 Task: Find connections with filter location Huaibei with filter topic #socialentrepreneurswith filter profile language German with filter current company BlackBuck (Zinka Logistics Solutions Pvt. Ltd.) with filter school The Army Public School with filter industry Administrative and Support Services with filter service category Virtual Assistance with filter keywords title Porter
Action: Mouse moved to (655, 82)
Screenshot: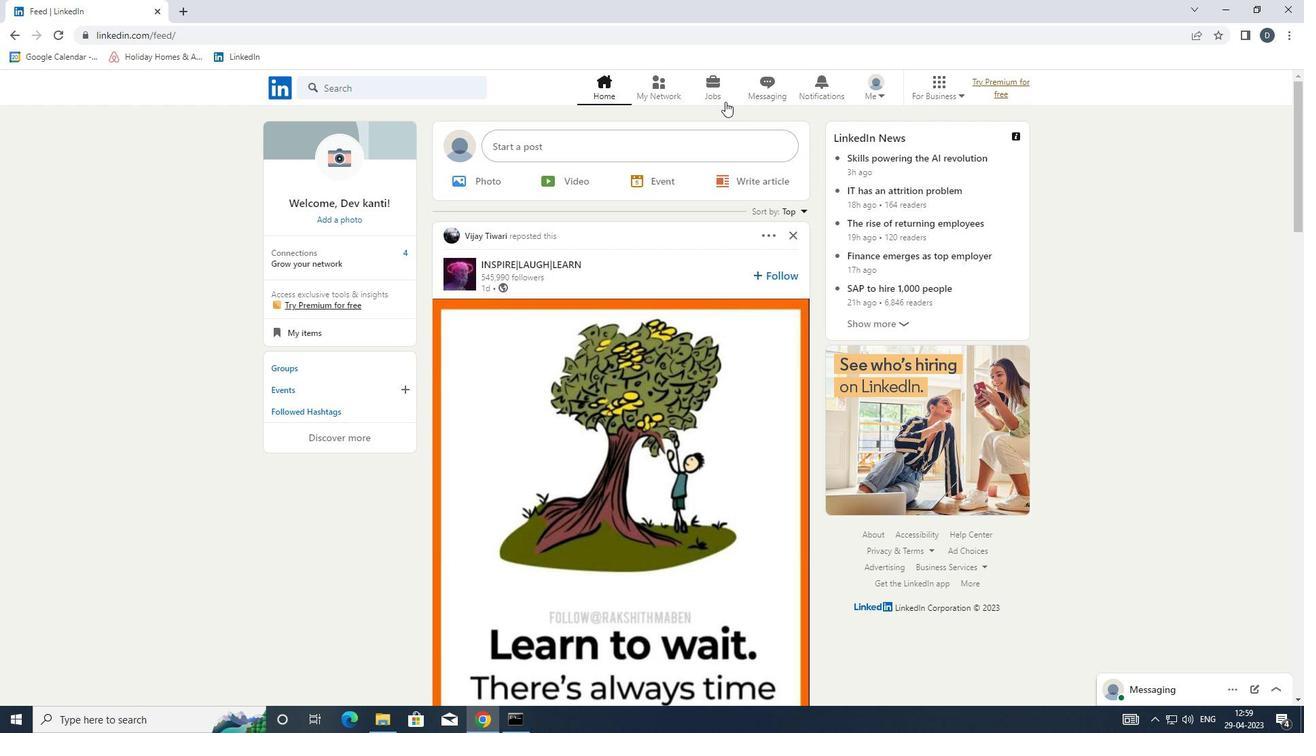 
Action: Mouse pressed left at (655, 82)
Screenshot: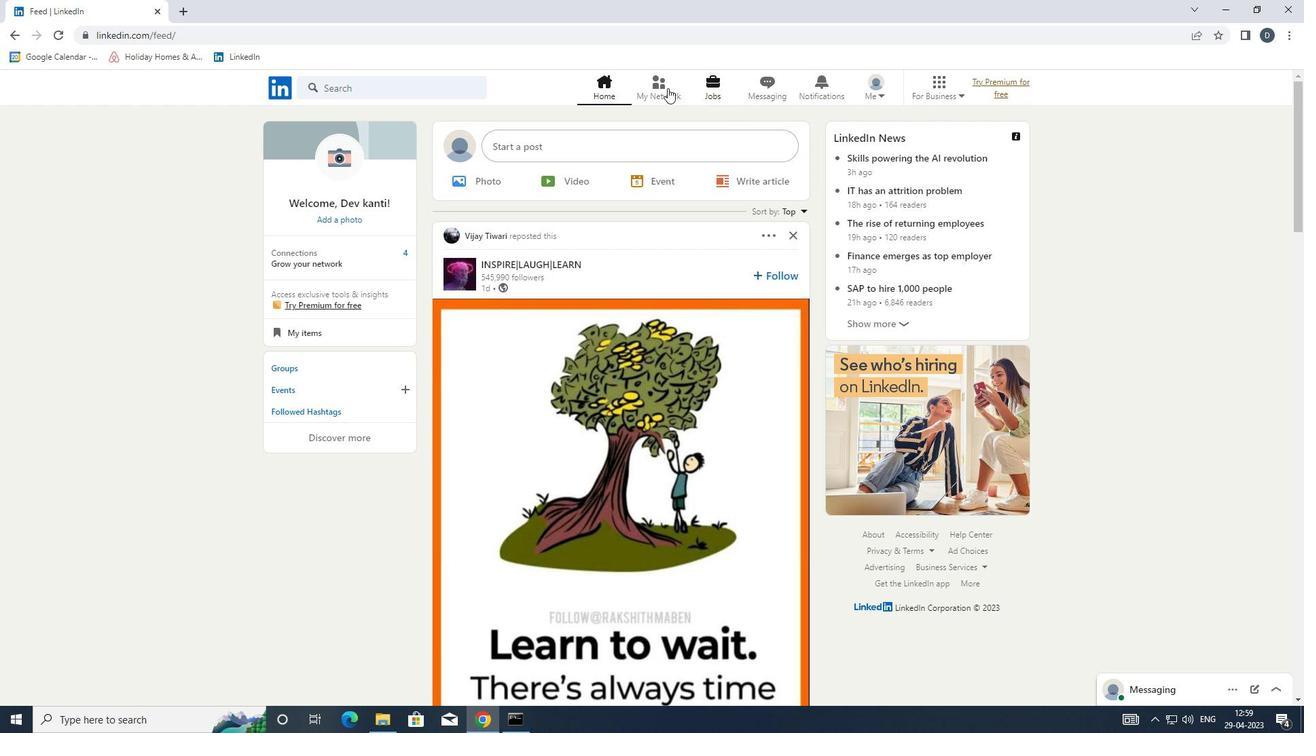 
Action: Mouse moved to (443, 165)
Screenshot: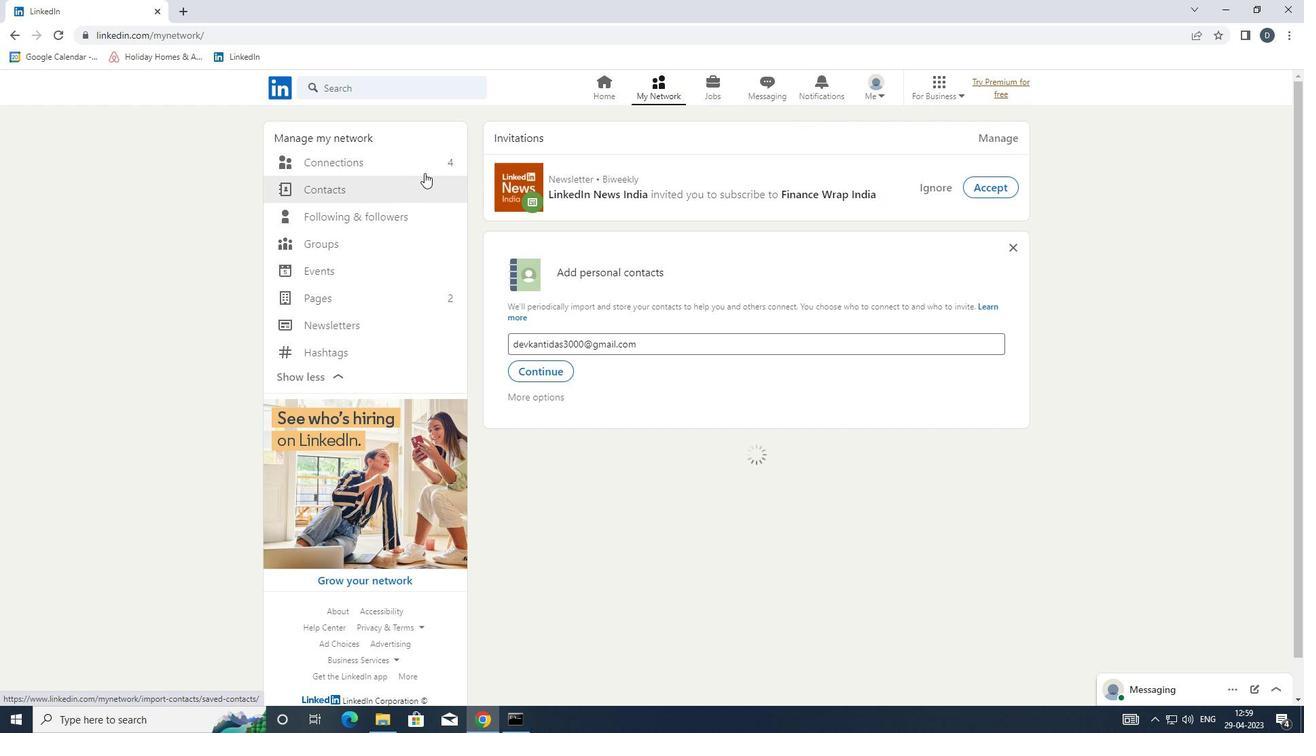 
Action: Mouse pressed left at (443, 165)
Screenshot: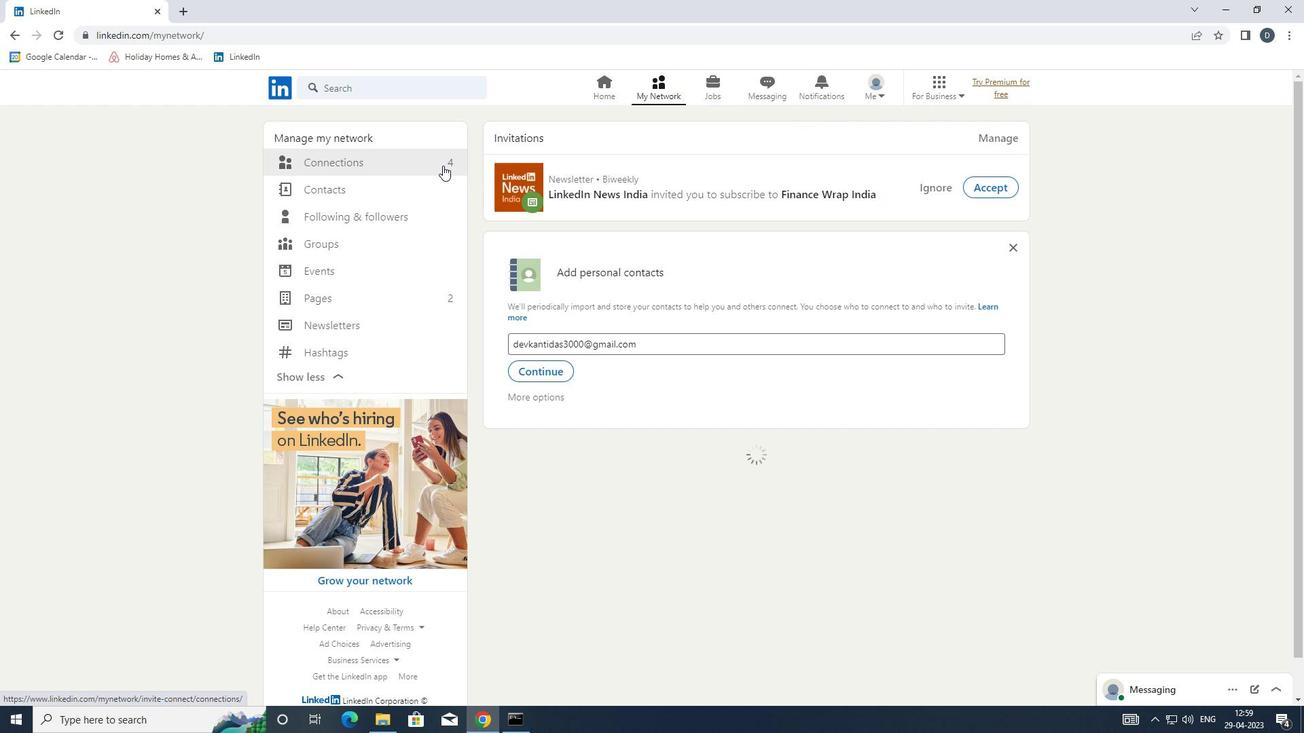 
Action: Mouse moved to (777, 165)
Screenshot: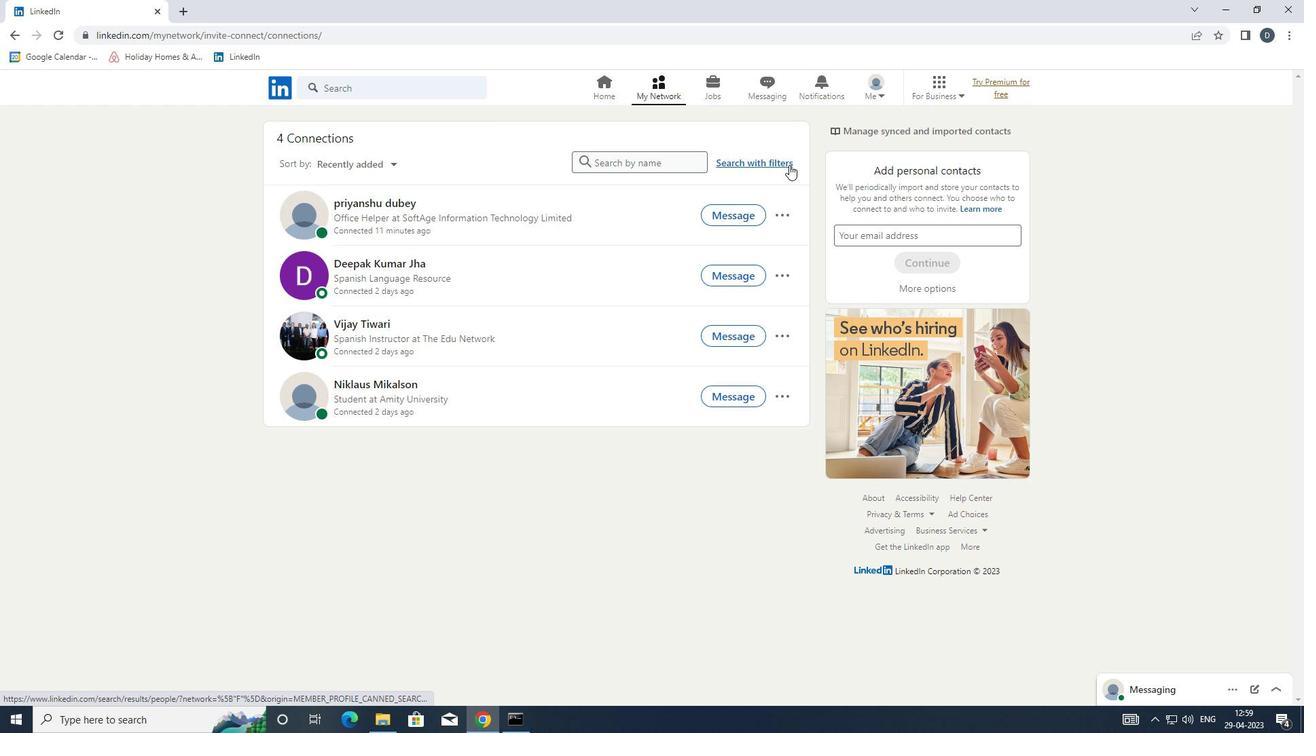 
Action: Mouse pressed left at (777, 165)
Screenshot: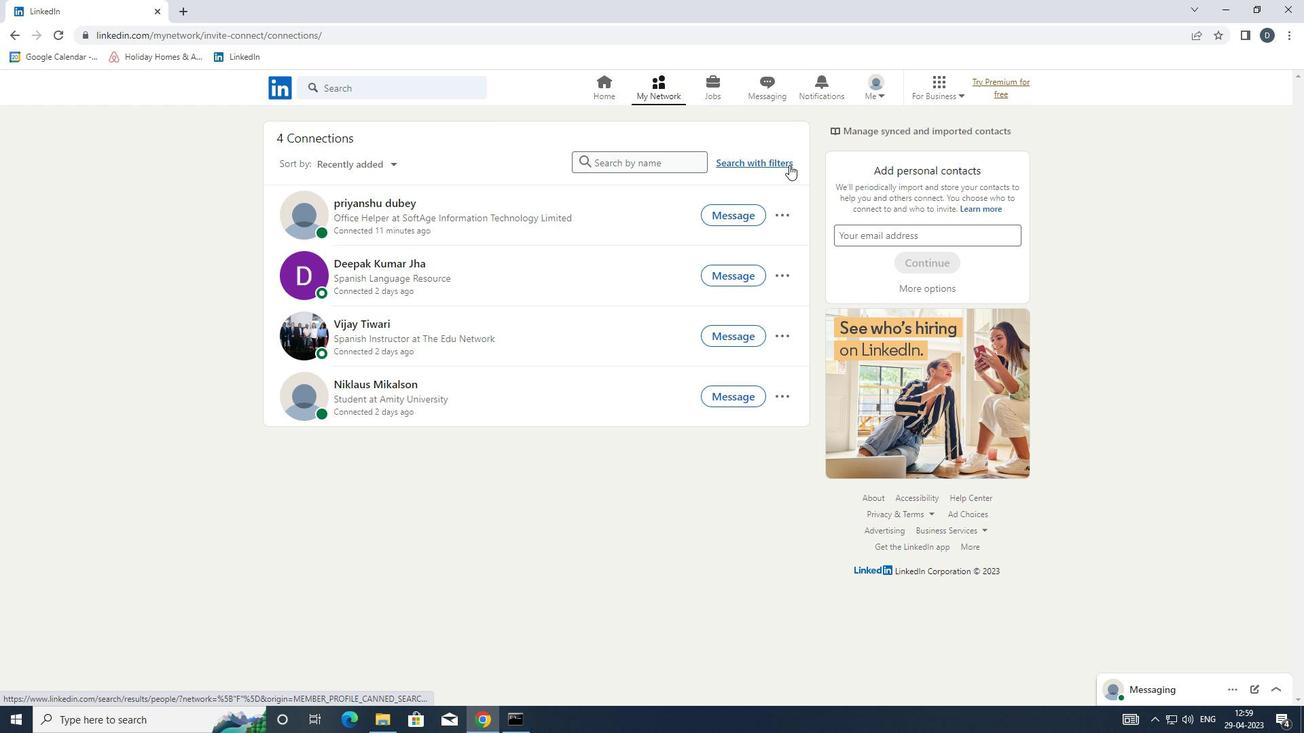 
Action: Mouse moved to (680, 124)
Screenshot: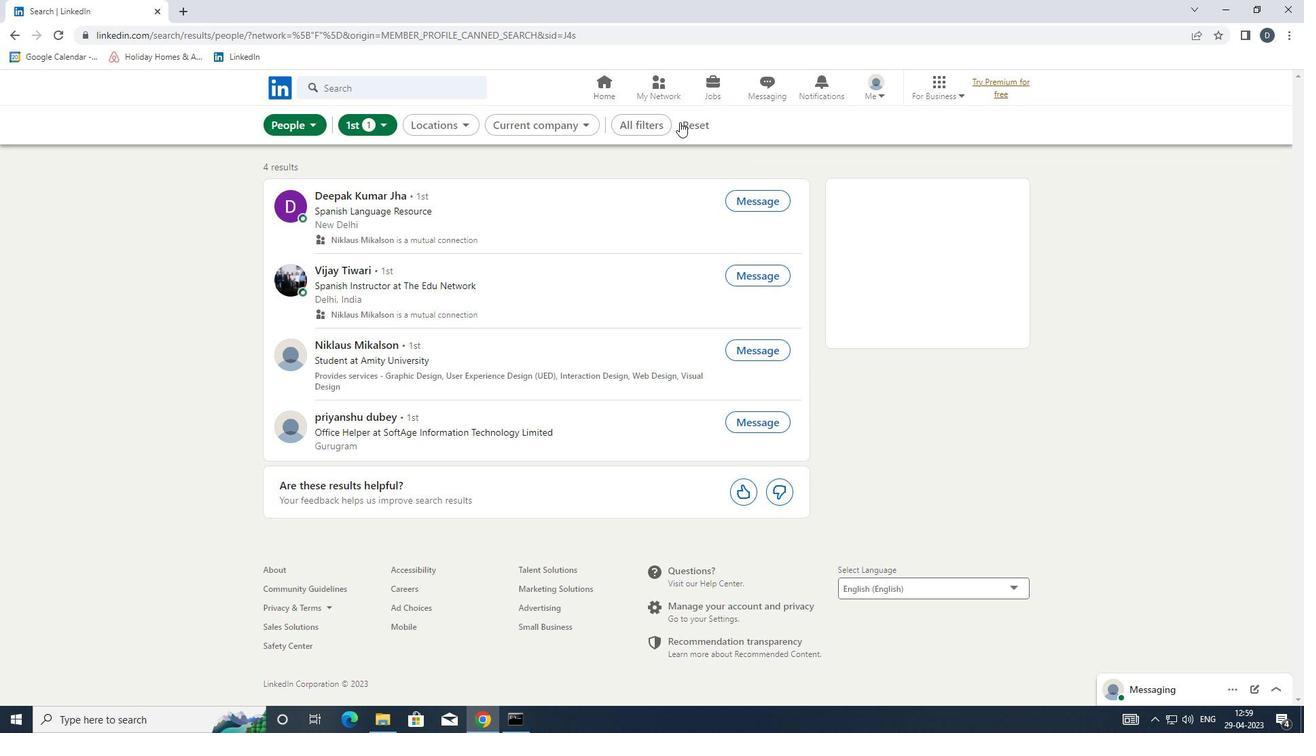 
Action: Mouse pressed left at (680, 124)
Screenshot: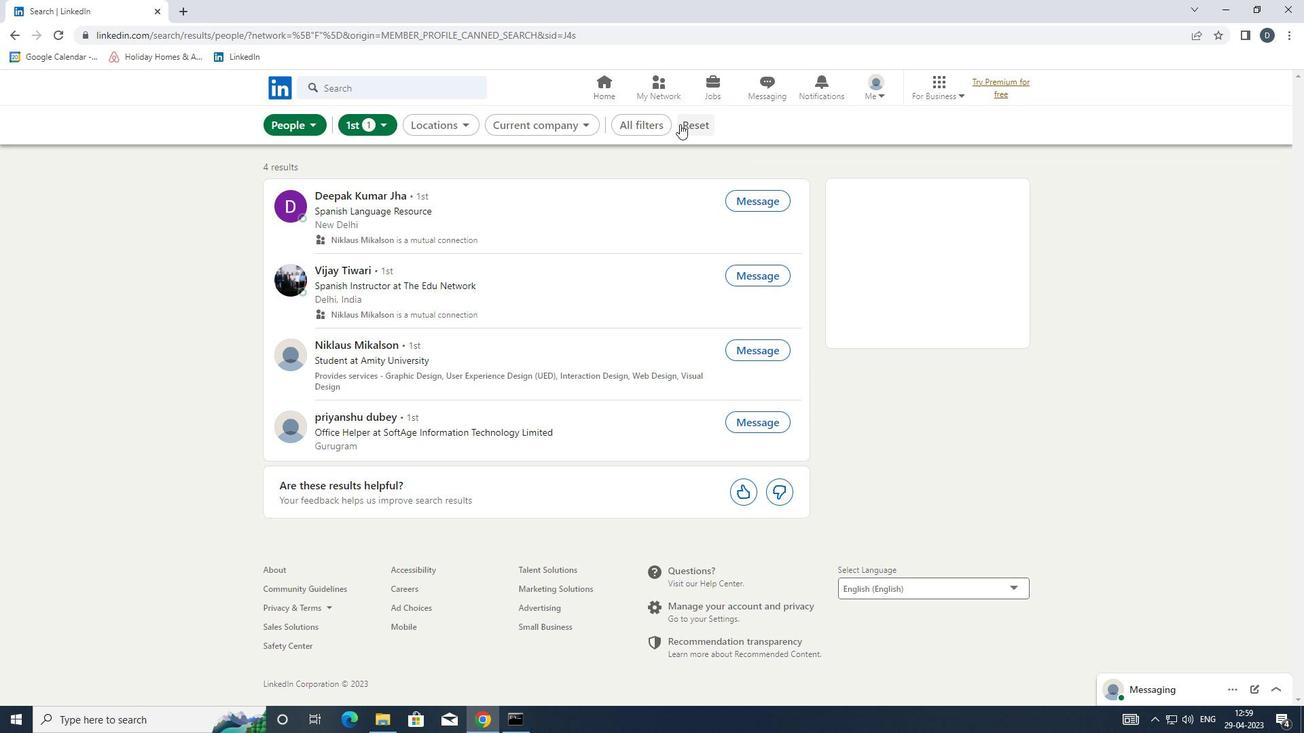 
Action: Mouse moved to (666, 125)
Screenshot: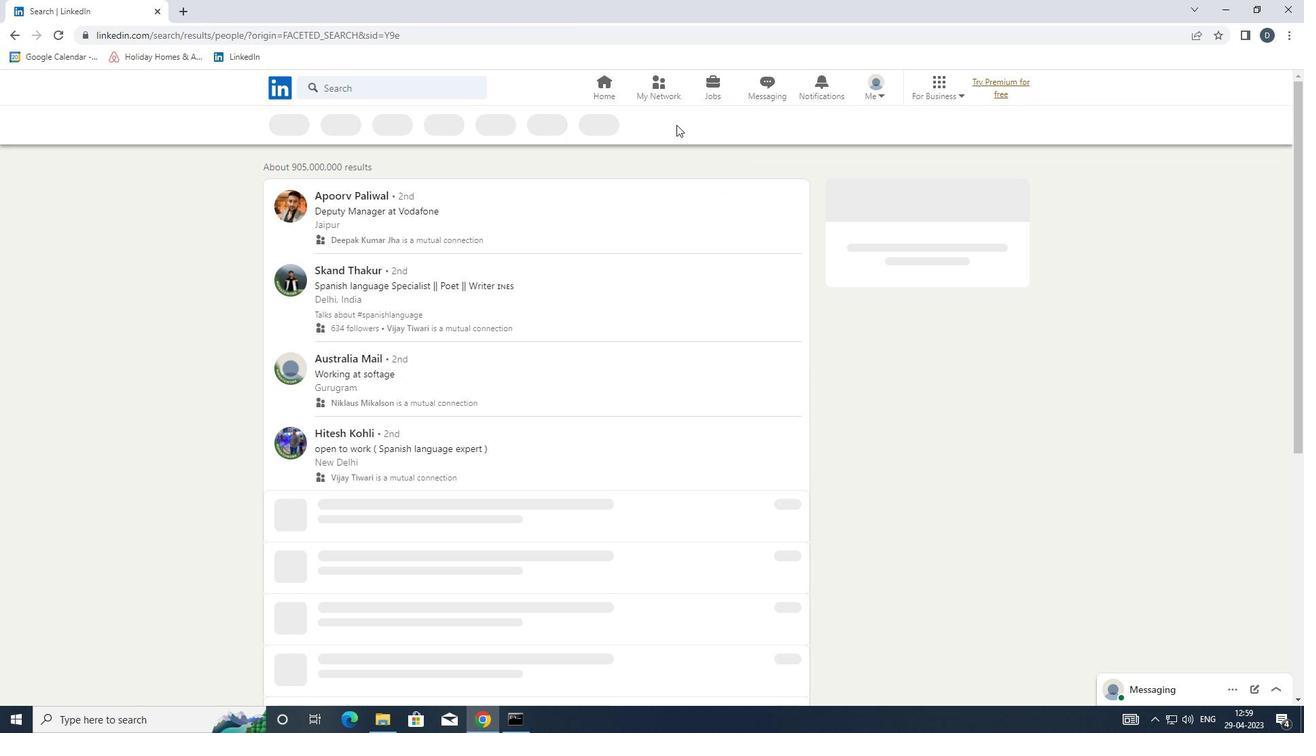 
Action: Mouse pressed left at (666, 125)
Screenshot: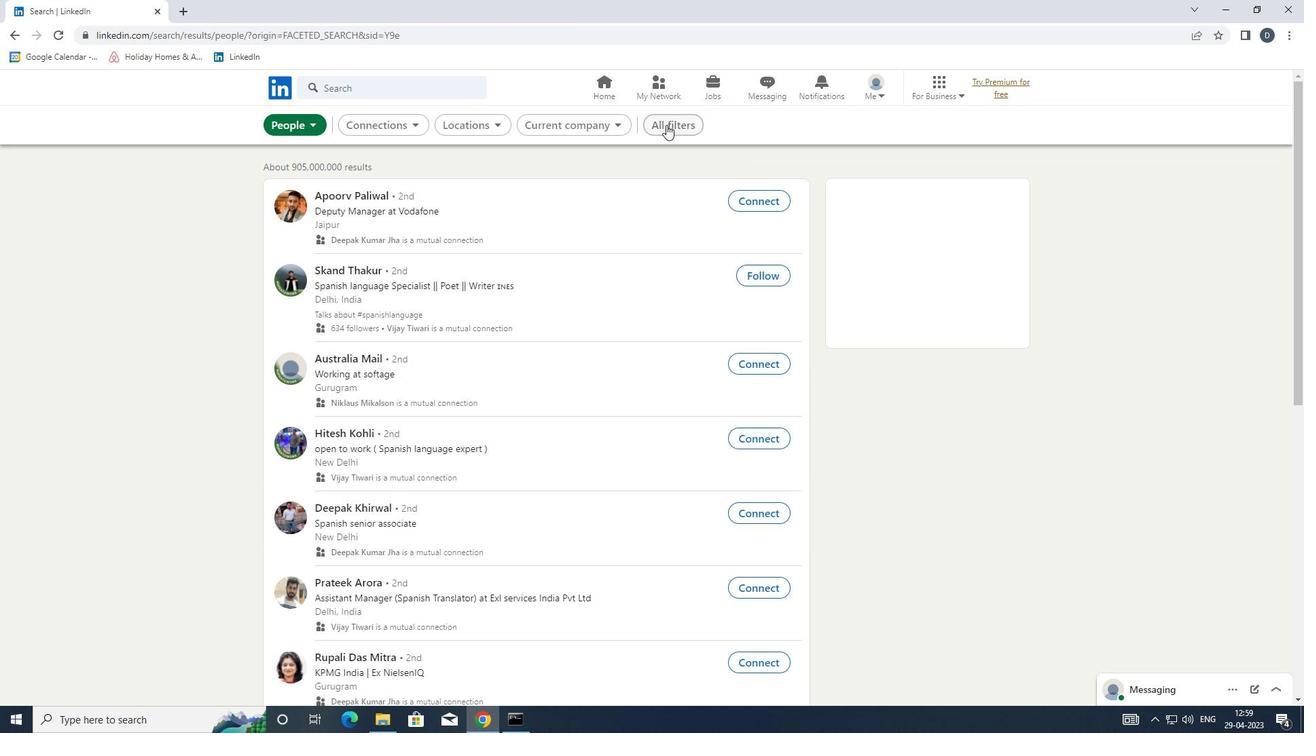 
Action: Mouse moved to (1170, 457)
Screenshot: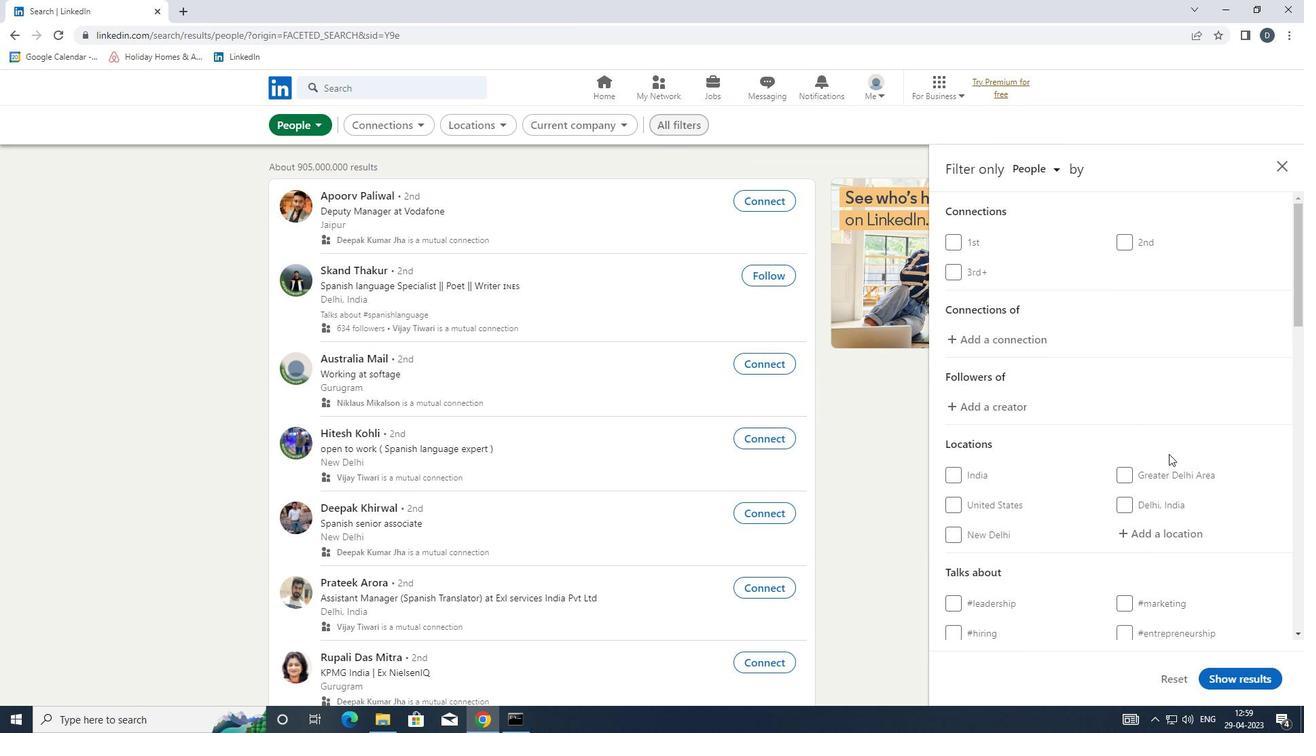 
Action: Mouse scrolled (1170, 457) with delta (0, 0)
Screenshot: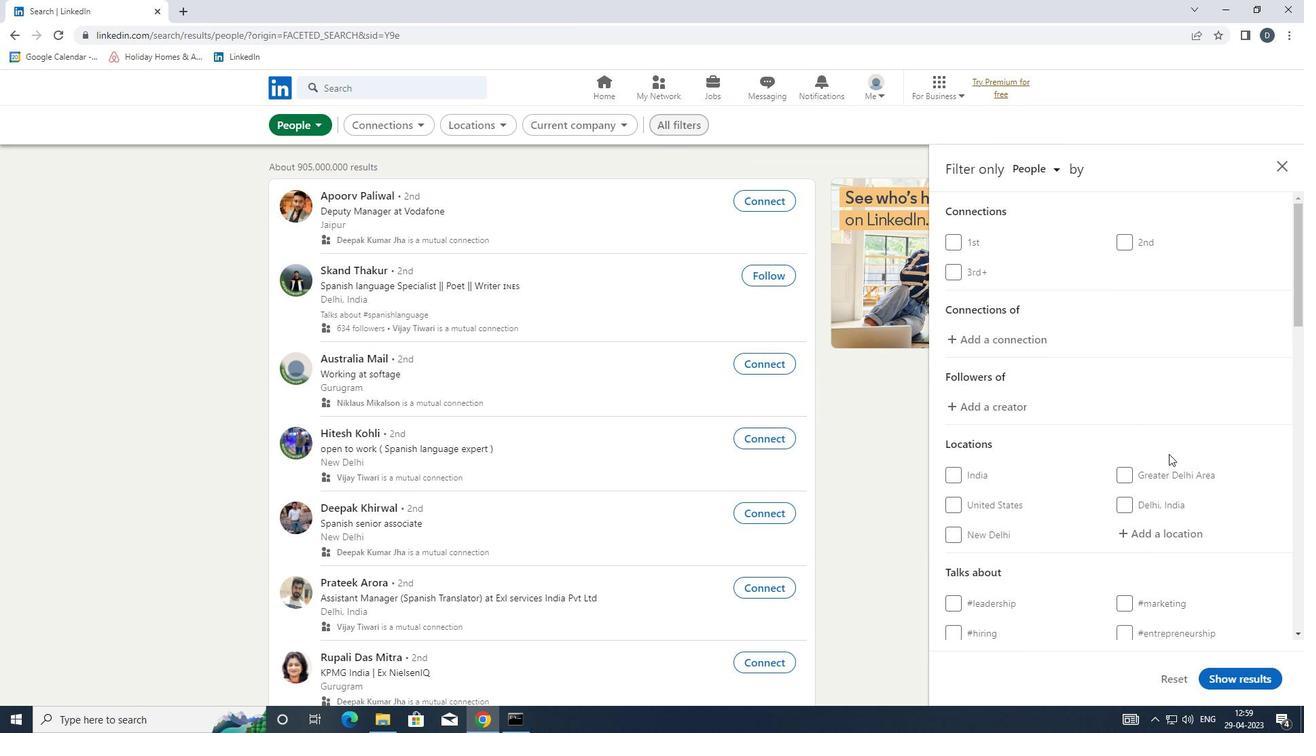 
Action: Mouse moved to (1176, 466)
Screenshot: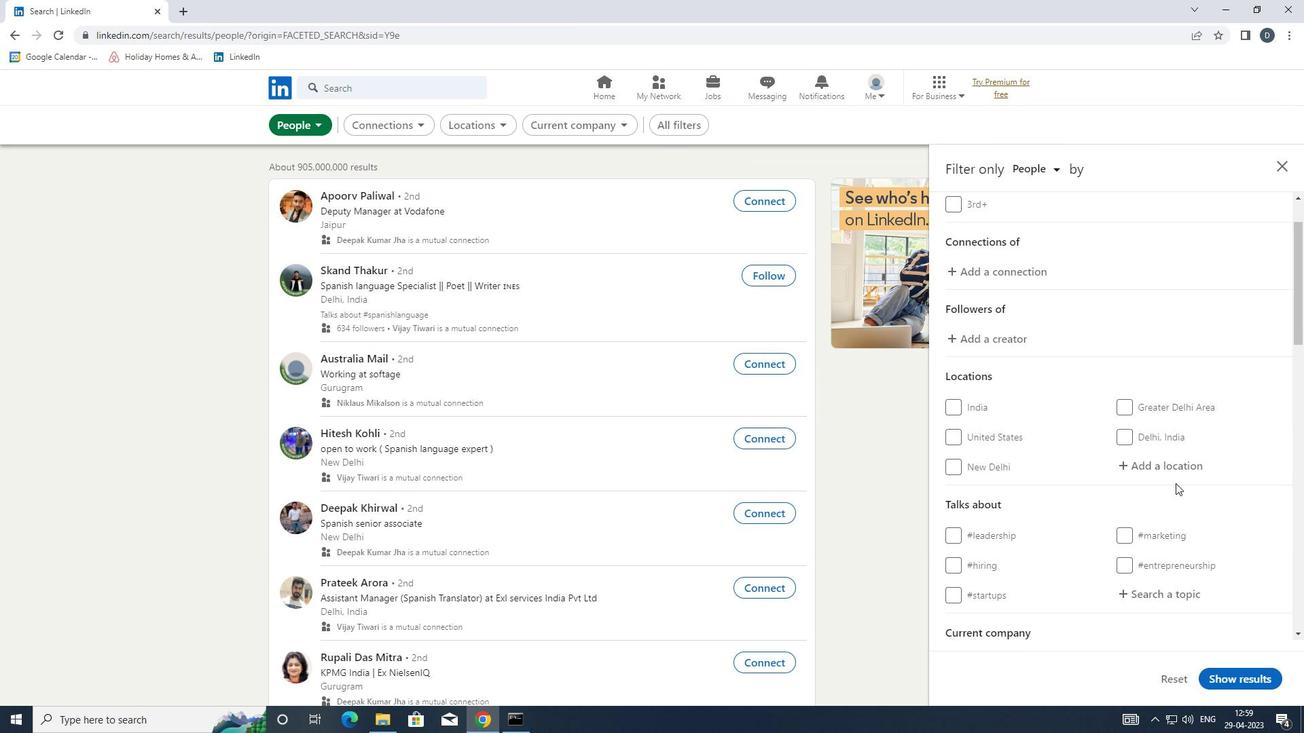 
Action: Mouse pressed left at (1176, 466)
Screenshot: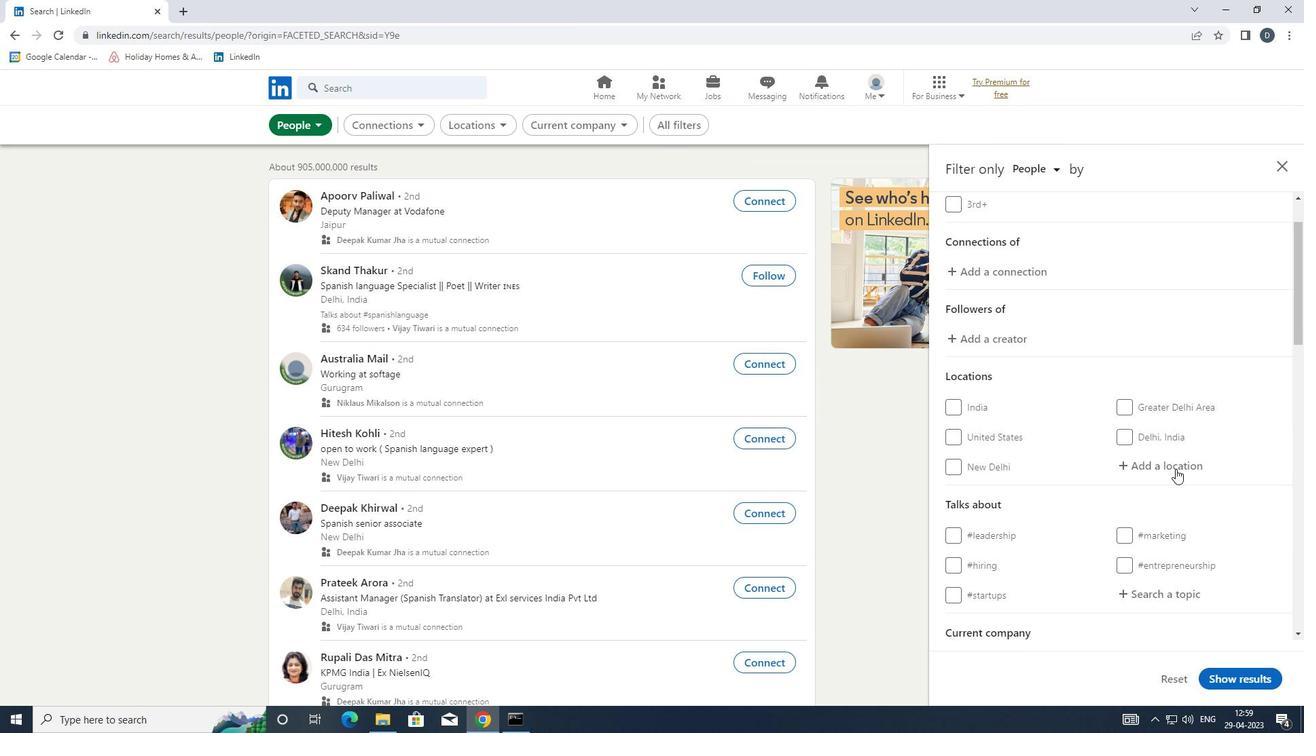 
Action: Key pressed <Key.shift>HUAIBEI<Key.down><Key.enter>
Screenshot: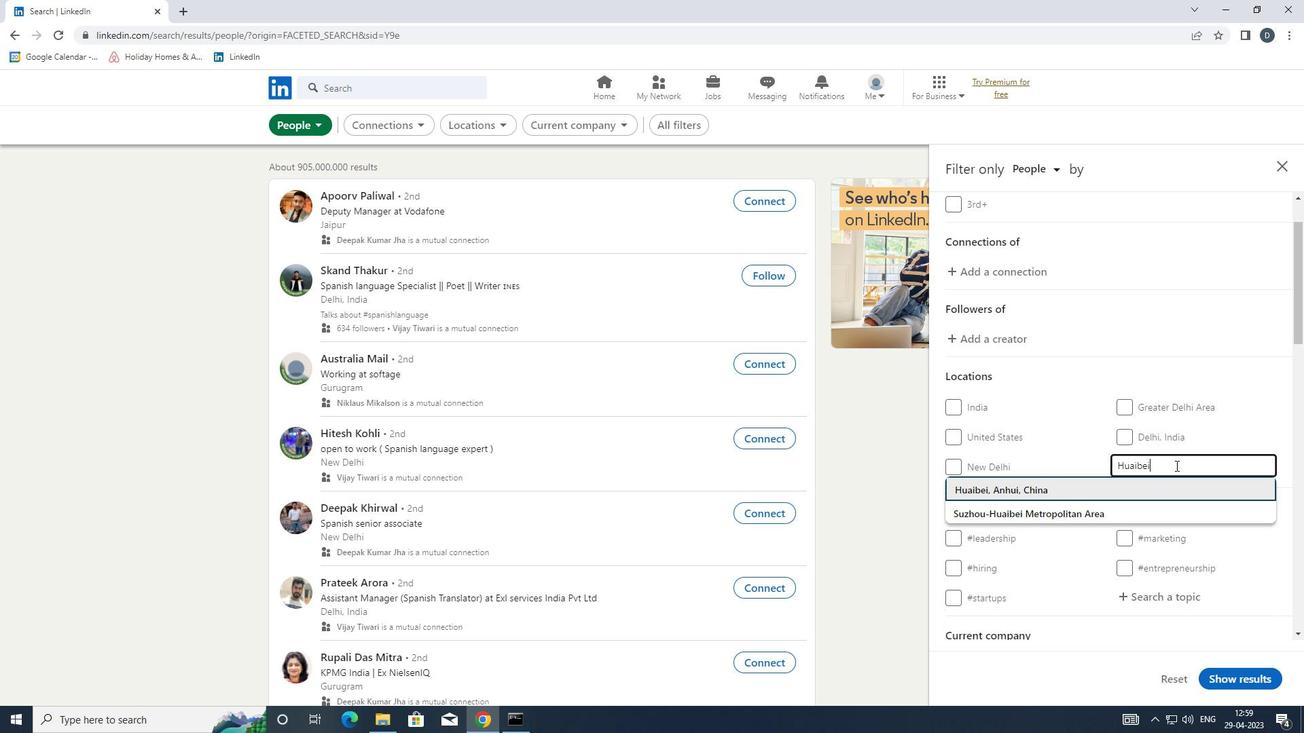 
Action: Mouse scrolled (1176, 465) with delta (0, 0)
Screenshot: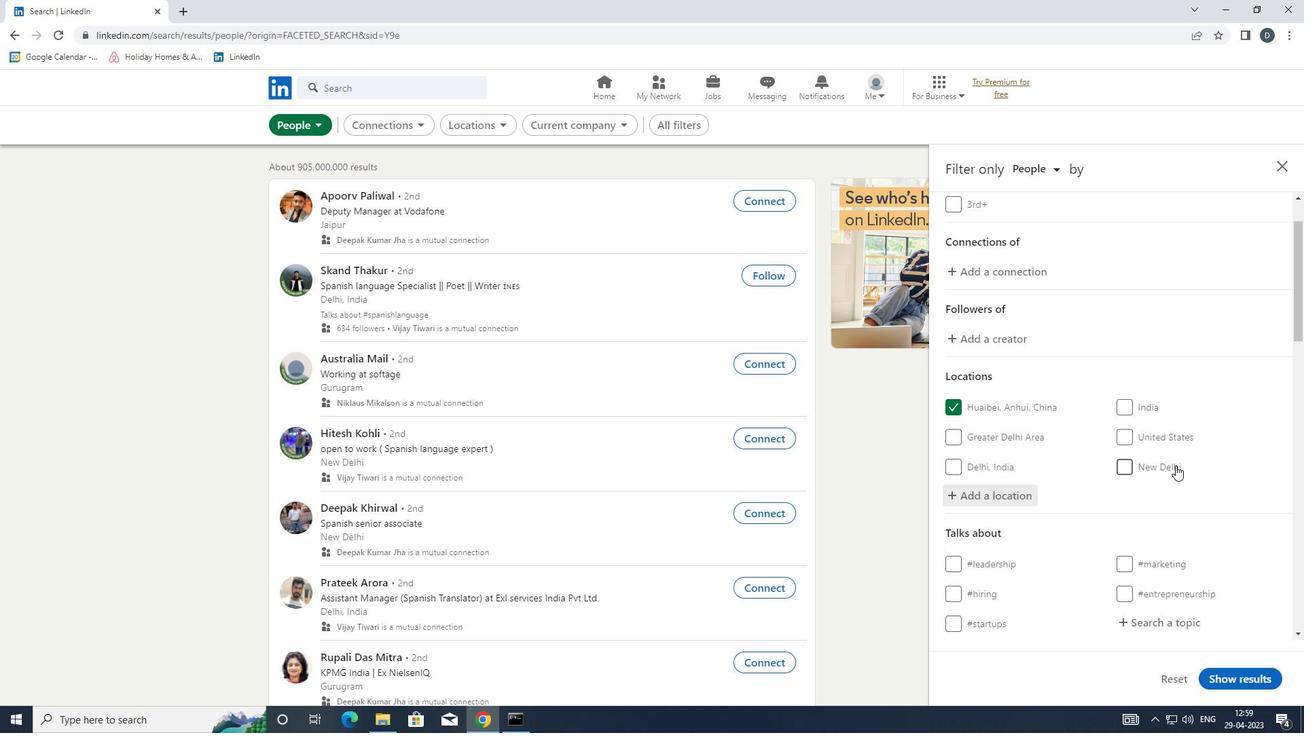 
Action: Mouse scrolled (1176, 465) with delta (0, 0)
Screenshot: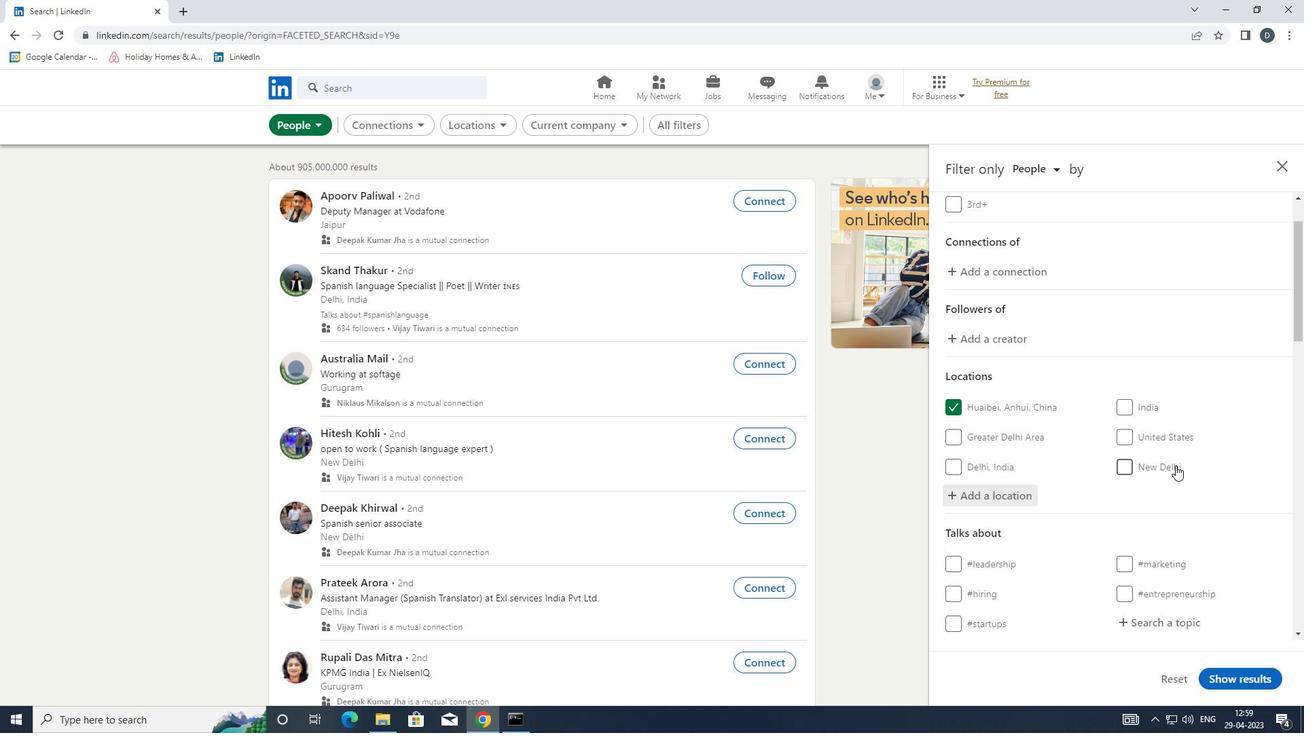 
Action: Mouse scrolled (1176, 465) with delta (0, 0)
Screenshot: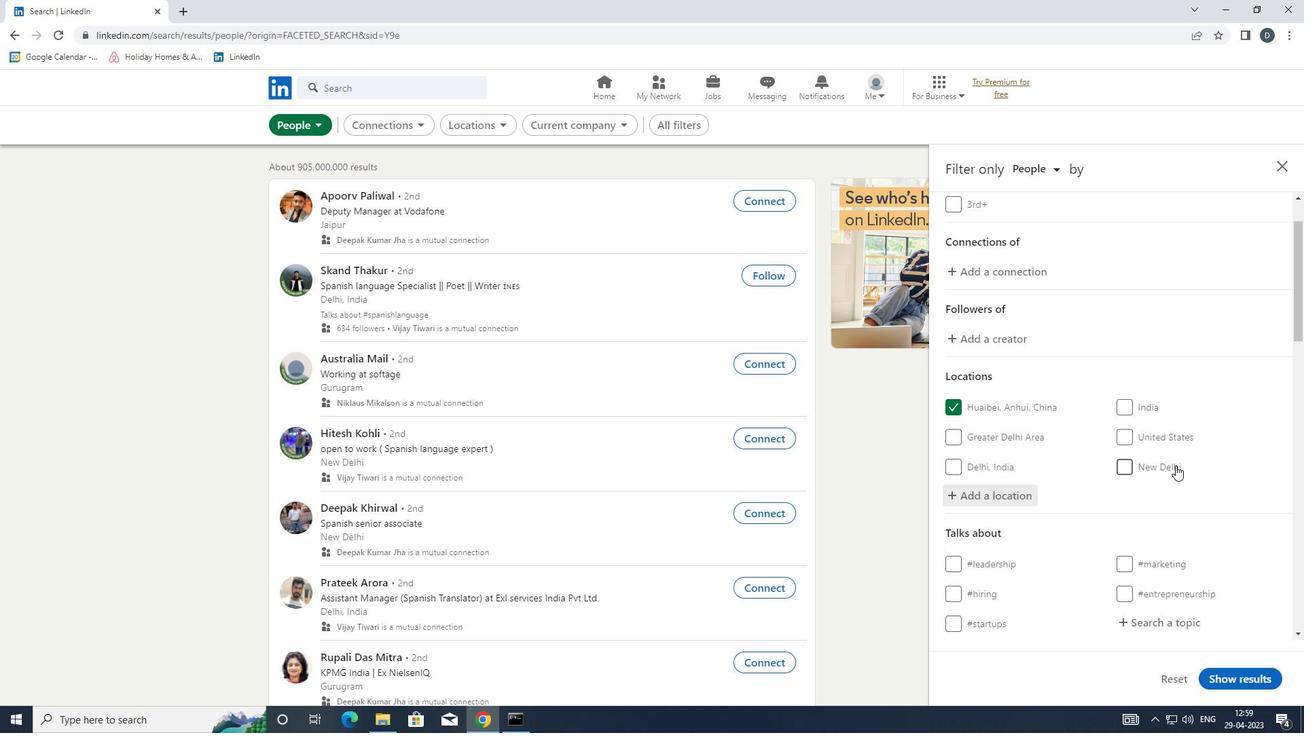 
Action: Mouse moved to (1170, 418)
Screenshot: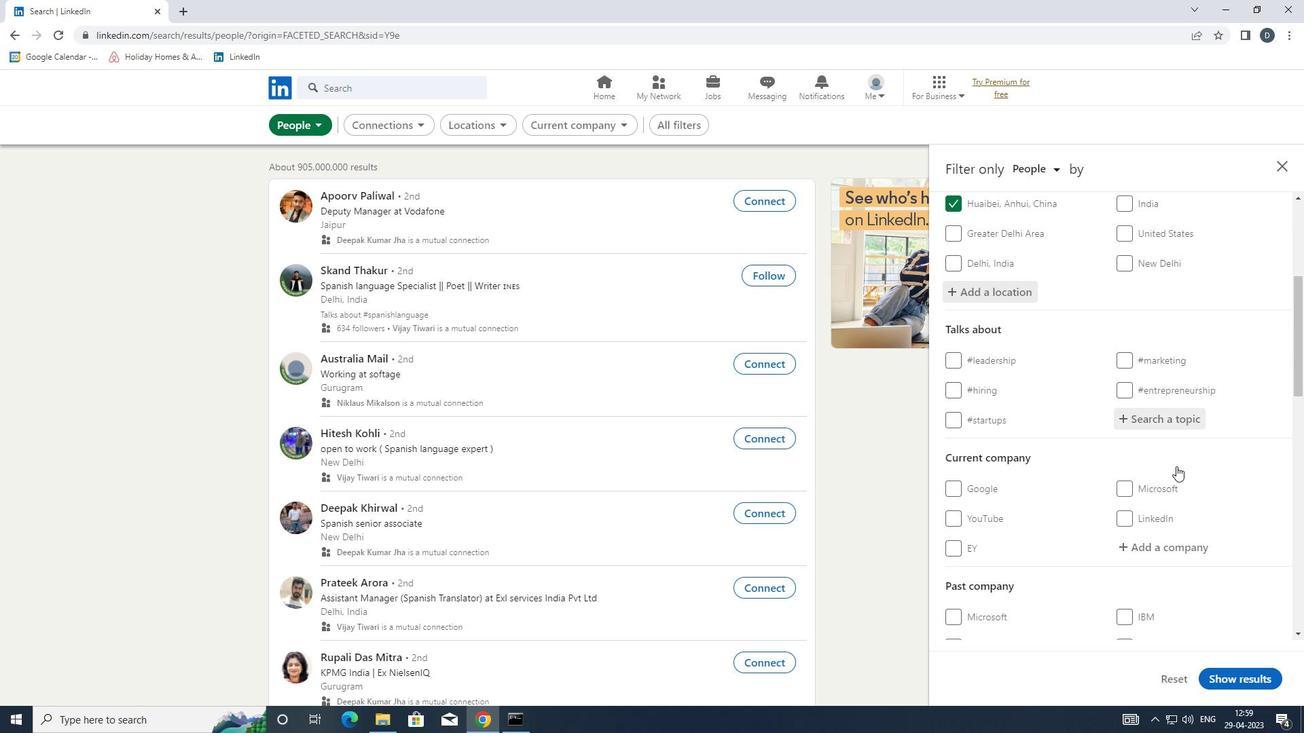 
Action: Mouse pressed left at (1170, 418)
Screenshot: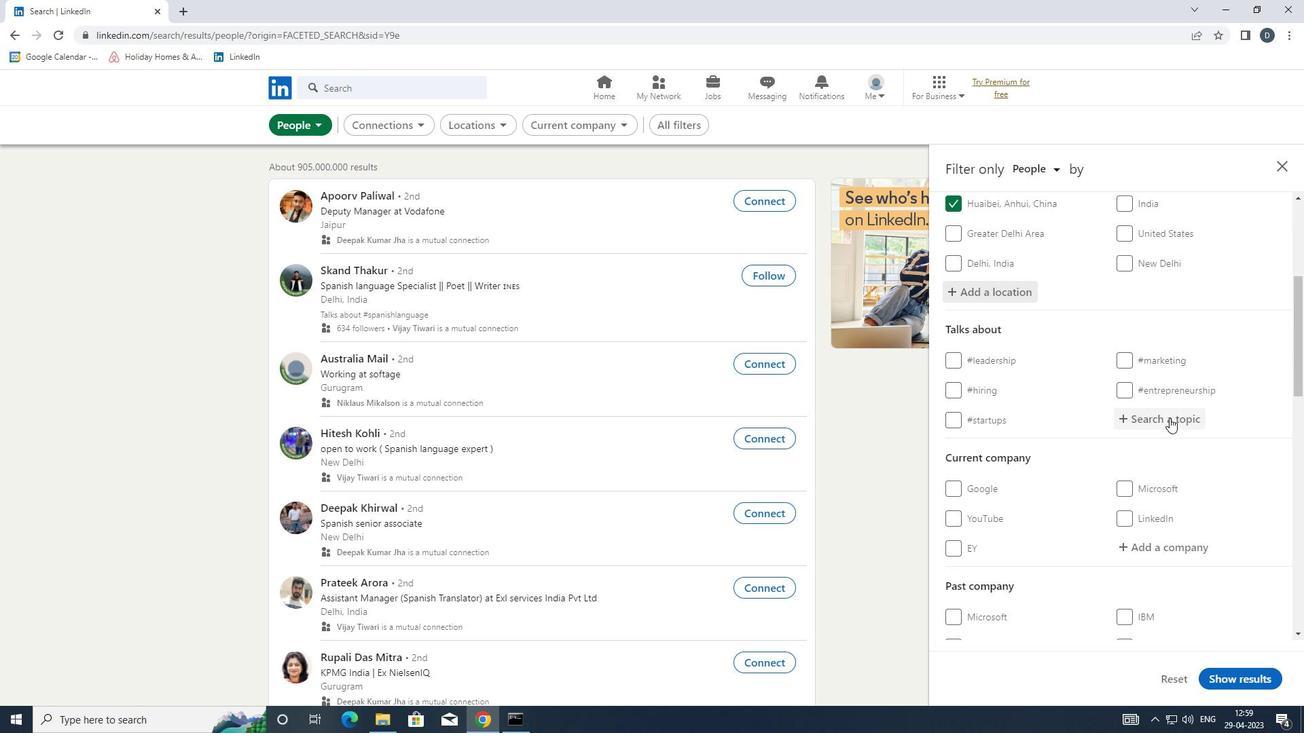 
Action: Key pressed <Key.shift>S<Key.shift><Key.backspace>#SOCIALENTREPRENU<Key.backspace>EUR
Screenshot: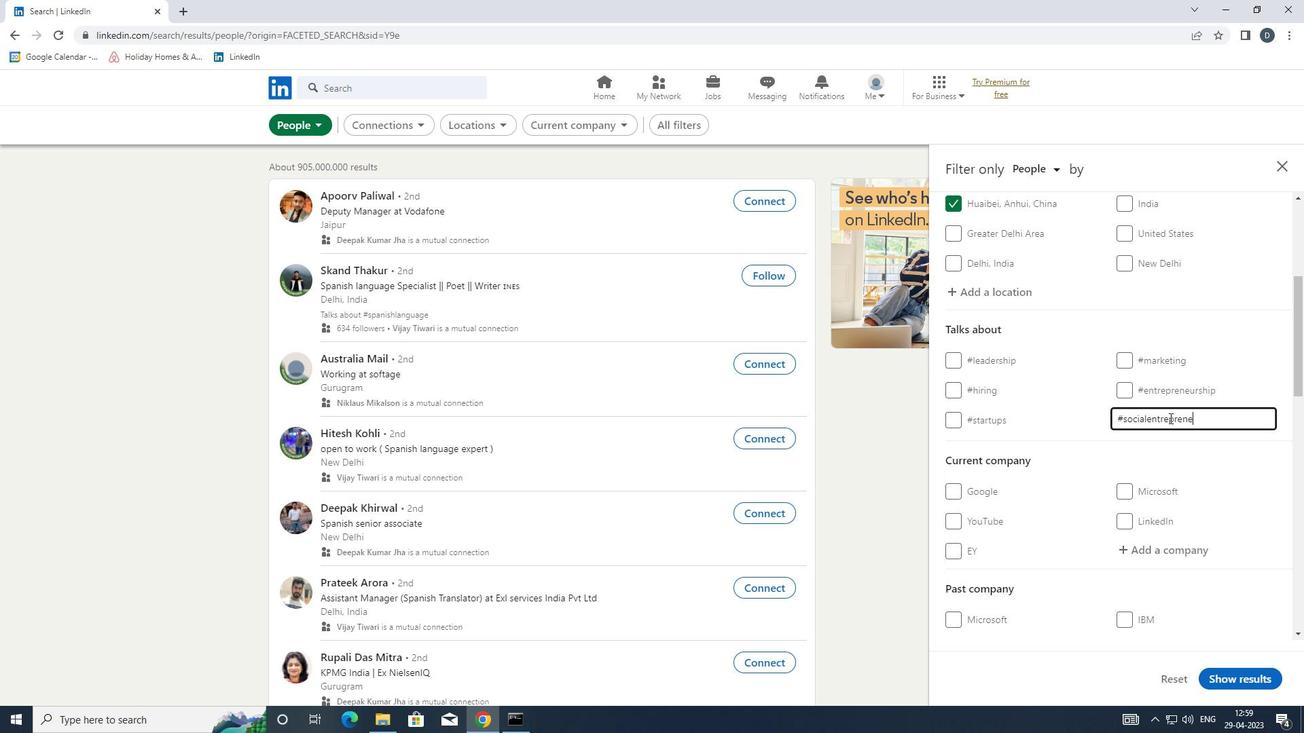 
Action: Mouse moved to (1193, 451)
Screenshot: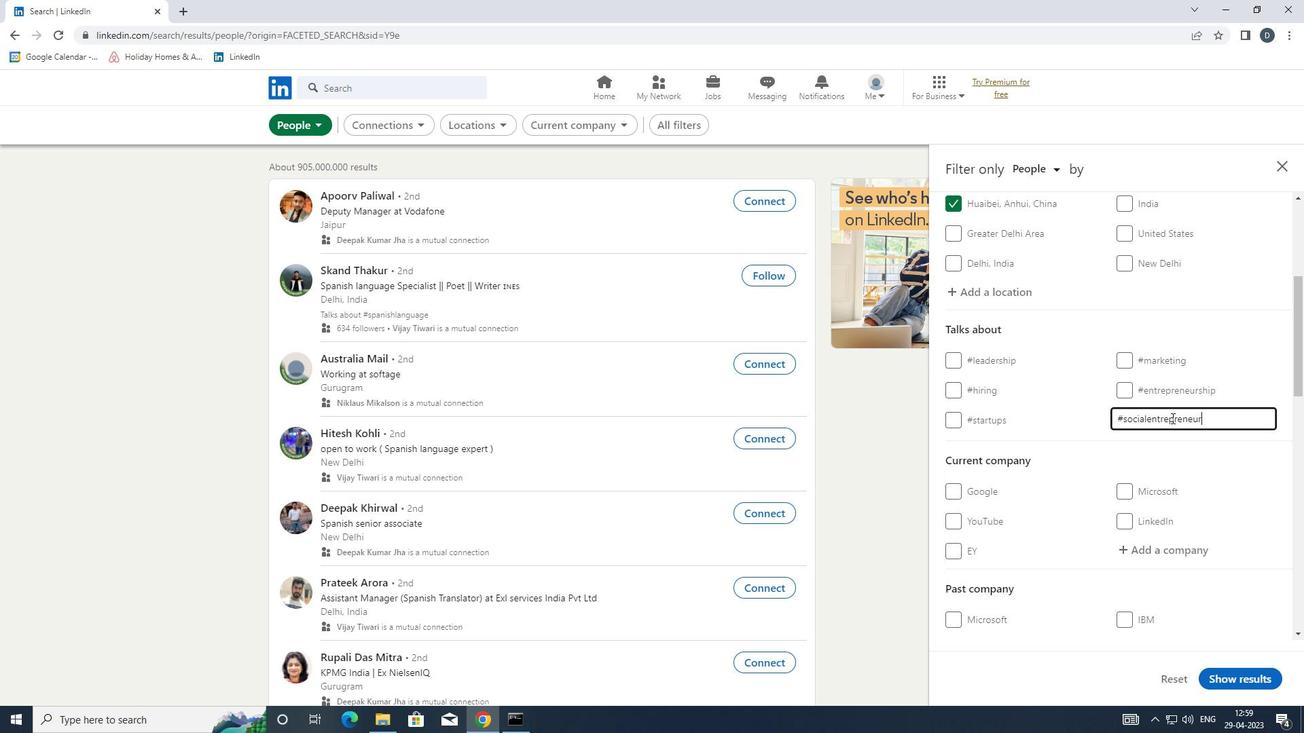 
Action: Mouse scrolled (1193, 451) with delta (0, 0)
Screenshot: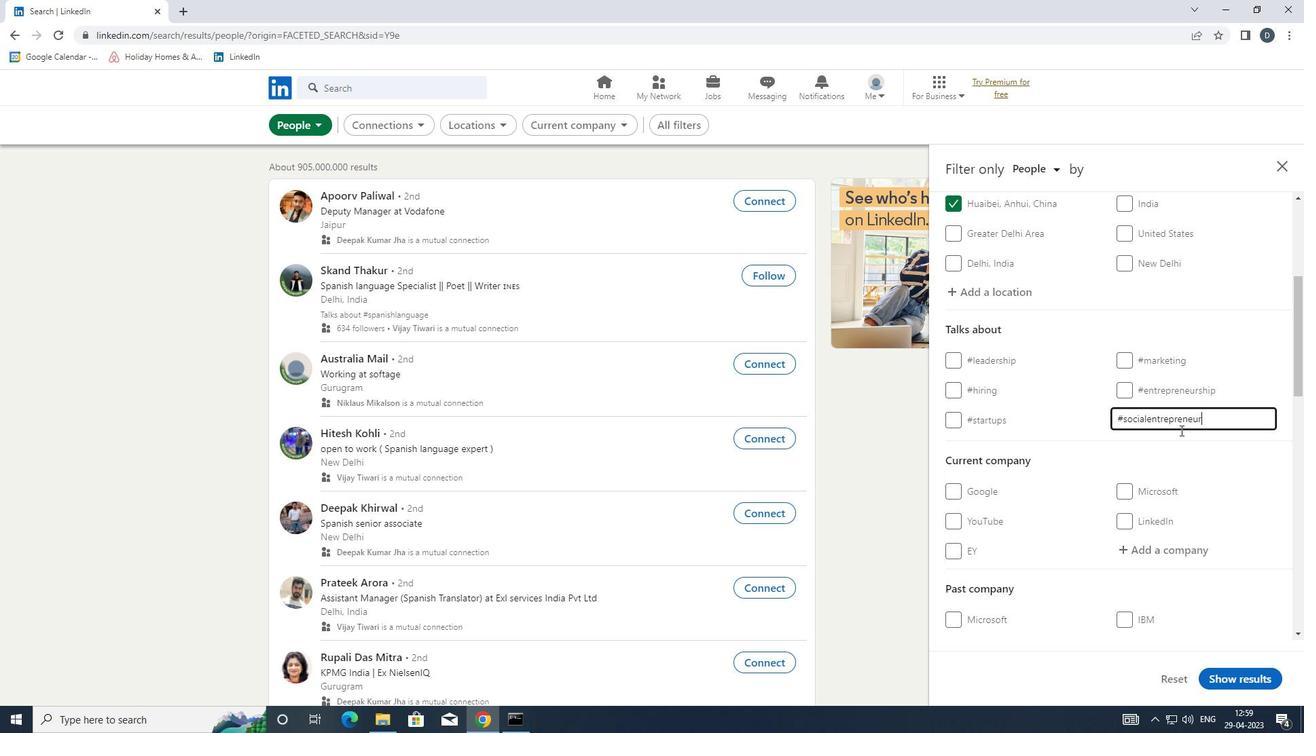 
Action: Mouse scrolled (1193, 451) with delta (0, 0)
Screenshot: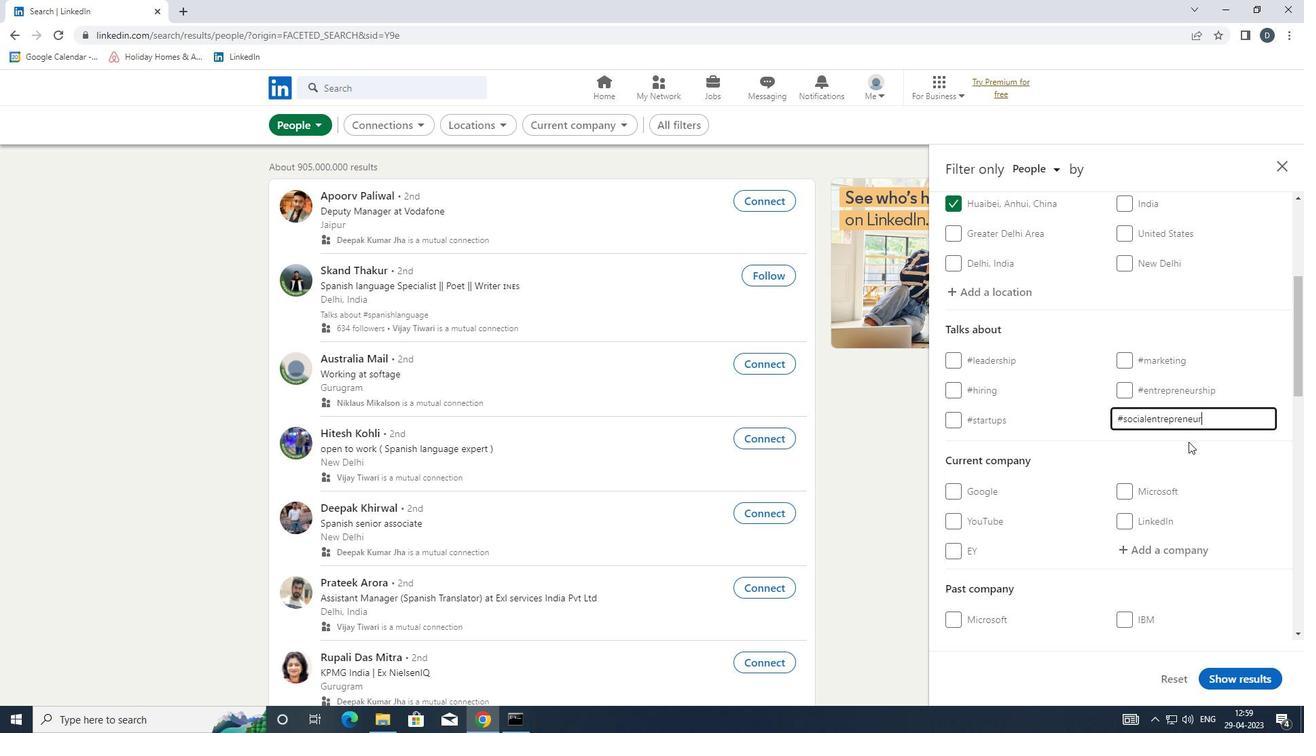 
Action: Mouse scrolled (1193, 451) with delta (0, 0)
Screenshot: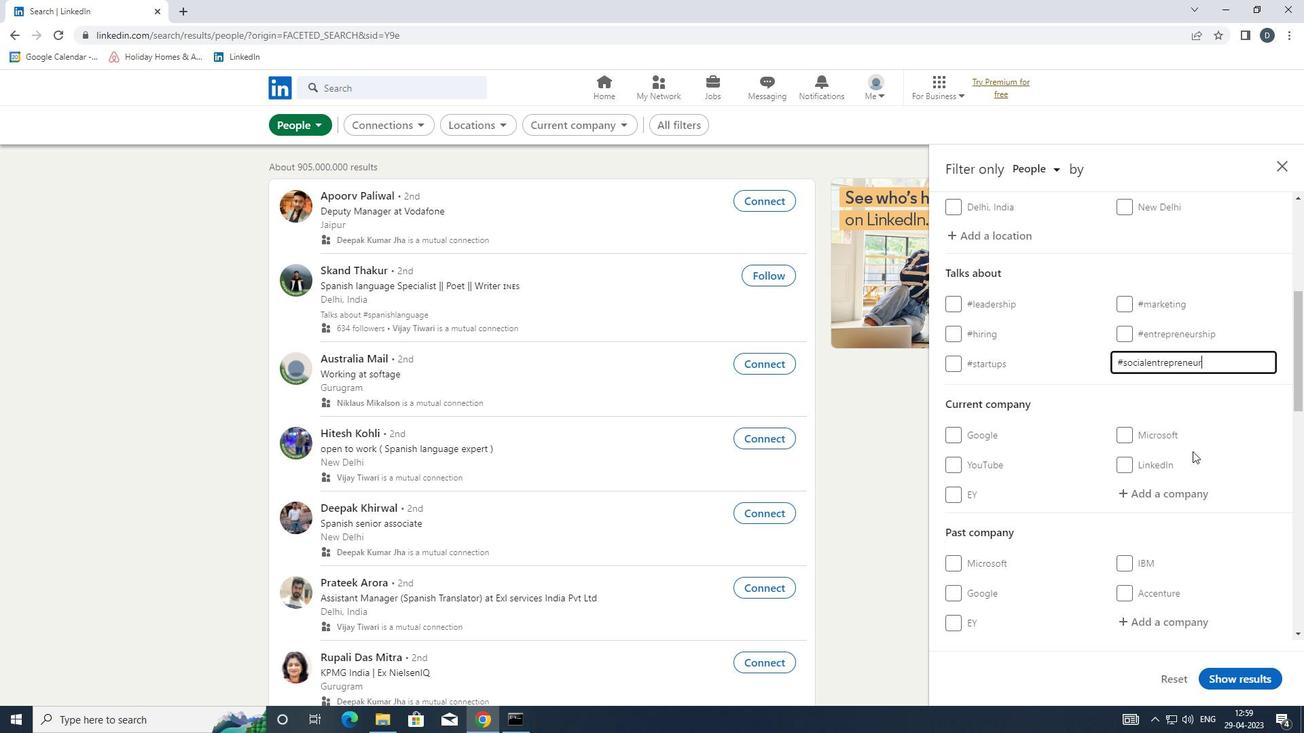 
Action: Mouse scrolled (1193, 451) with delta (0, 0)
Screenshot: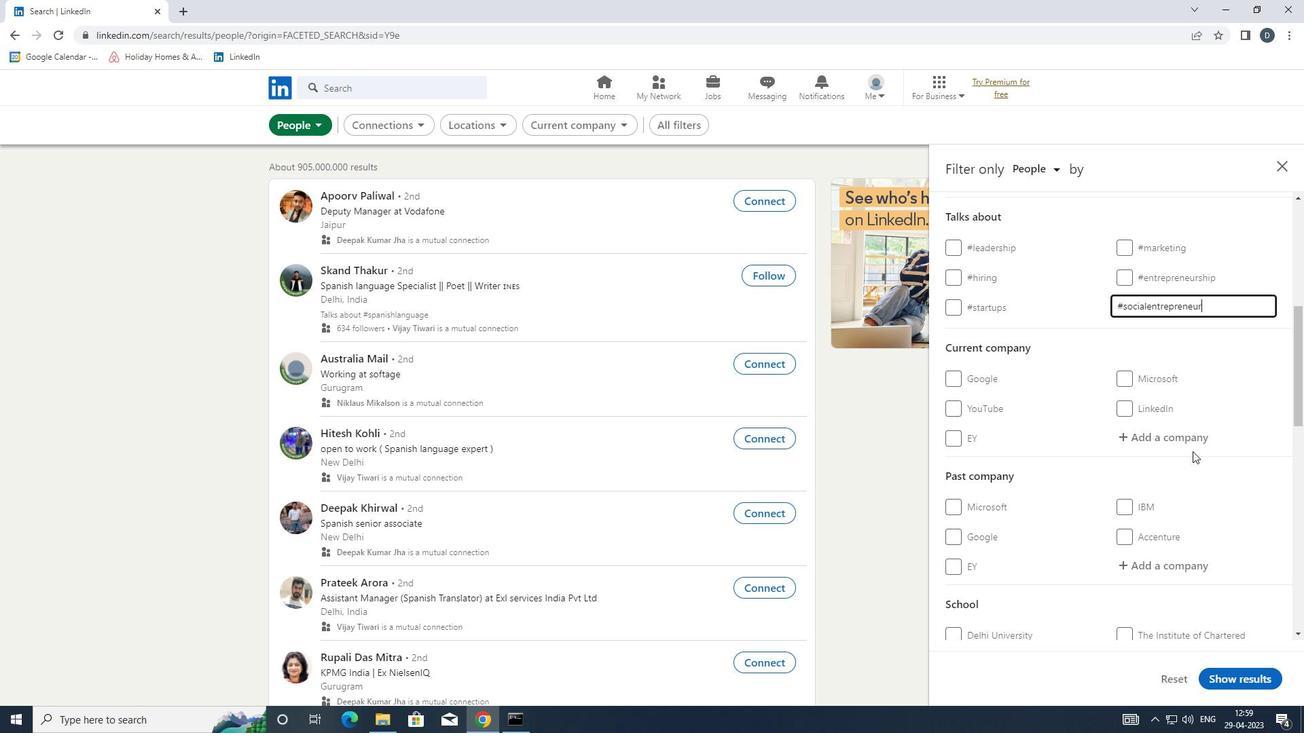 
Action: Mouse scrolled (1193, 451) with delta (0, 0)
Screenshot: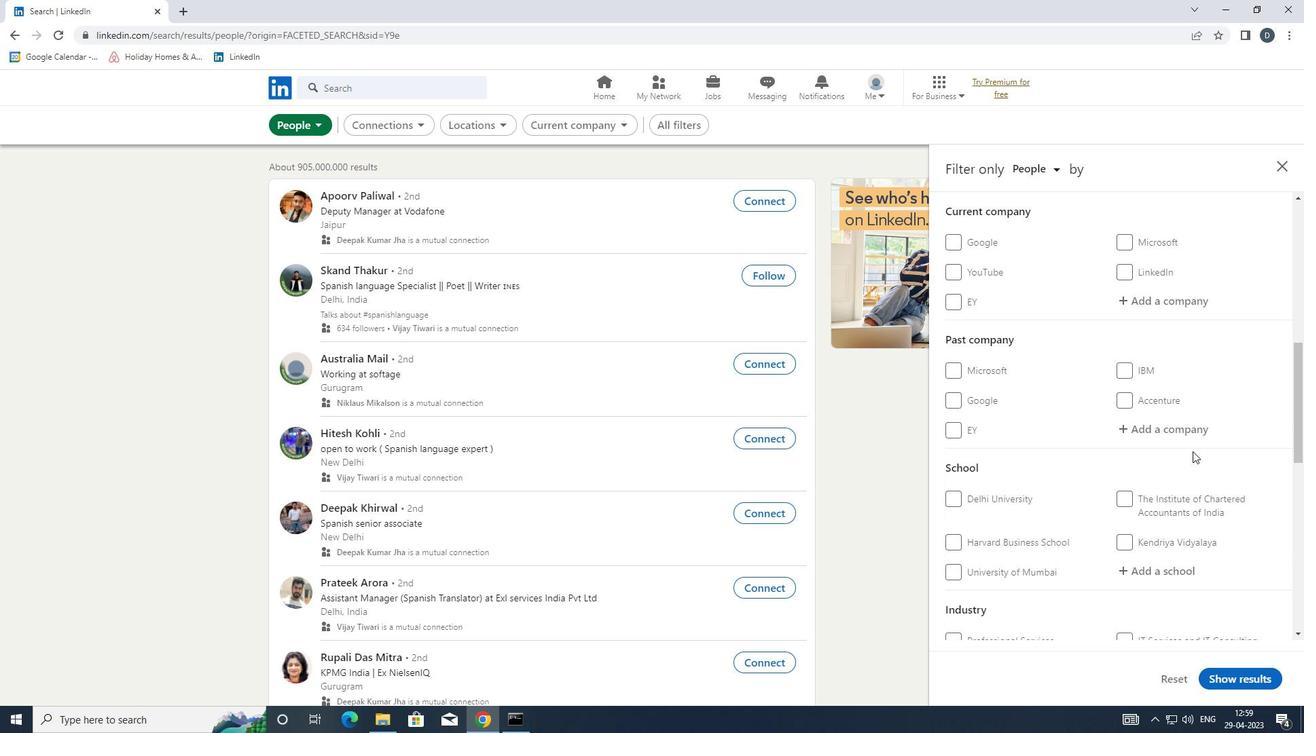 
Action: Mouse scrolled (1193, 451) with delta (0, 0)
Screenshot: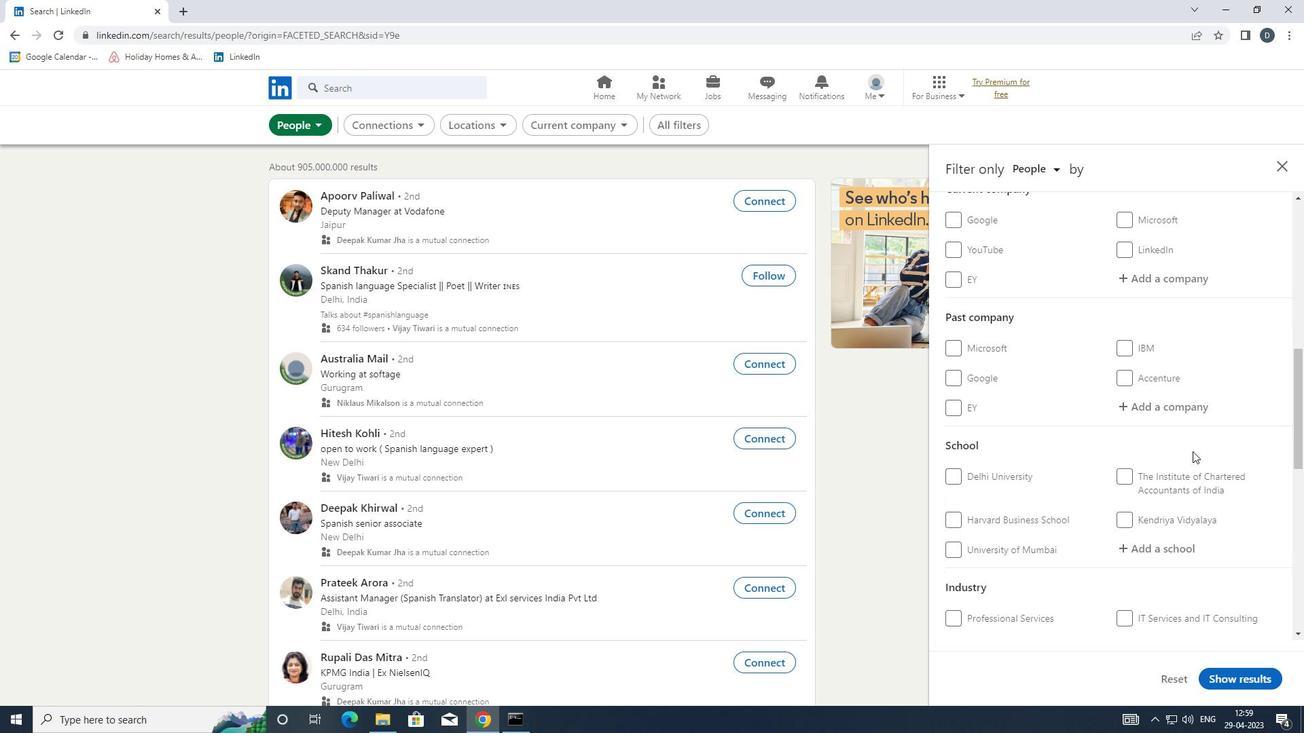
Action: Mouse scrolled (1193, 451) with delta (0, 0)
Screenshot: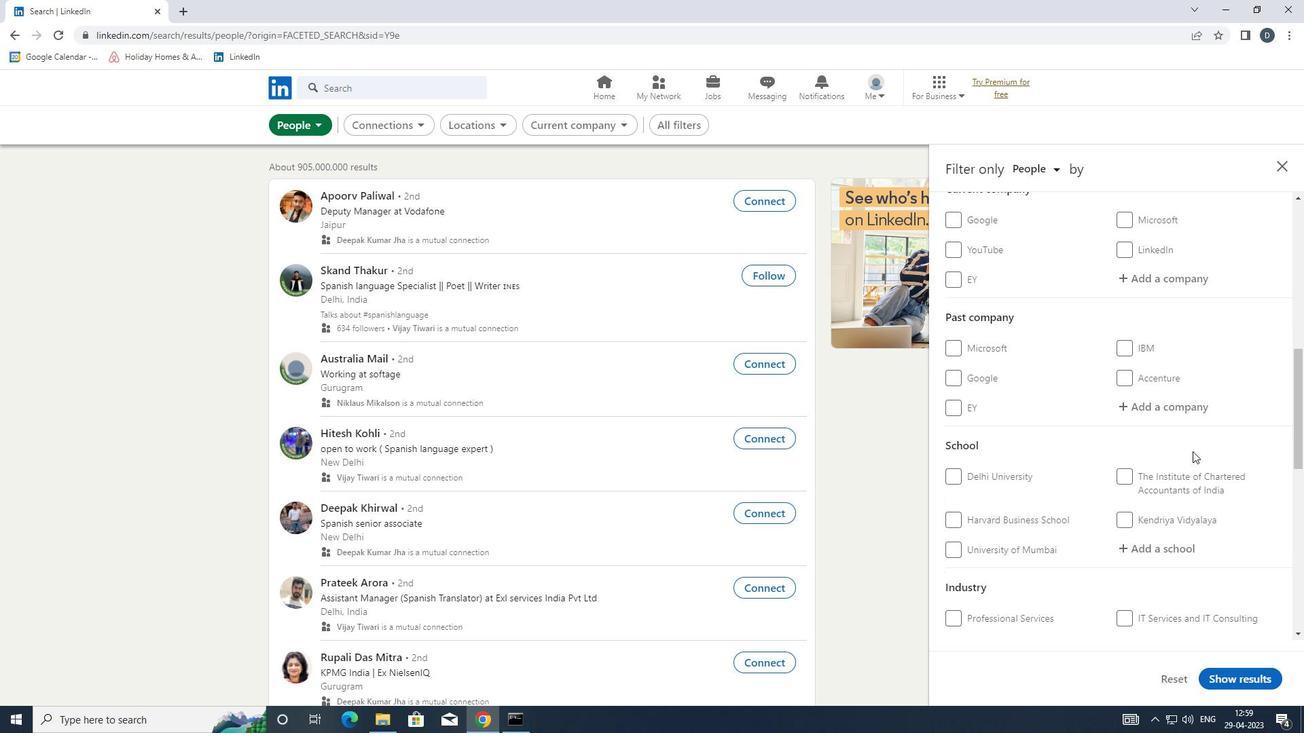 
Action: Mouse scrolled (1193, 451) with delta (0, 0)
Screenshot: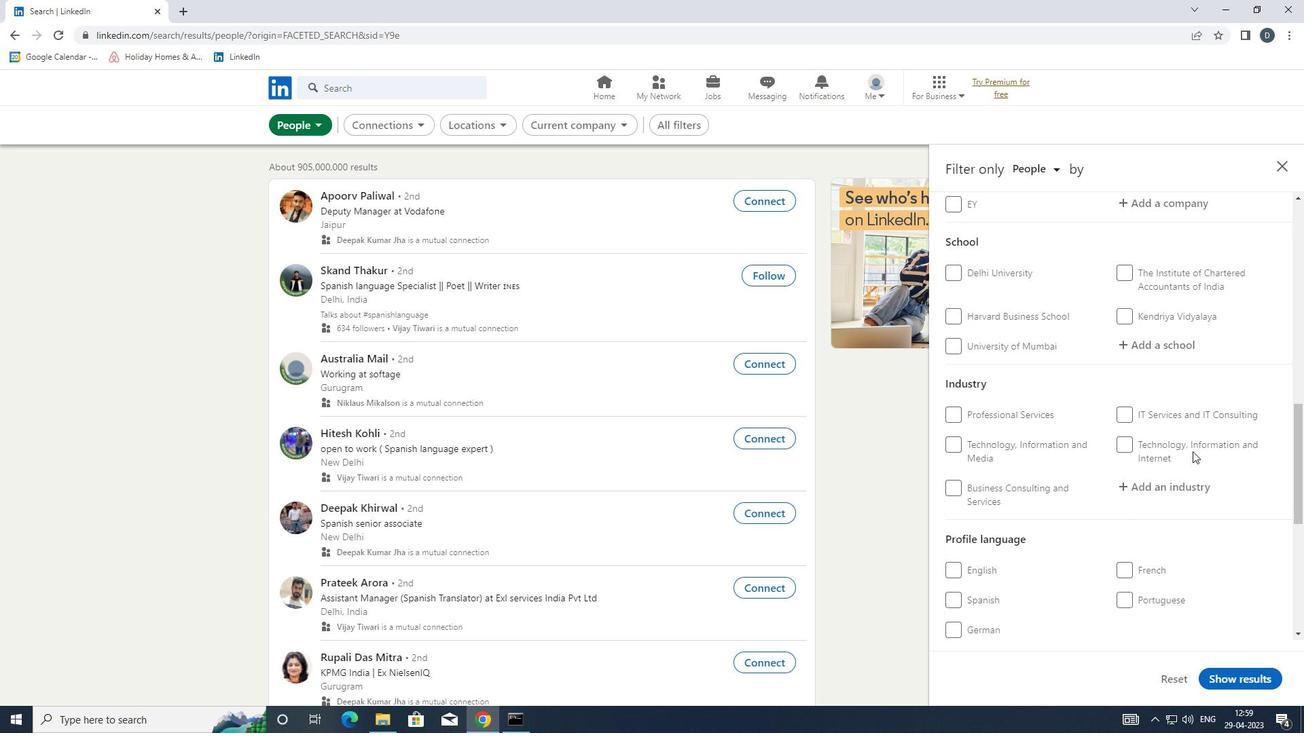 
Action: Mouse scrolled (1193, 451) with delta (0, 0)
Screenshot: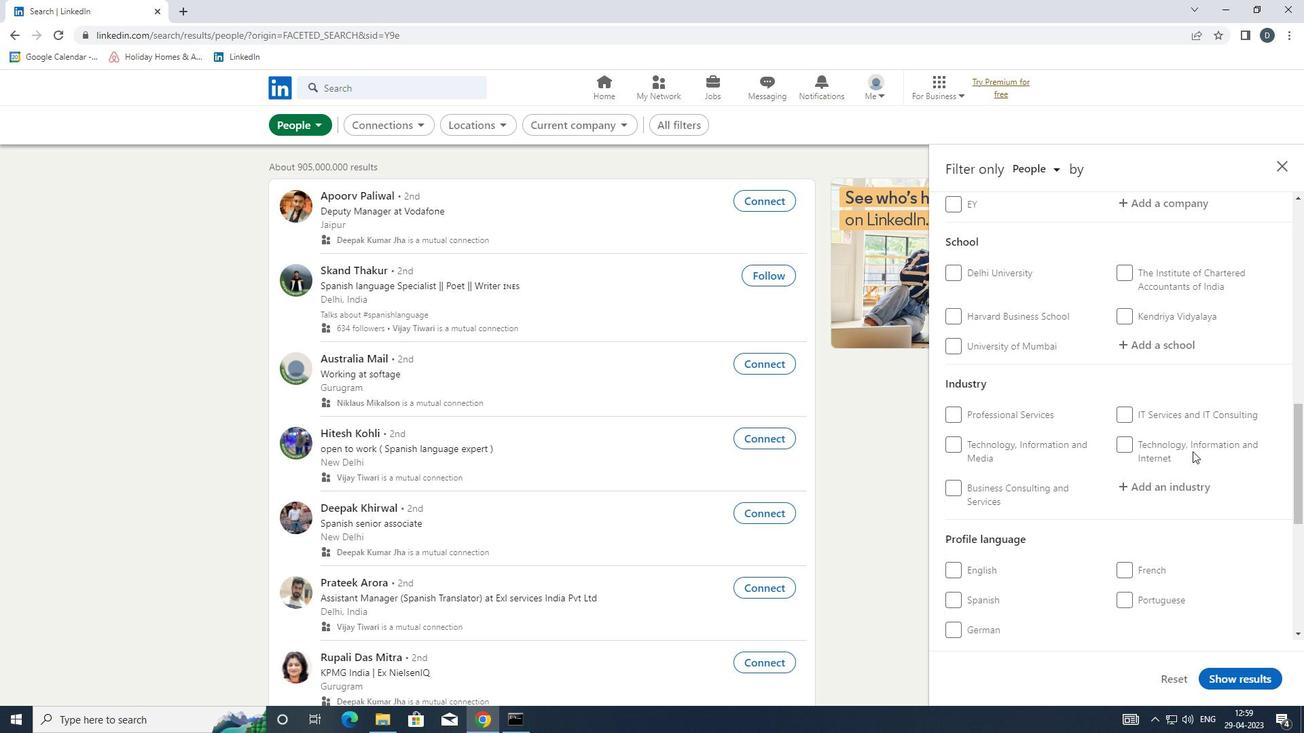 
Action: Mouse moved to (952, 493)
Screenshot: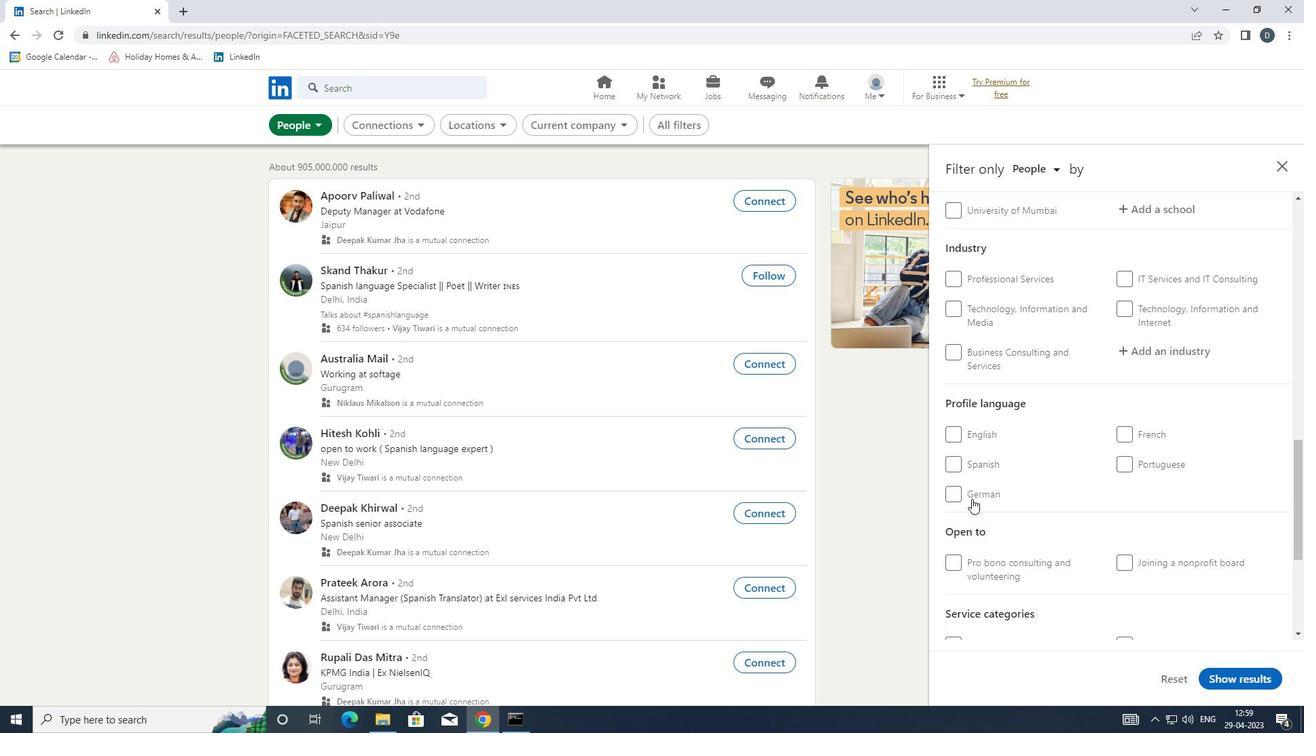 
Action: Mouse pressed left at (952, 493)
Screenshot: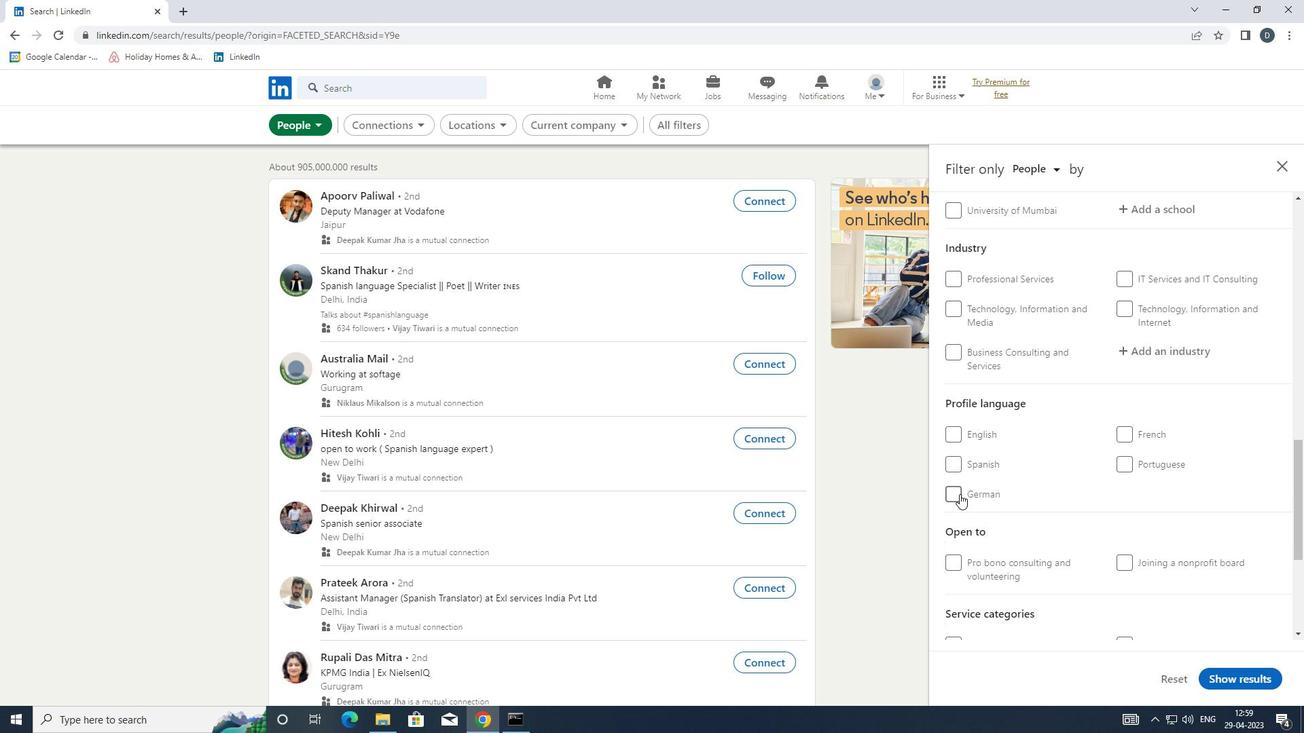 
Action: Mouse moved to (1123, 496)
Screenshot: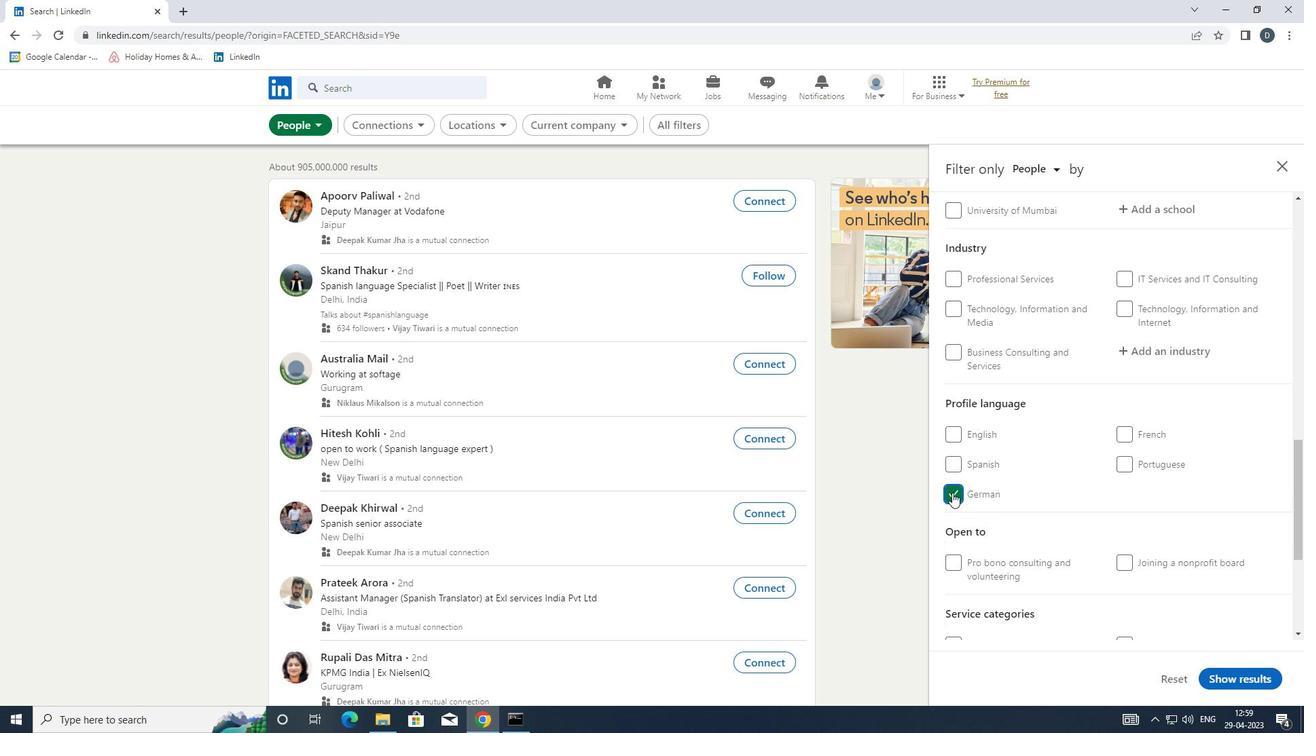 
Action: Mouse scrolled (1123, 497) with delta (0, 0)
Screenshot: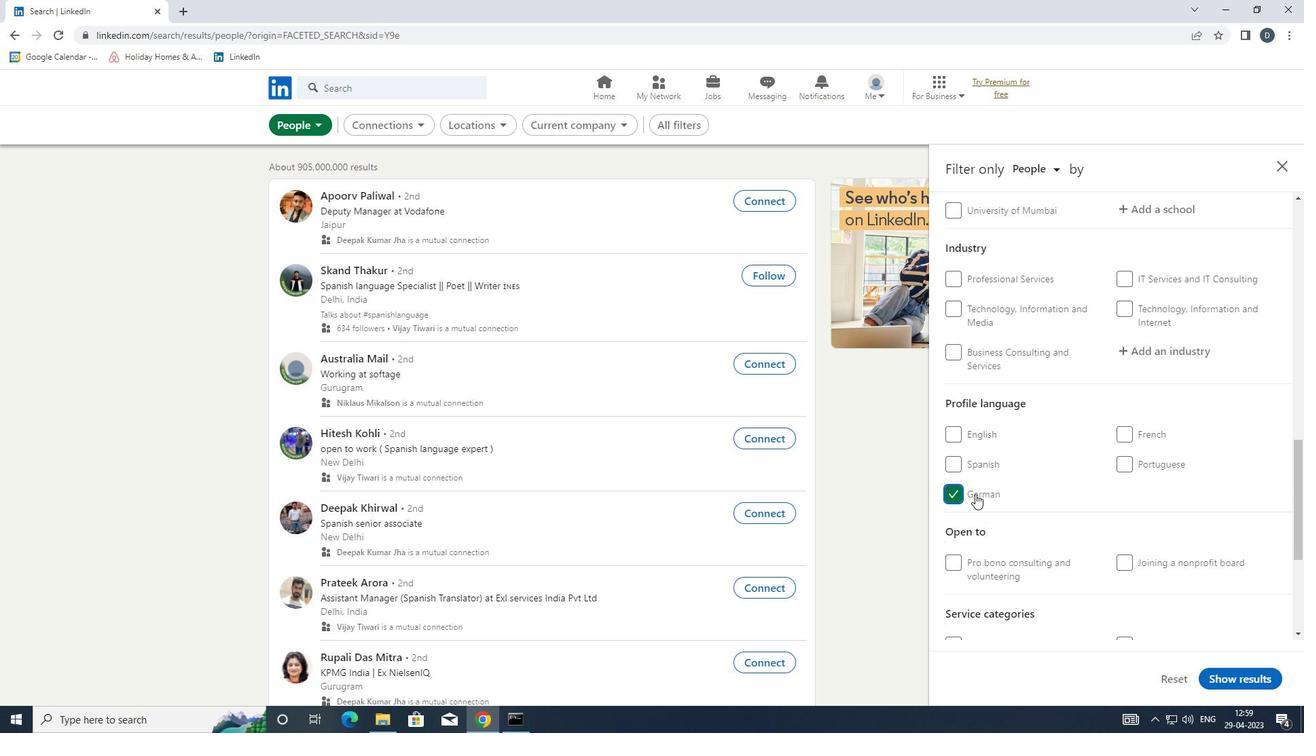
Action: Mouse scrolled (1123, 497) with delta (0, 0)
Screenshot: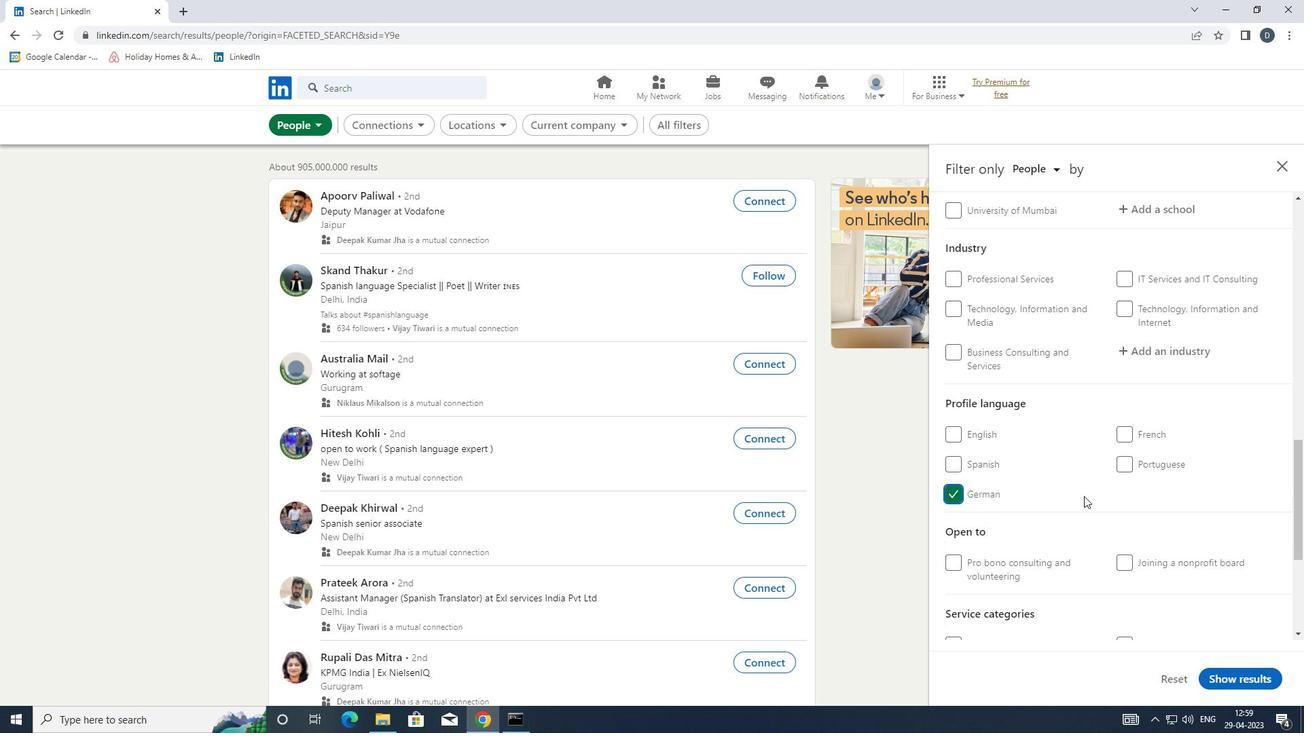 
Action: Mouse scrolled (1123, 497) with delta (0, 0)
Screenshot: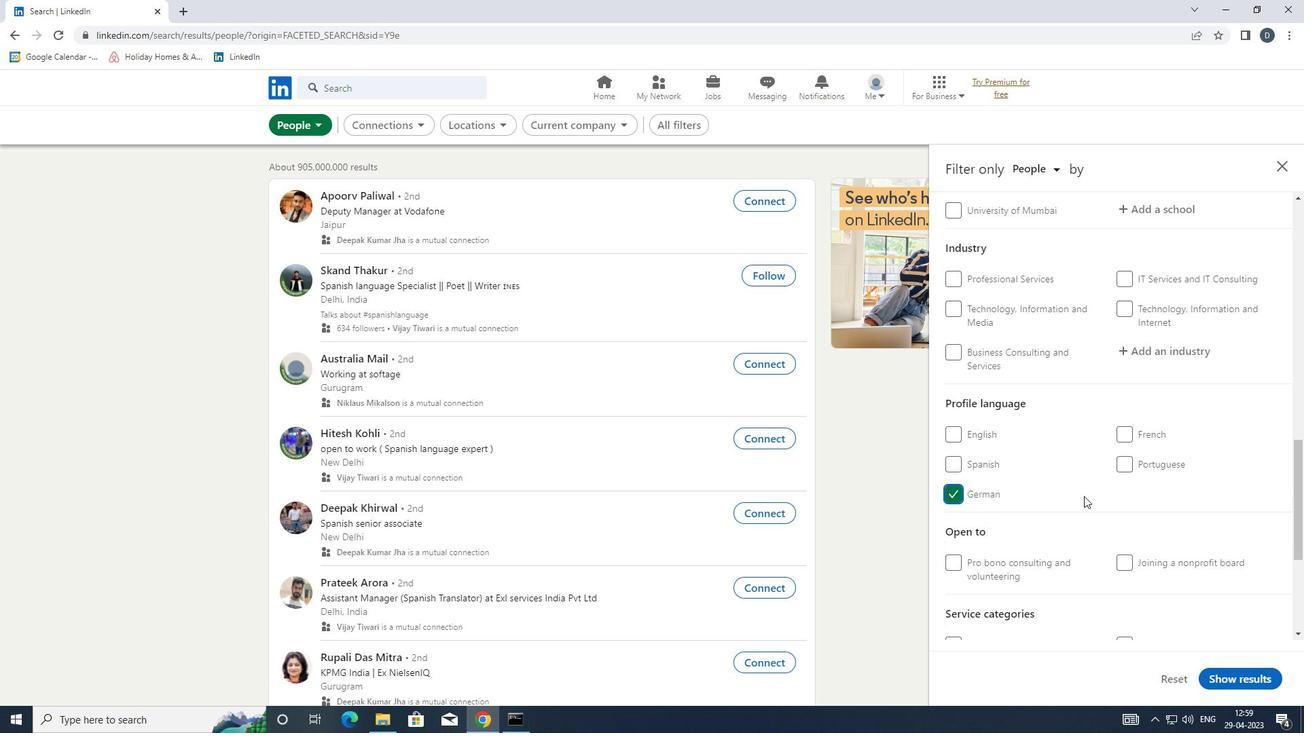
Action: Mouse scrolled (1123, 497) with delta (0, 0)
Screenshot: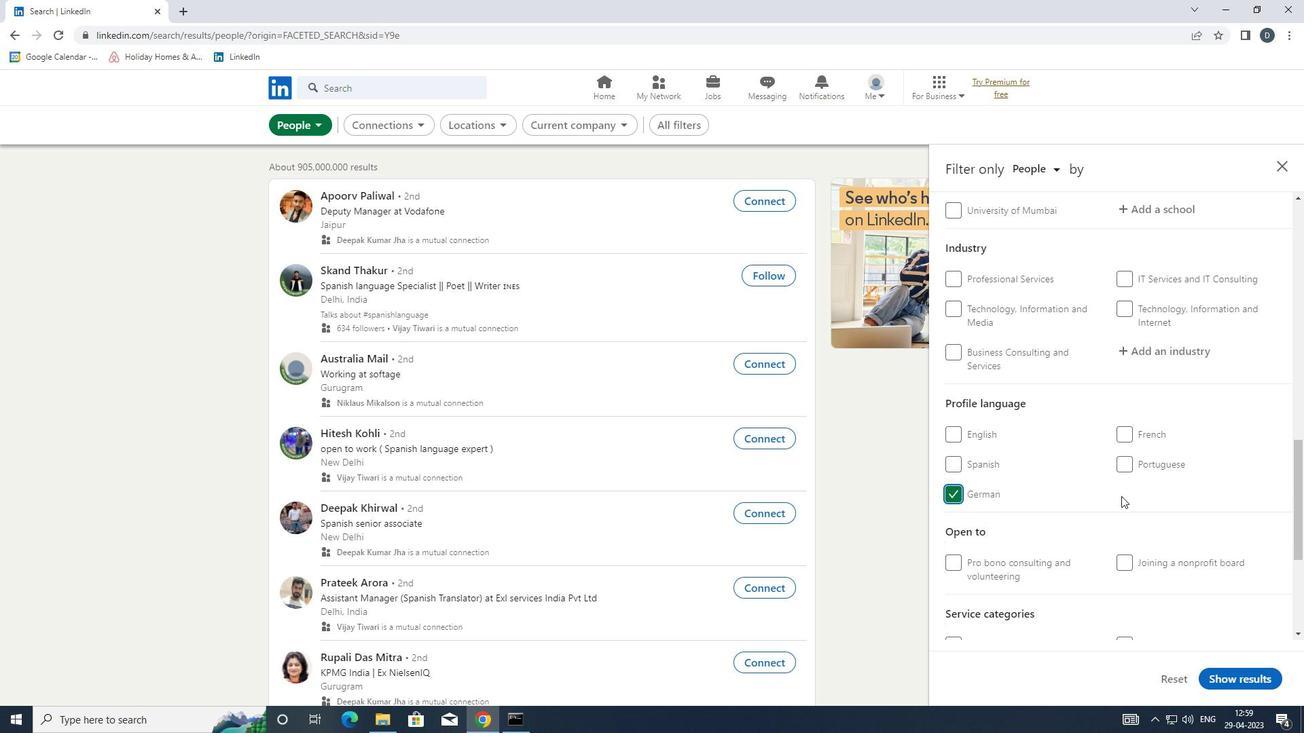 
Action: Mouse scrolled (1123, 497) with delta (0, 0)
Screenshot: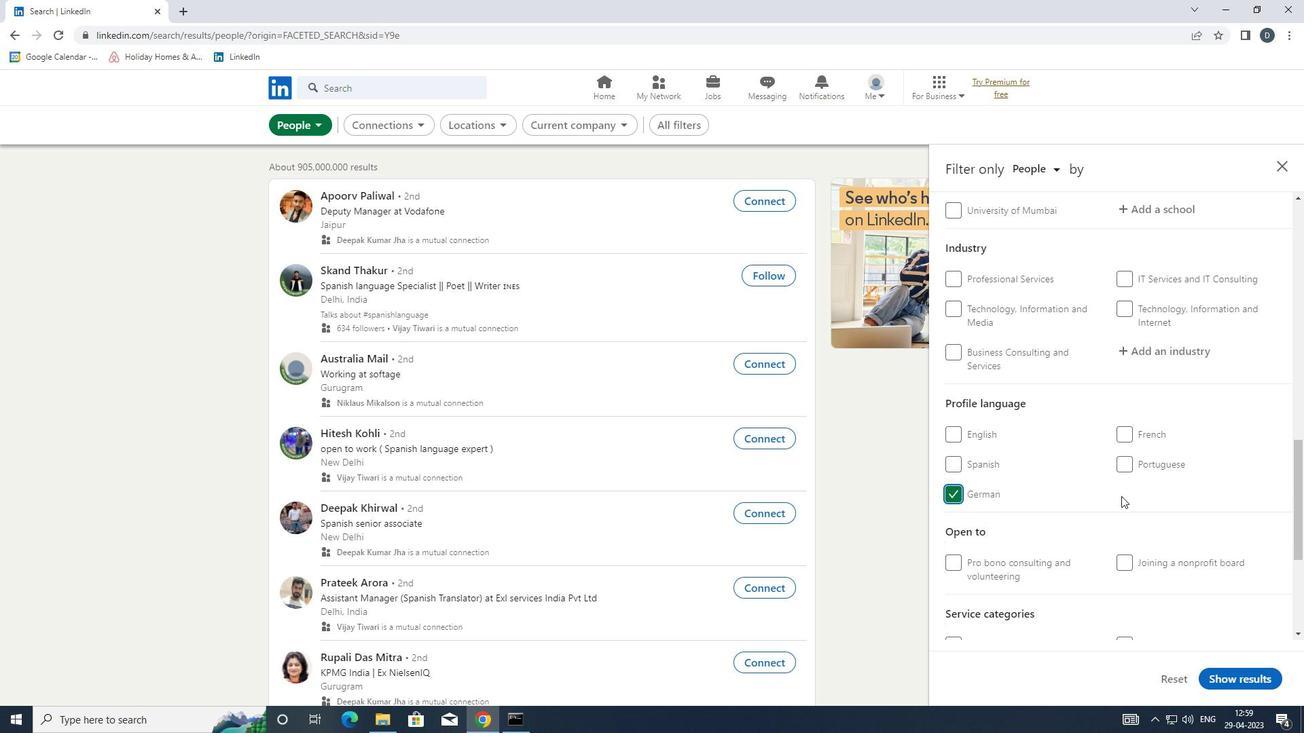 
Action: Mouse moved to (1152, 443)
Screenshot: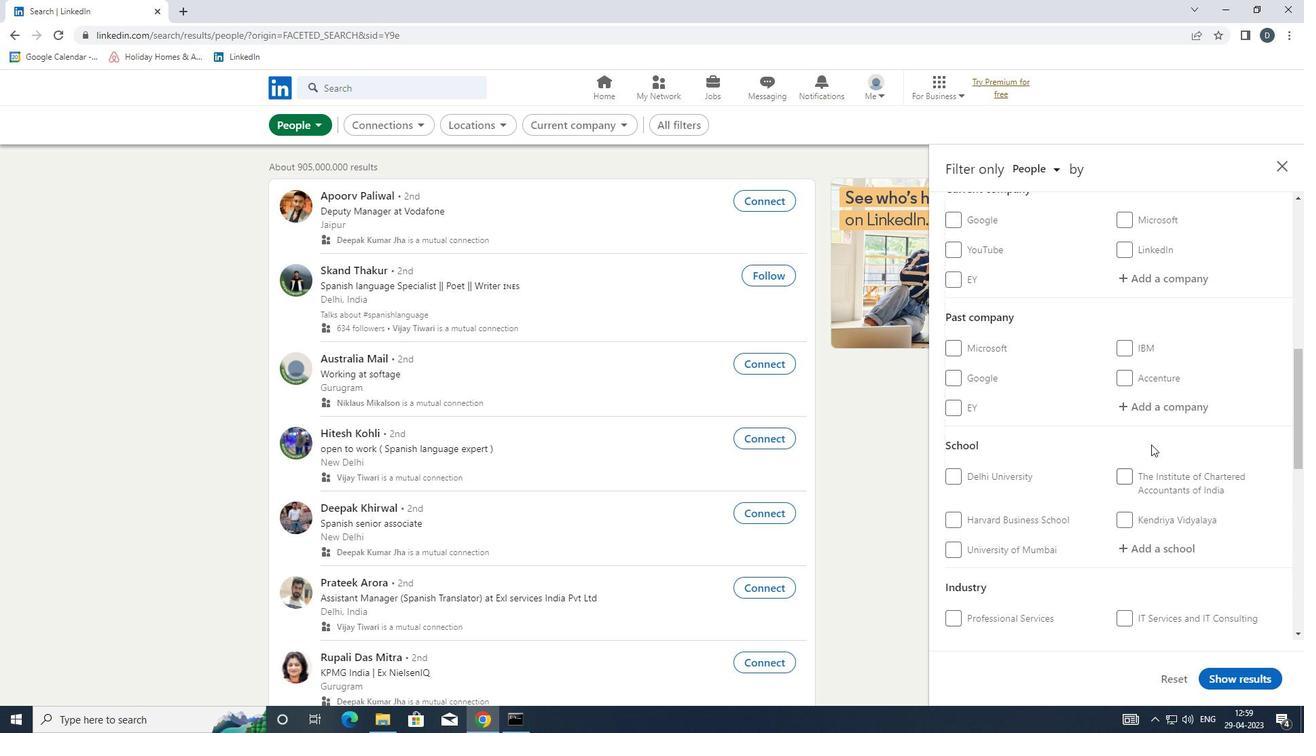 
Action: Mouse scrolled (1152, 444) with delta (0, 0)
Screenshot: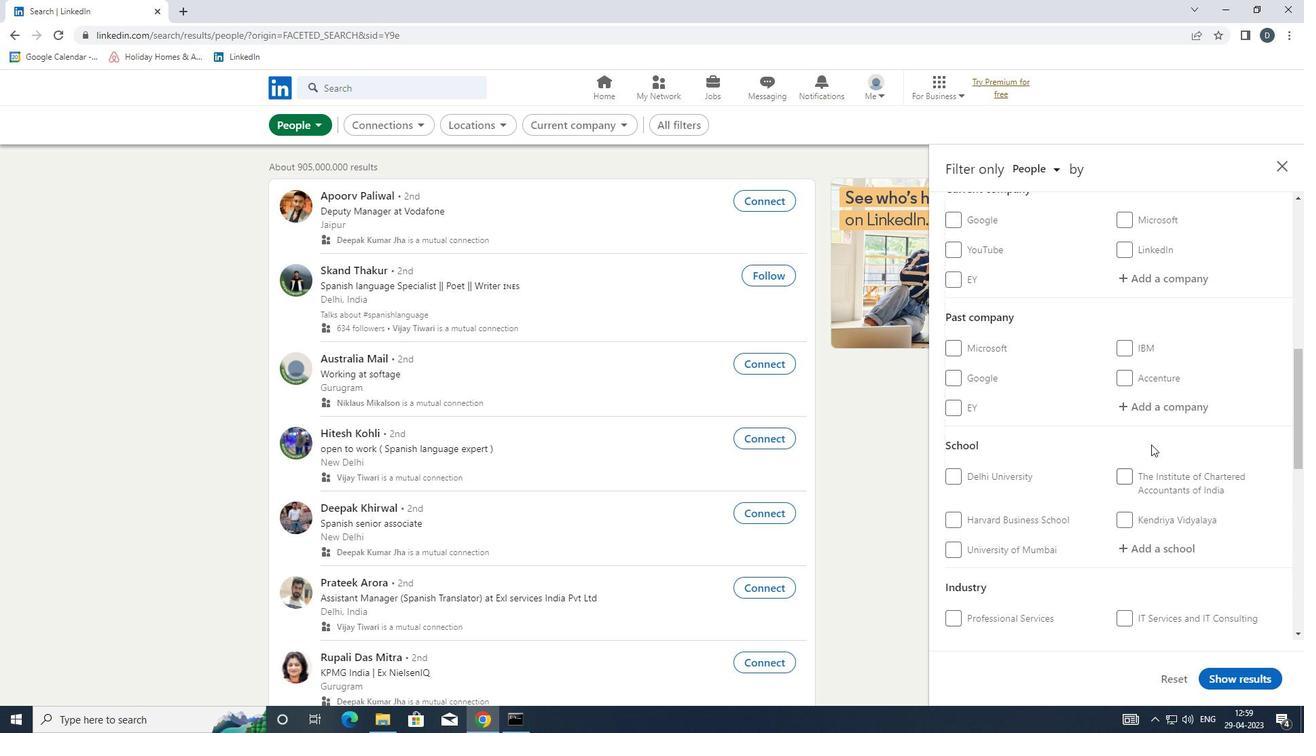 
Action: Mouse scrolled (1152, 444) with delta (0, 0)
Screenshot: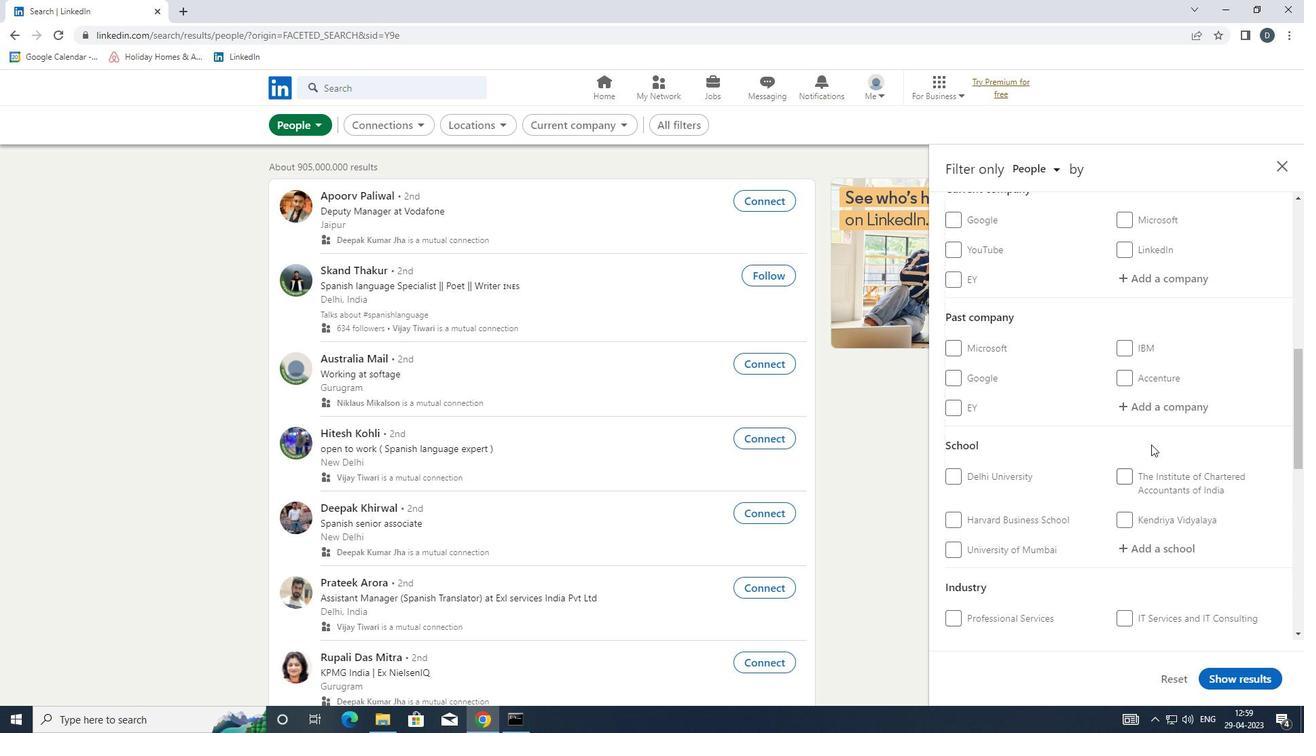 
Action: Mouse moved to (1157, 424)
Screenshot: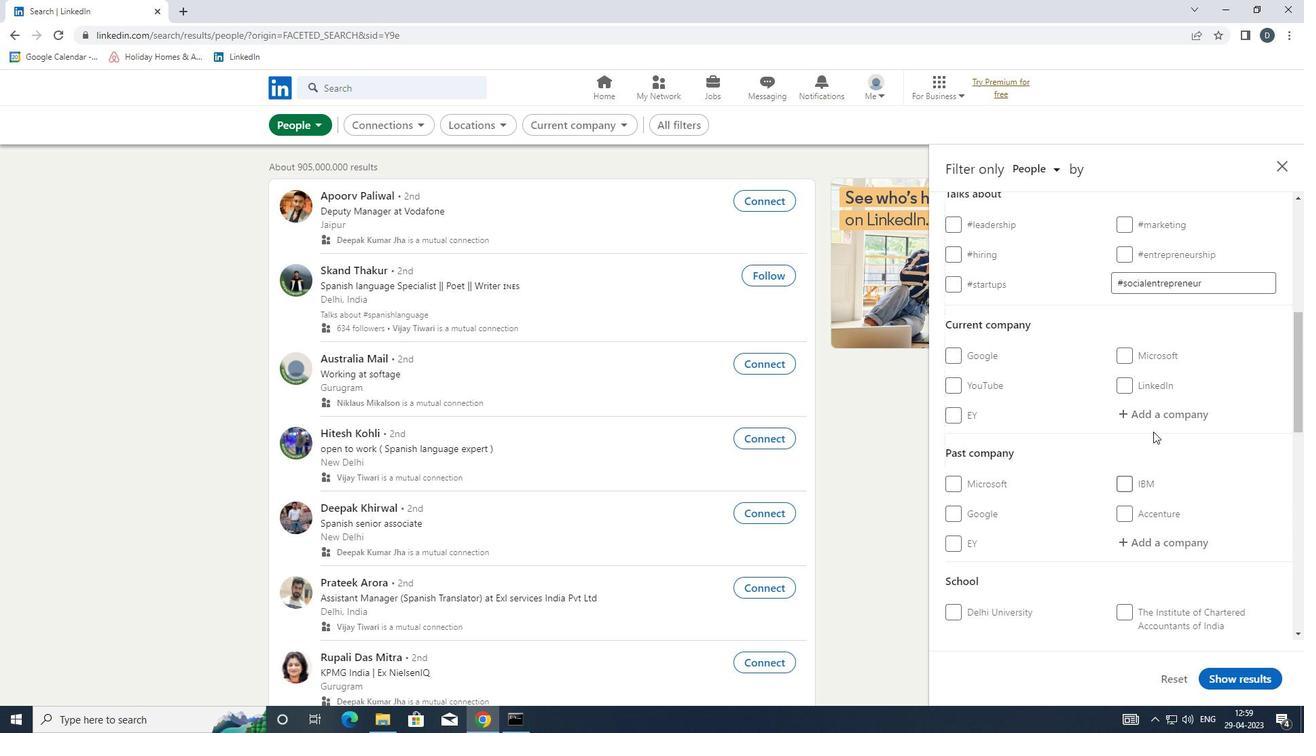 
Action: Mouse pressed left at (1157, 424)
Screenshot: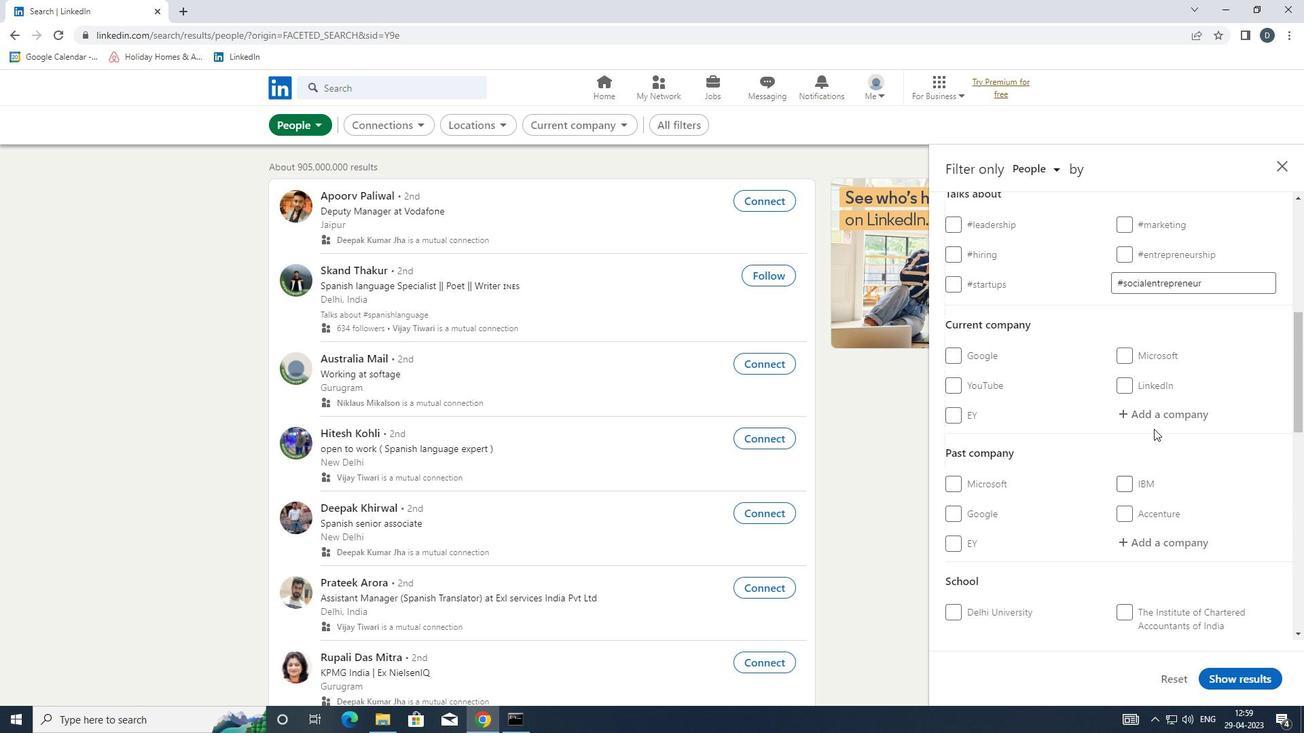 
Action: Mouse moved to (977, 454)
Screenshot: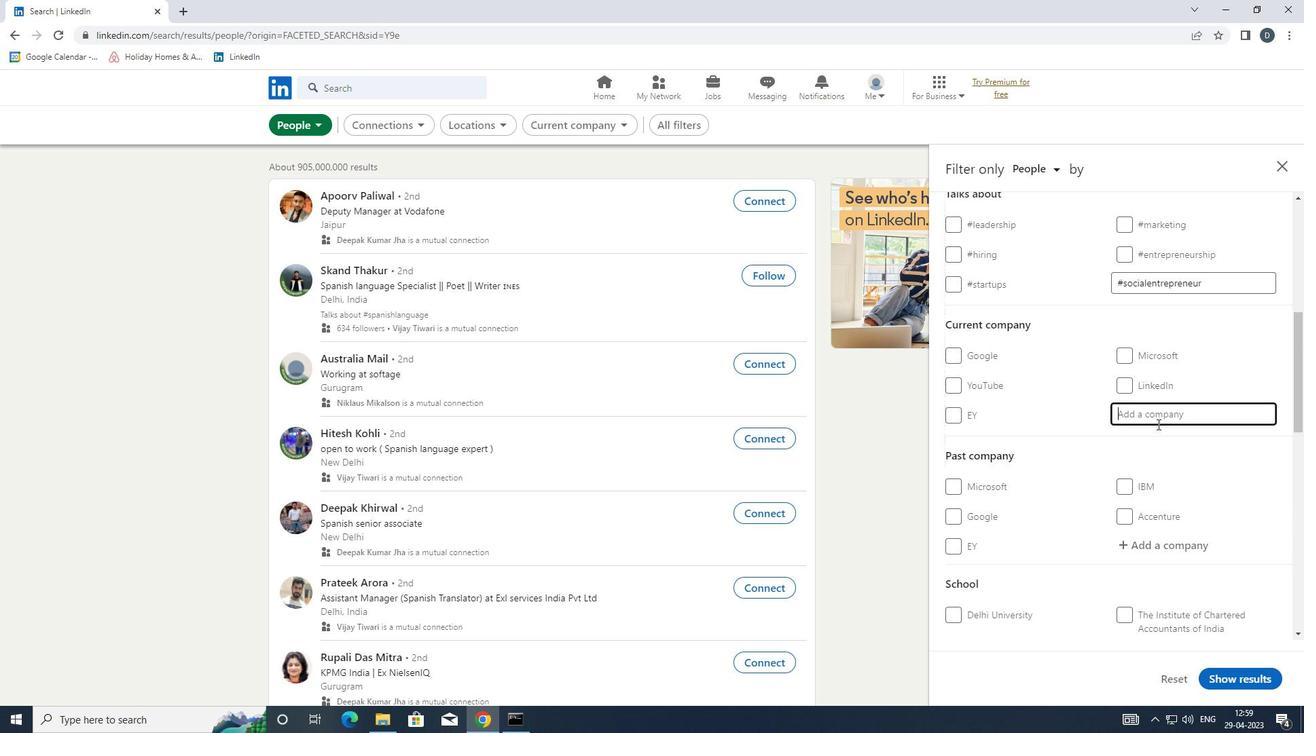 
Action: Key pressed <Key.shift>BLACK<Key.space><Key.shift><Key.backspace><Key.shift>BUC<Key.backspace><Key.backspace>UCK
Screenshot: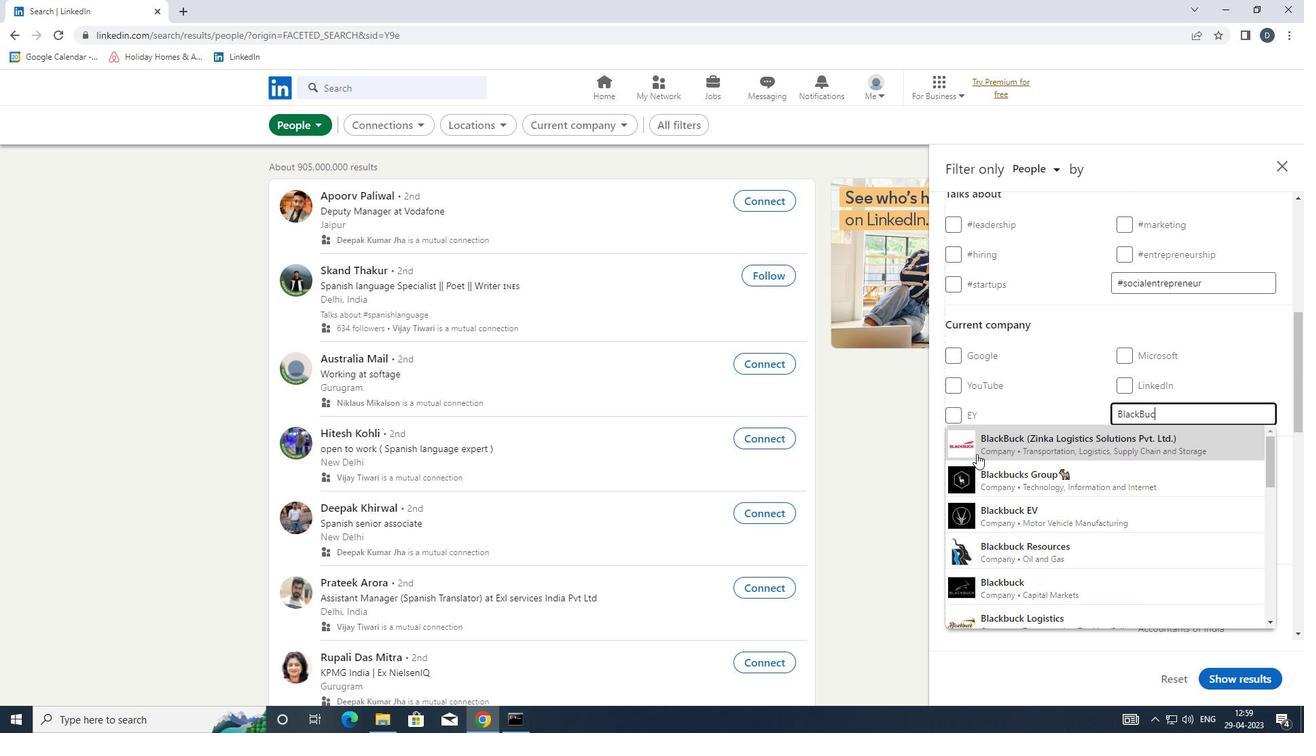 
Action: Mouse moved to (1106, 448)
Screenshot: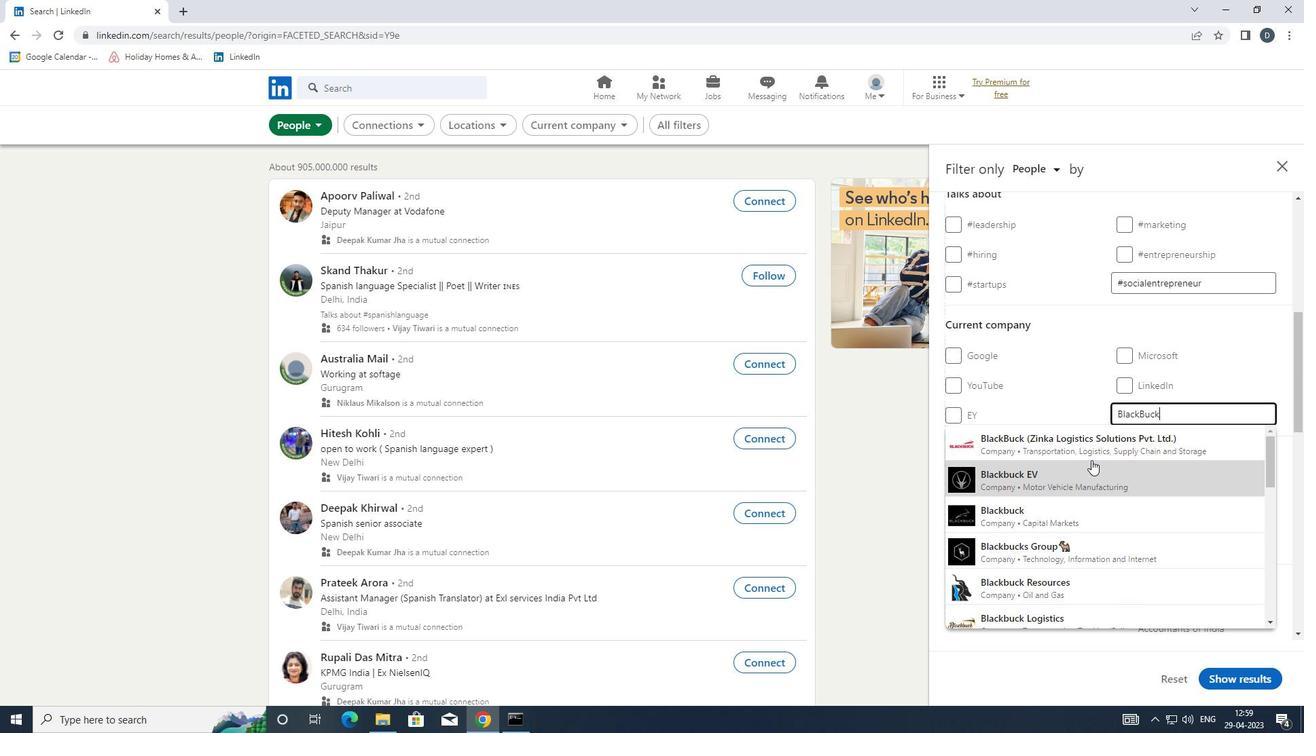 
Action: Mouse pressed left at (1106, 448)
Screenshot: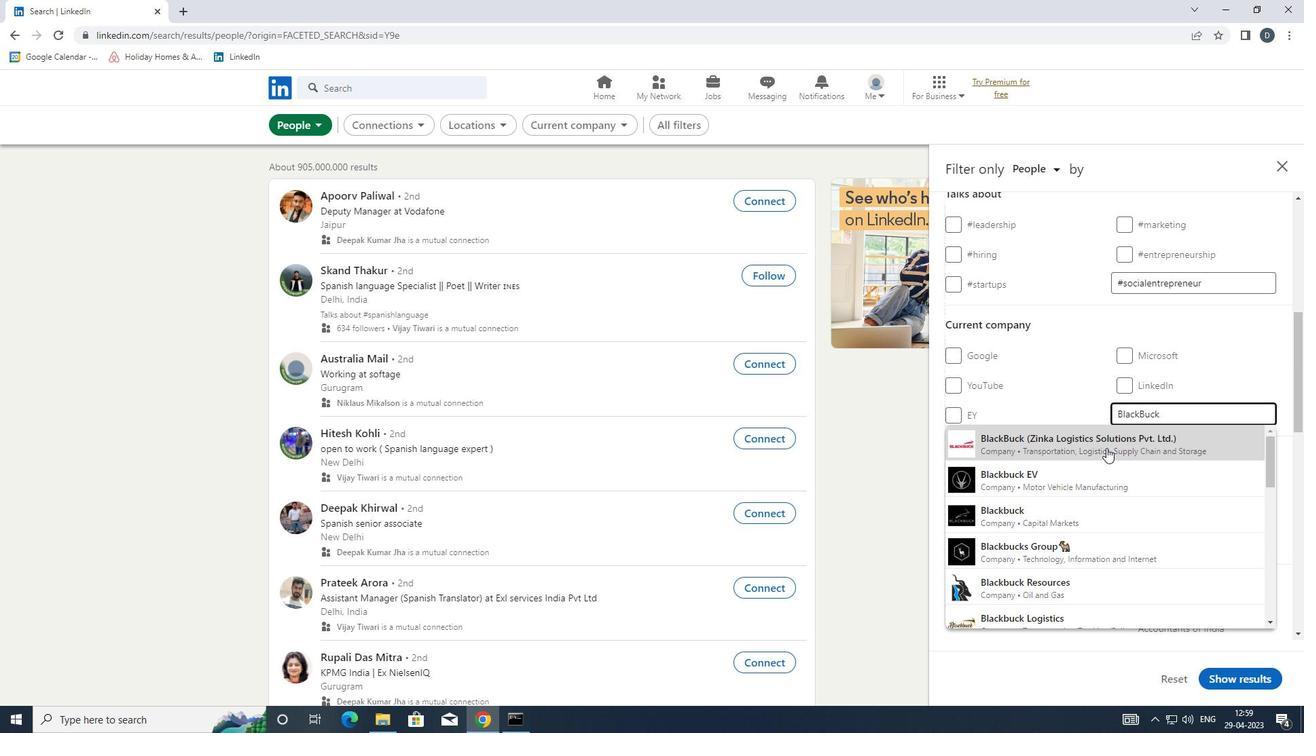 
Action: Mouse moved to (1111, 448)
Screenshot: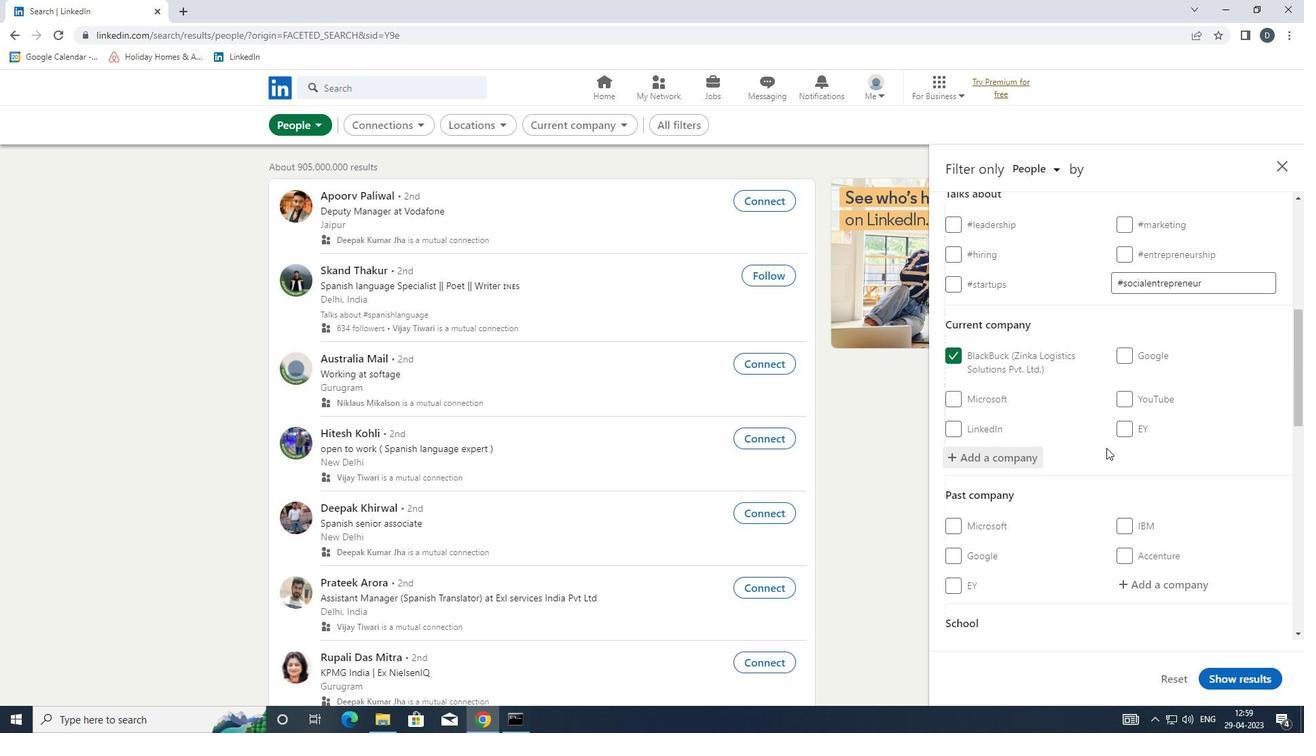 
Action: Mouse scrolled (1111, 447) with delta (0, 0)
Screenshot: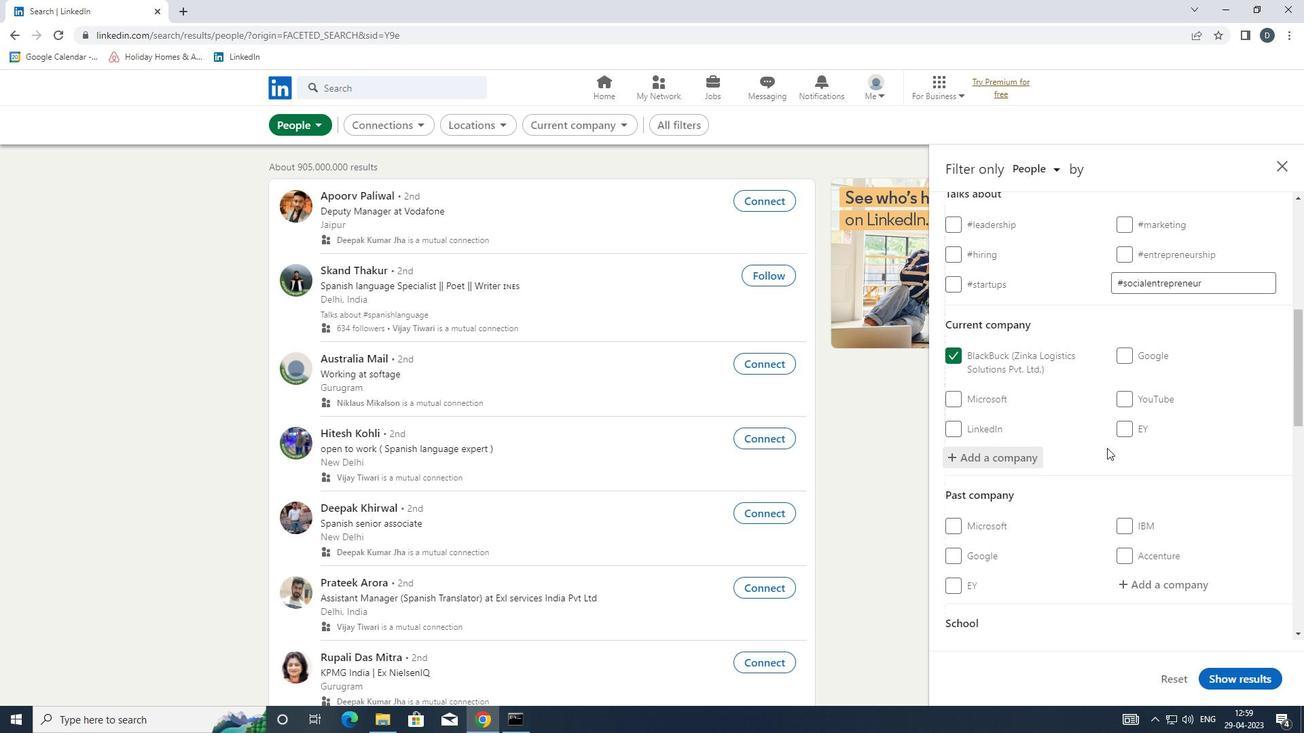
Action: Mouse moved to (1112, 449)
Screenshot: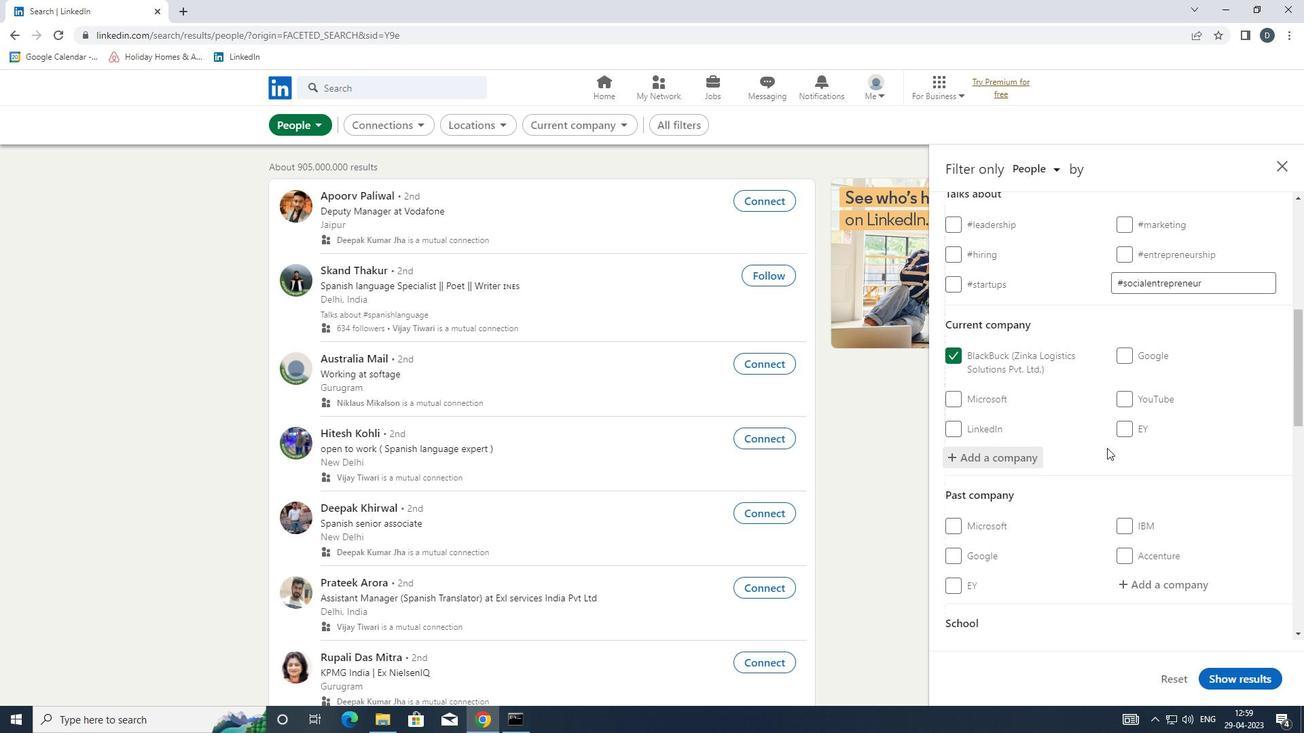 
Action: Mouse scrolled (1112, 448) with delta (0, 0)
Screenshot: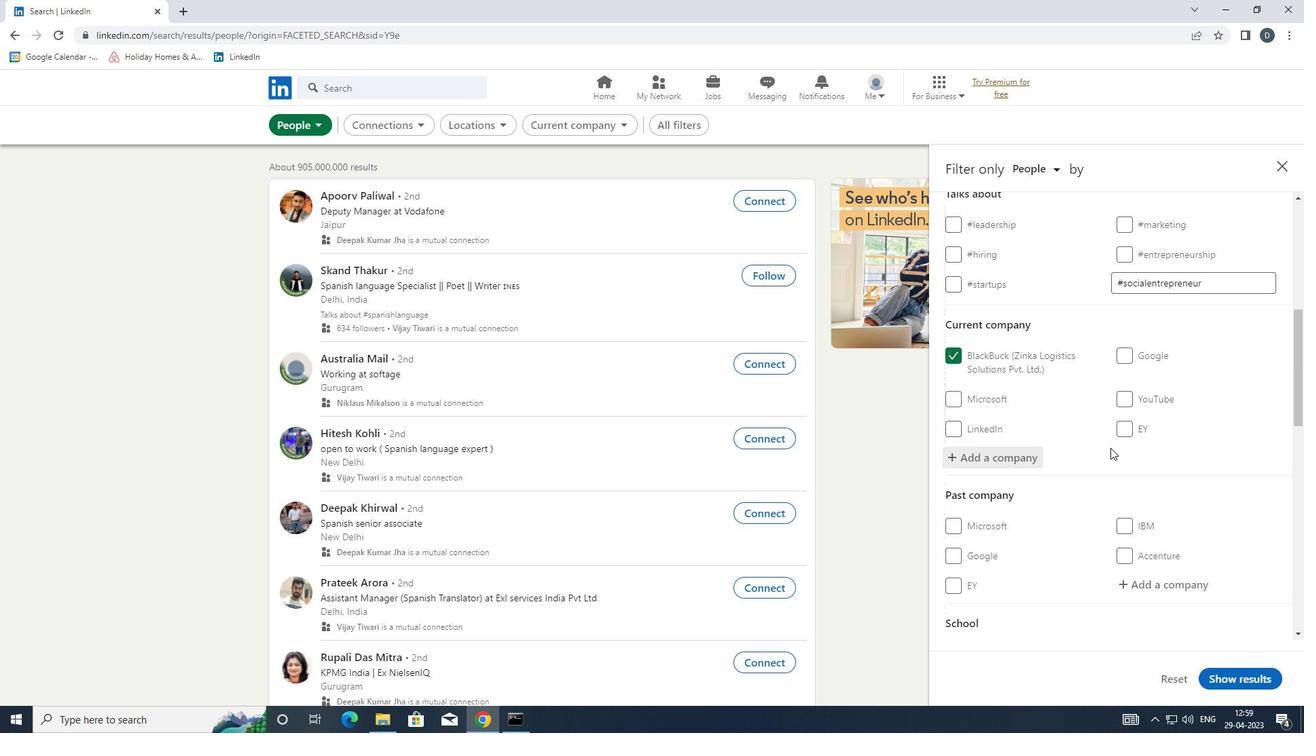 
Action: Mouse moved to (1113, 449)
Screenshot: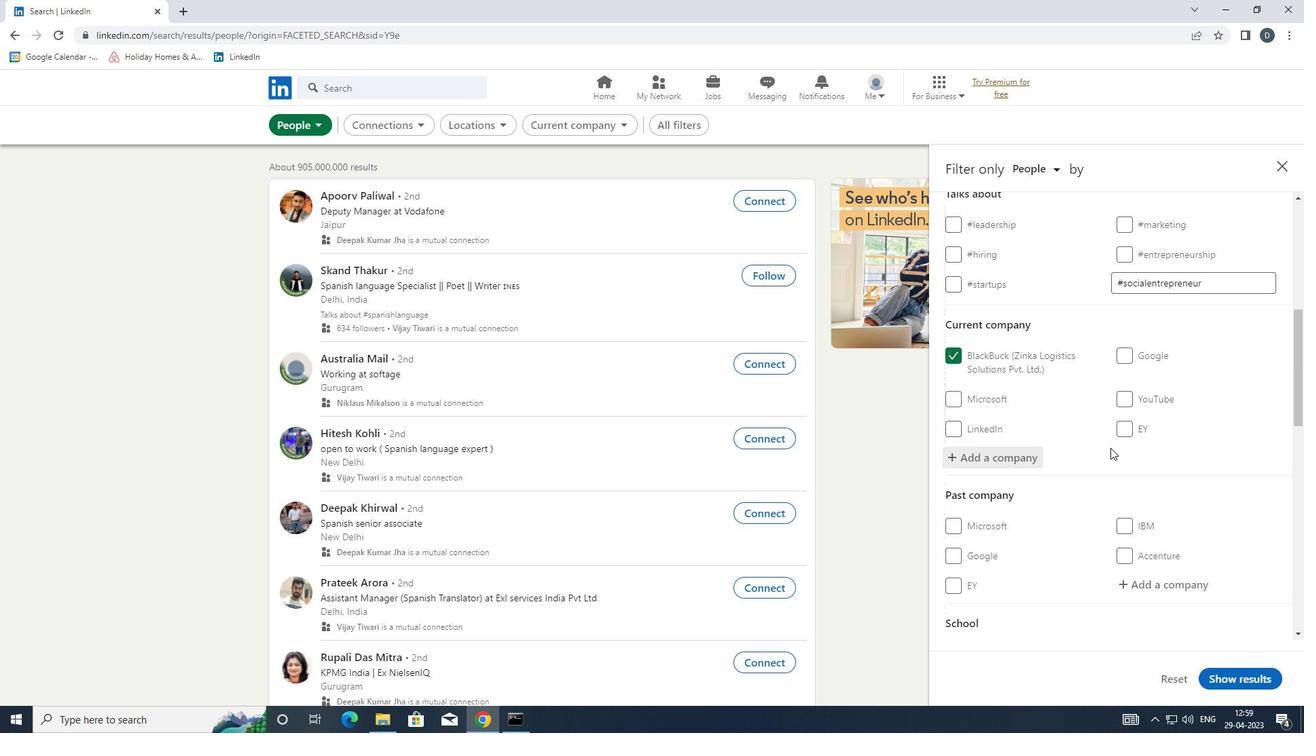 
Action: Mouse scrolled (1113, 448) with delta (0, 0)
Screenshot: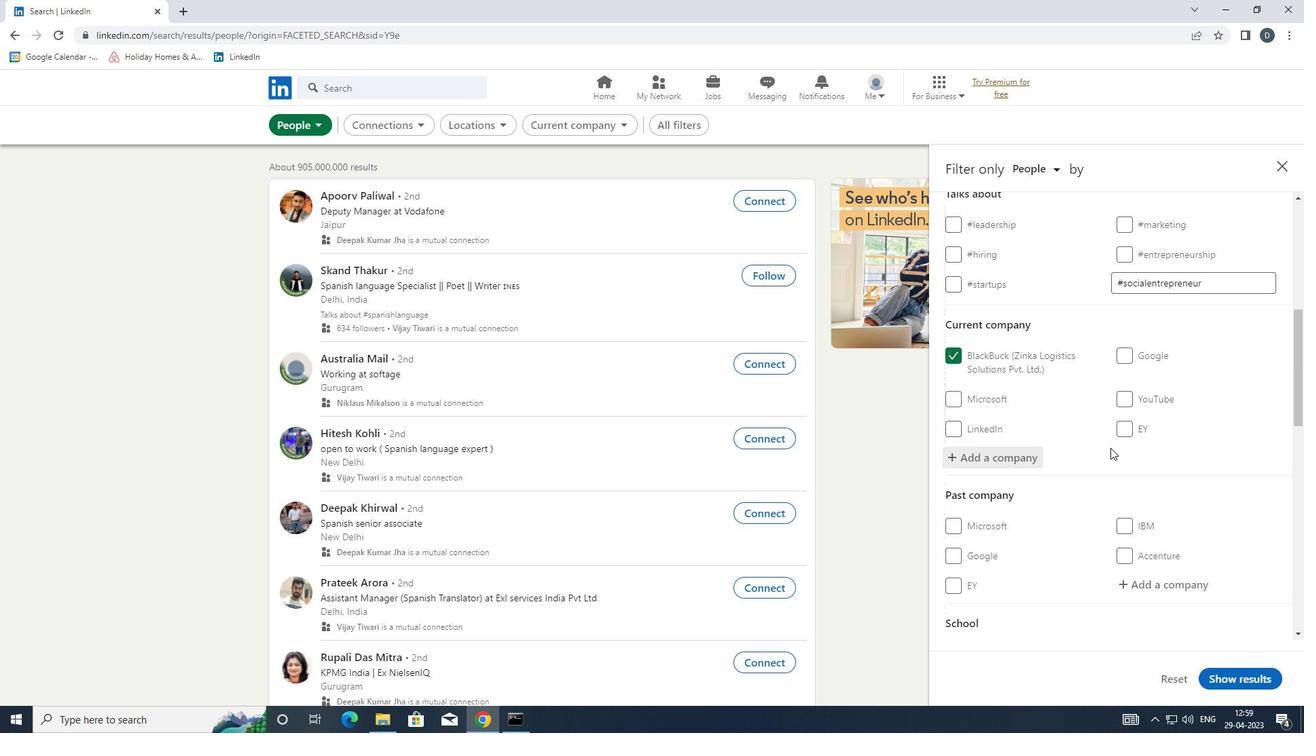 
Action: Mouse moved to (1113, 449)
Screenshot: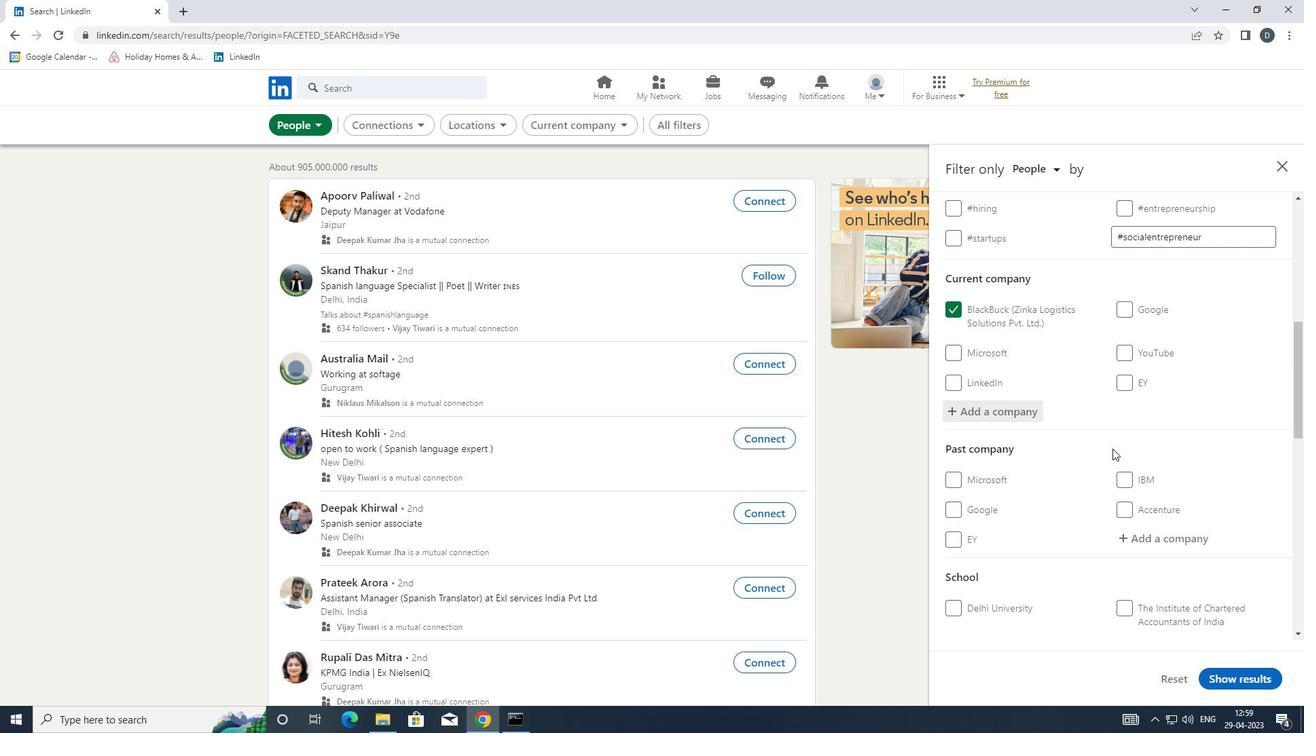 
Action: Mouse scrolled (1113, 448) with delta (0, 0)
Screenshot: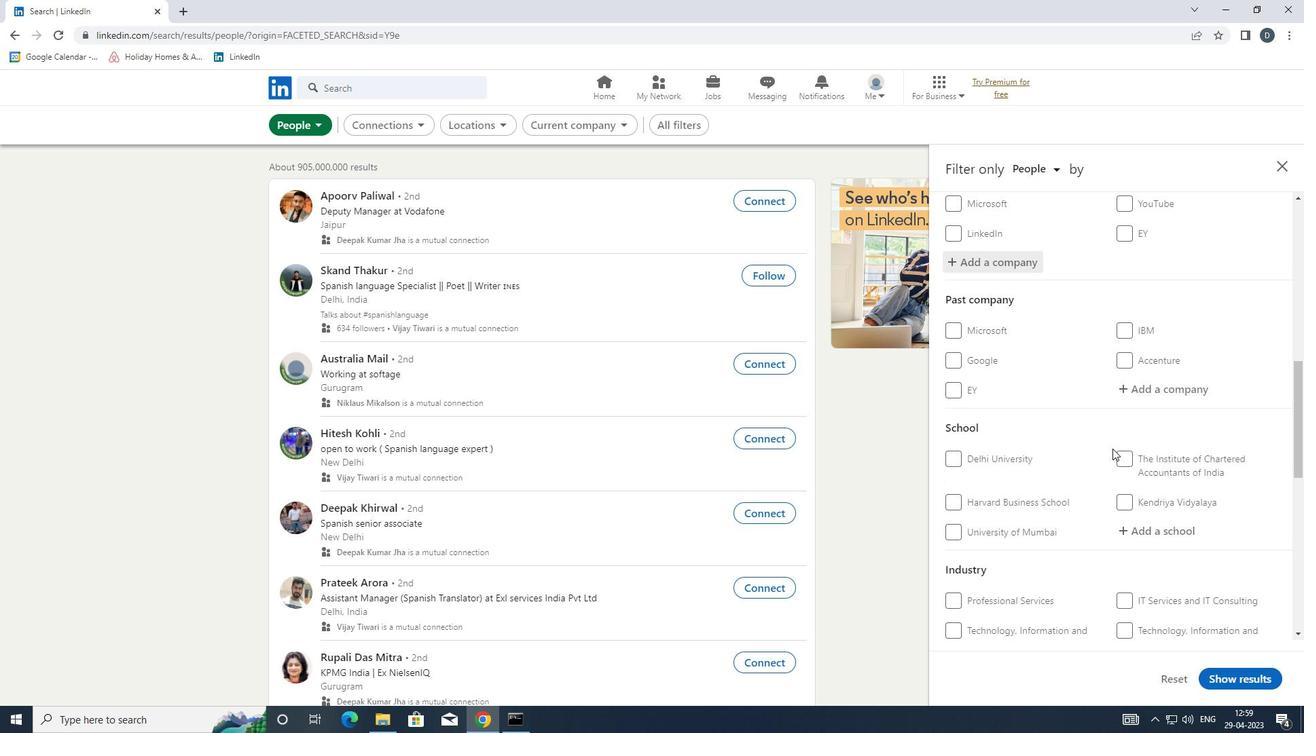 
Action: Mouse scrolled (1113, 448) with delta (0, 0)
Screenshot: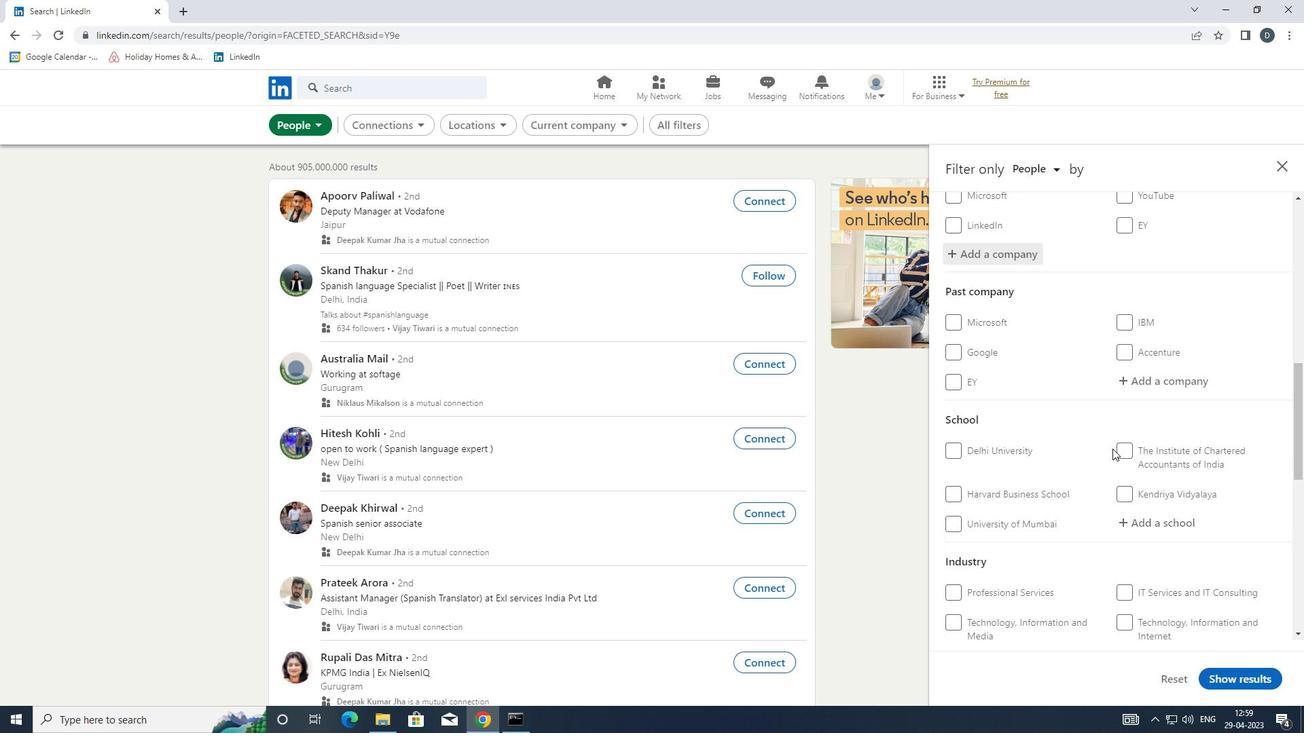 
Action: Mouse moved to (1185, 399)
Screenshot: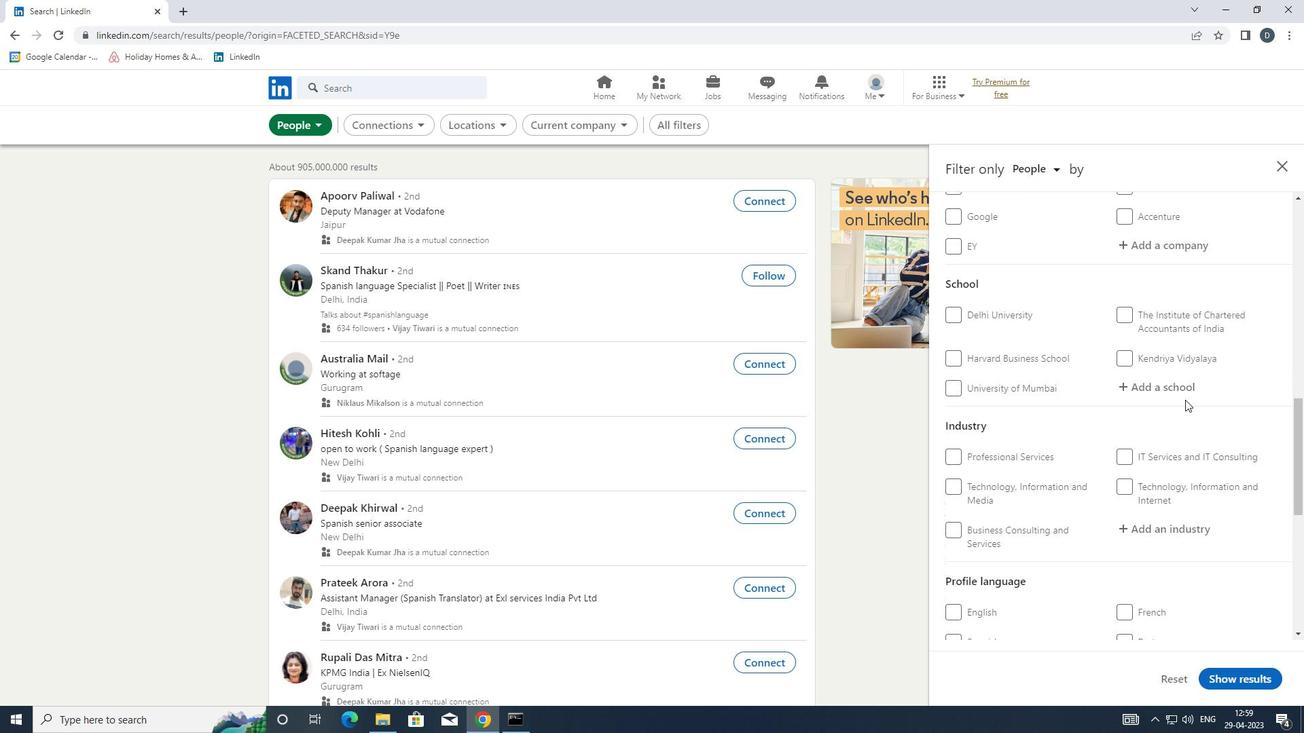 
Action: Mouse pressed left at (1185, 399)
Screenshot: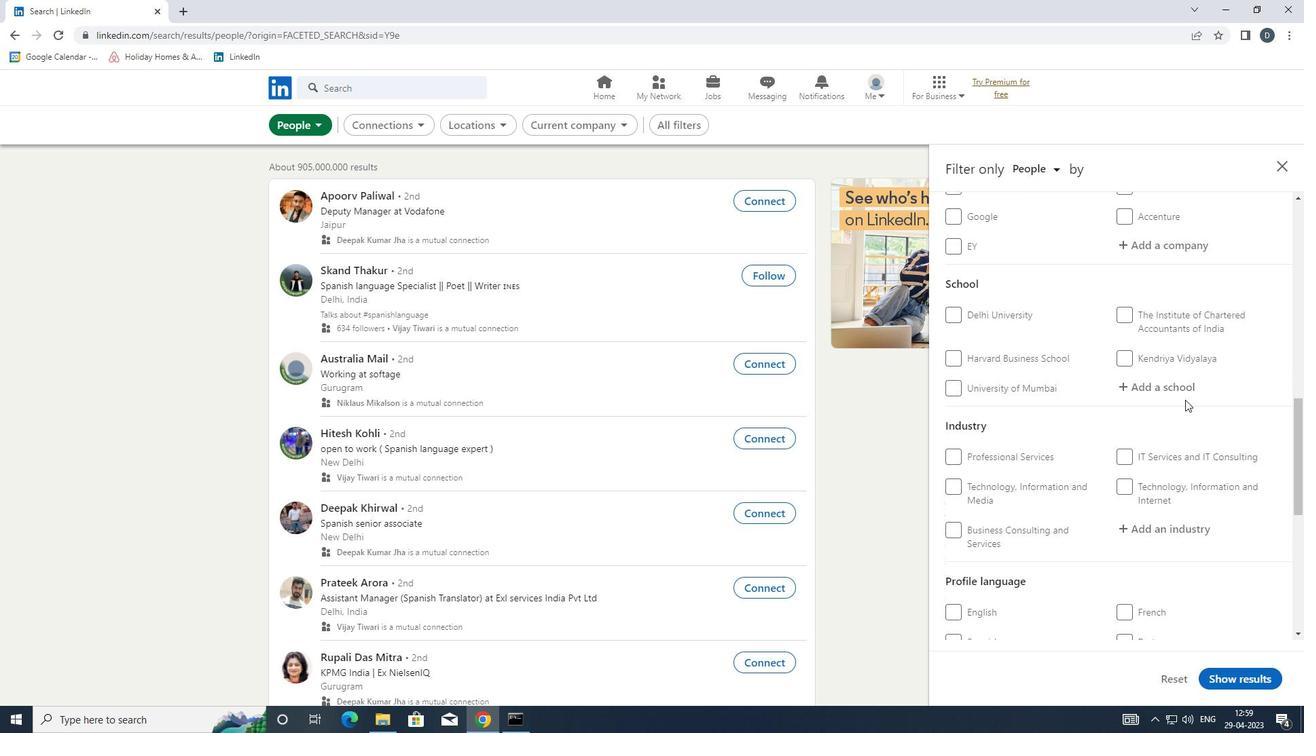 
Action: Mouse moved to (1186, 393)
Screenshot: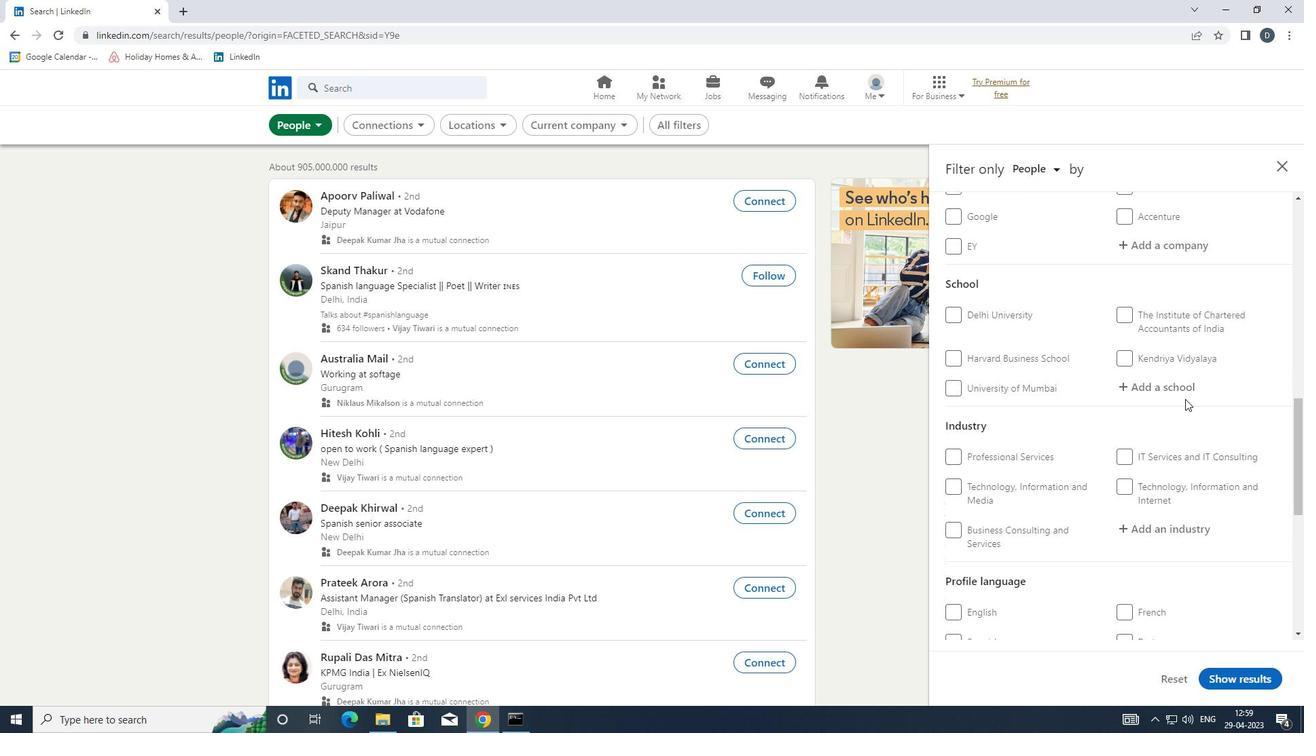 
Action: Mouse pressed left at (1186, 393)
Screenshot: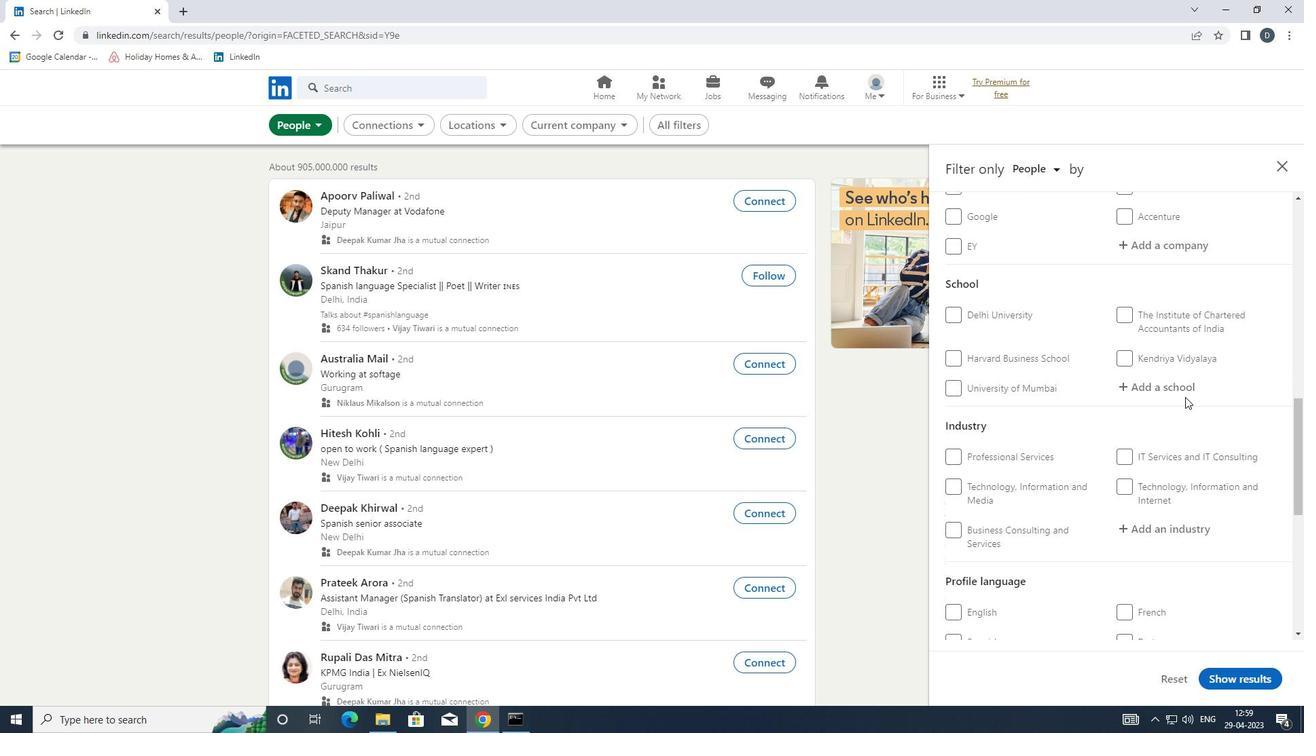 
Action: Mouse moved to (1176, 394)
Screenshot: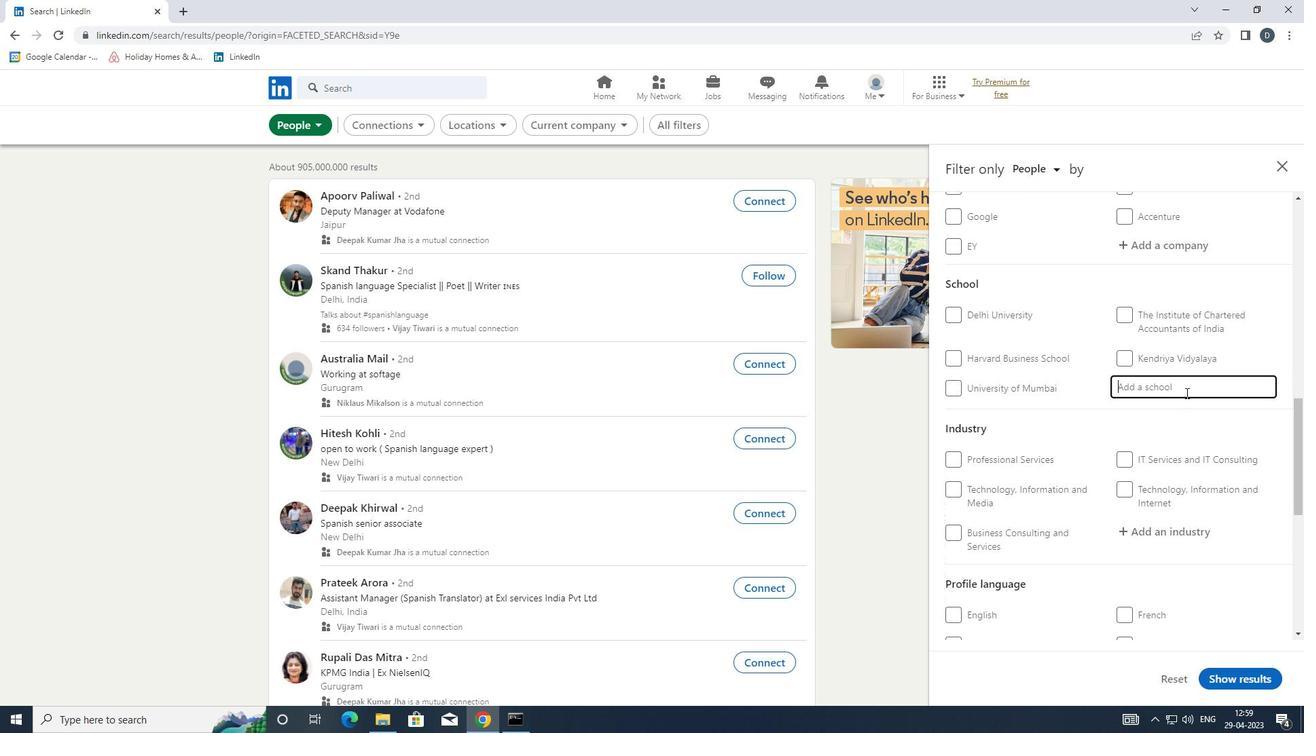 
Action: Key pressed <Key.shift>THE<Key.space><Key.shift>ARMY<Key.space><Key.shift>PUBLIC
Screenshot: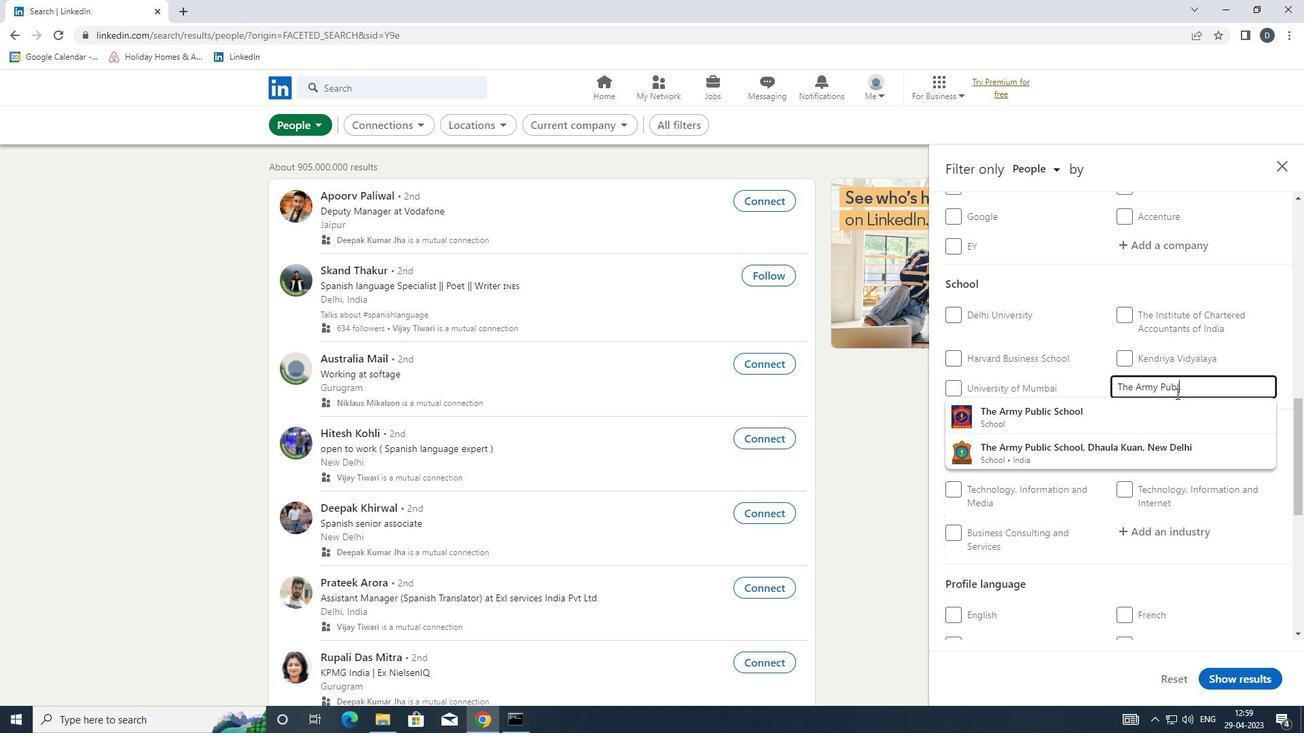 
Action: Mouse moved to (1165, 413)
Screenshot: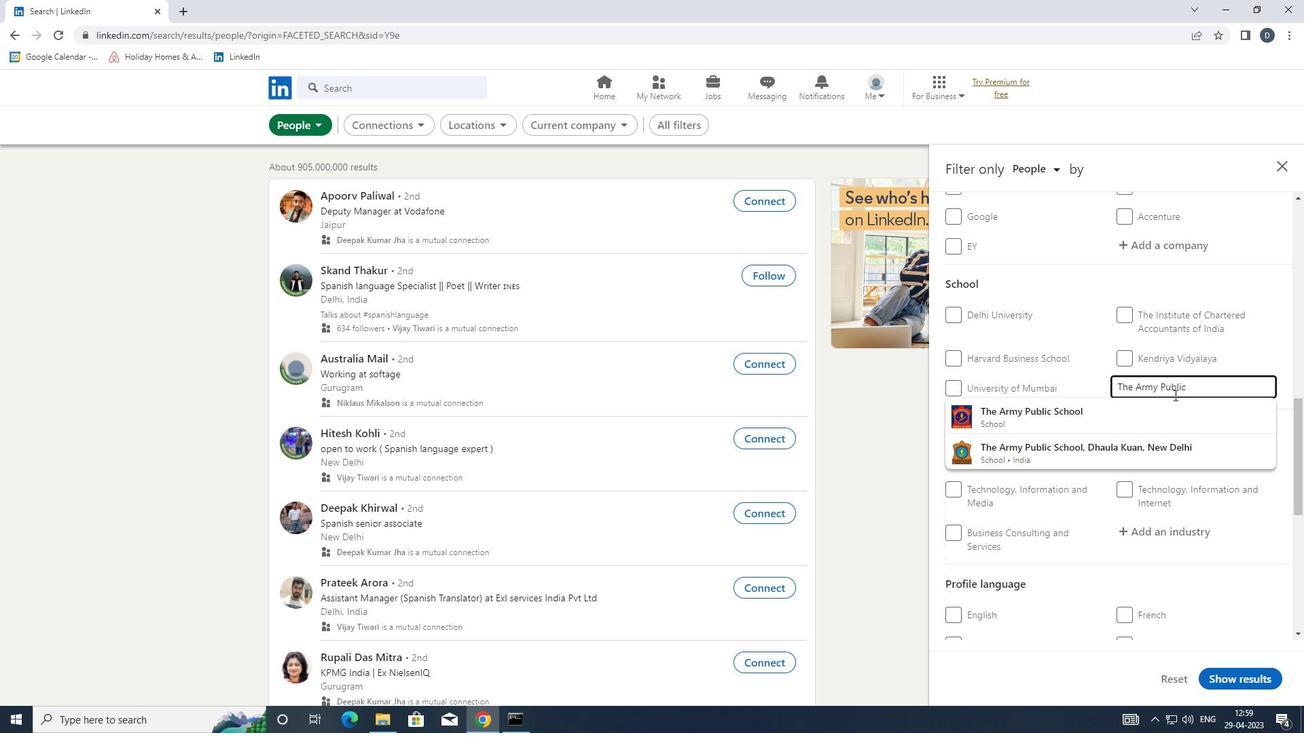 
Action: Mouse pressed left at (1165, 413)
Screenshot: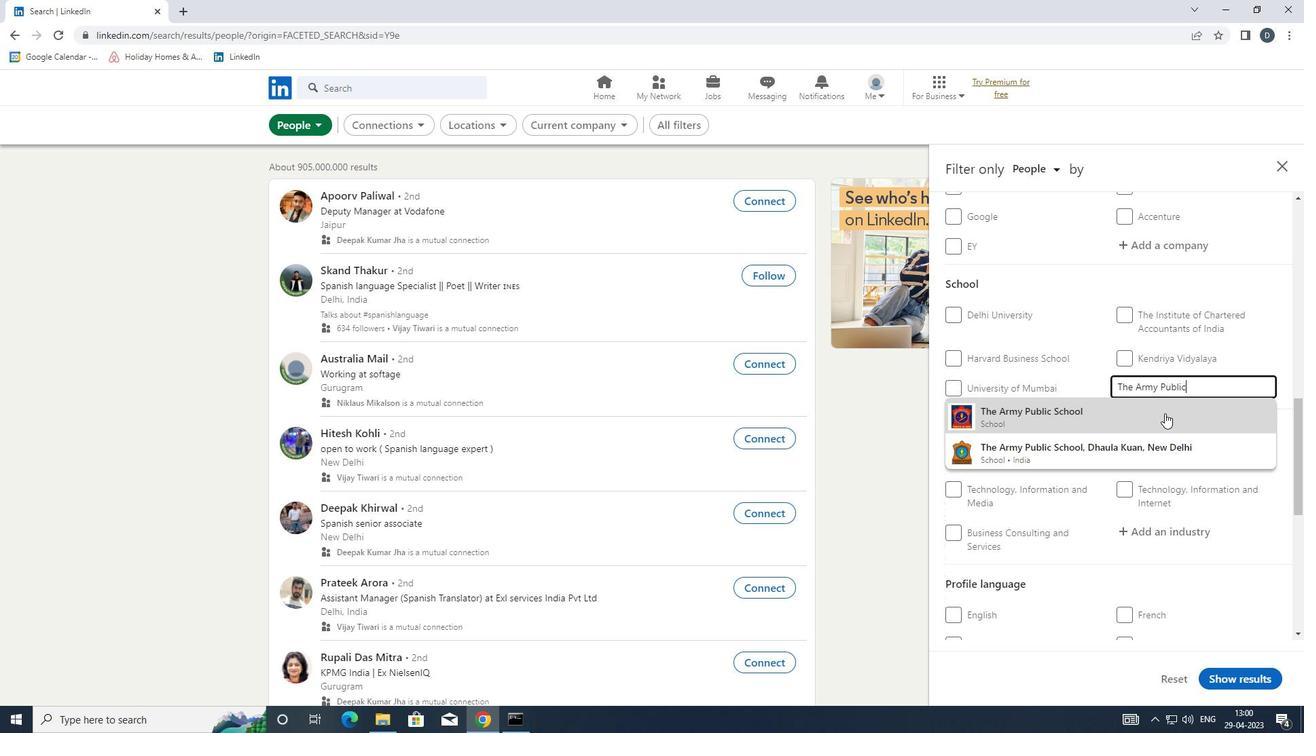 
Action: Mouse moved to (1165, 417)
Screenshot: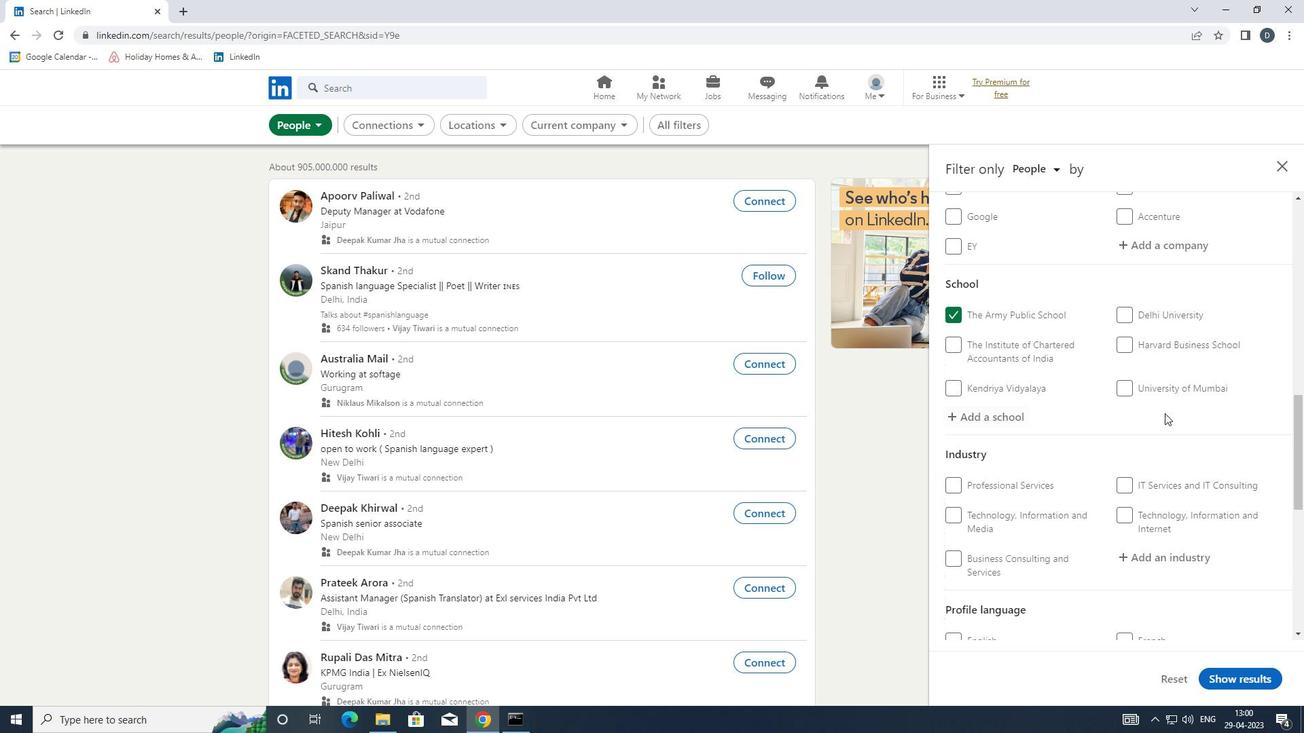 
Action: Mouse scrolled (1165, 417) with delta (0, 0)
Screenshot: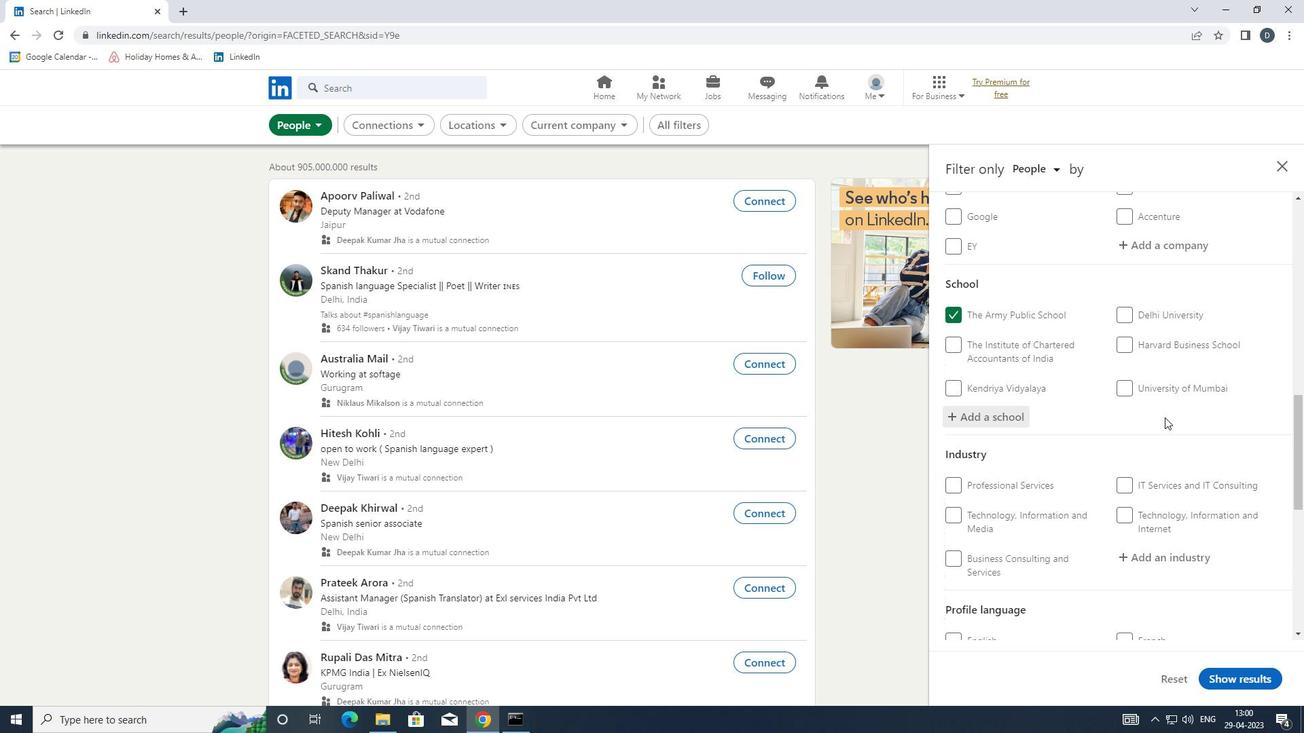 
Action: Mouse scrolled (1165, 417) with delta (0, 0)
Screenshot: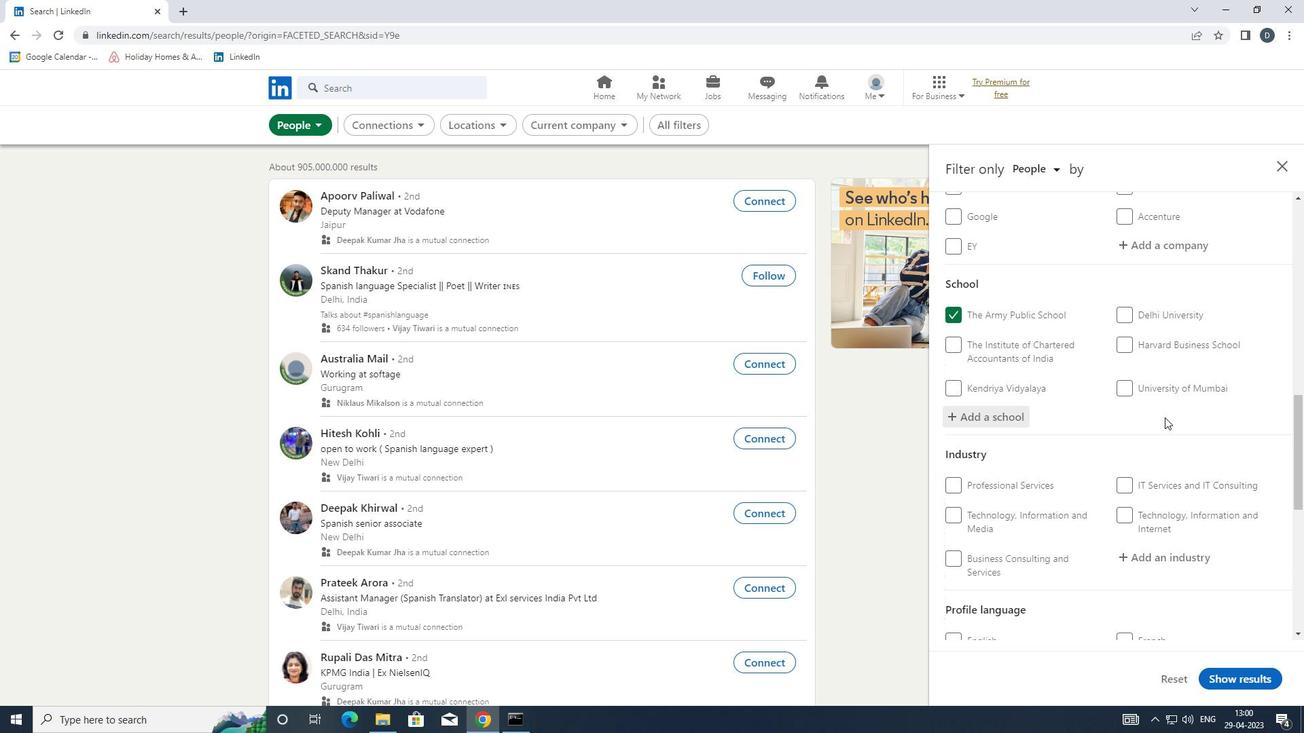 
Action: Mouse scrolled (1165, 417) with delta (0, 0)
Screenshot: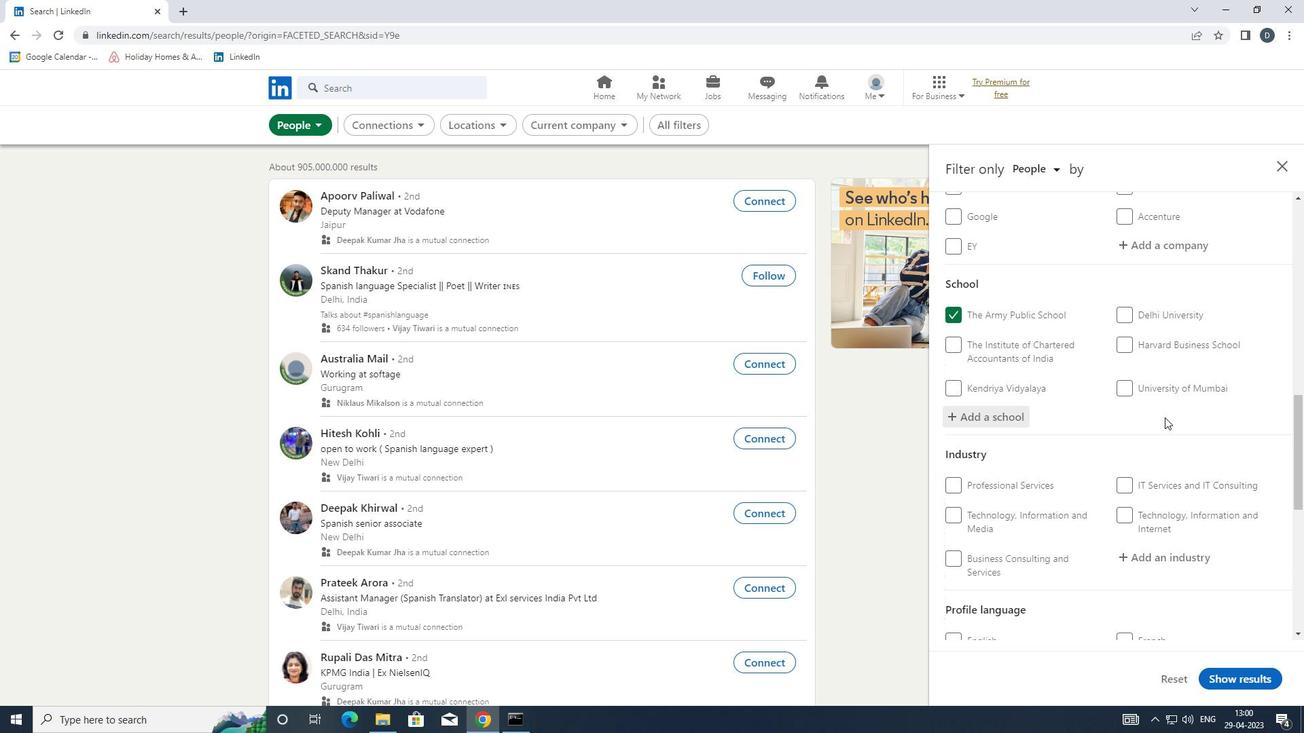 
Action: Mouse moved to (1172, 362)
Screenshot: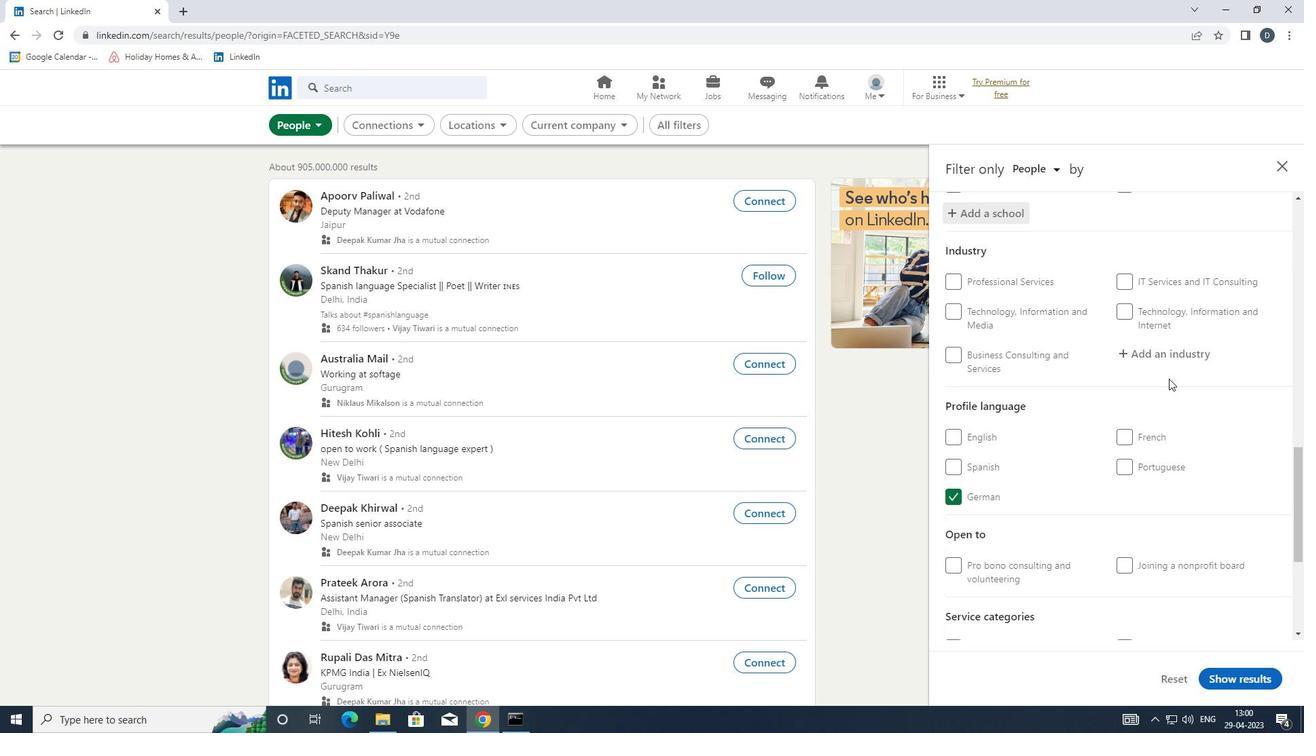
Action: Mouse pressed left at (1172, 362)
Screenshot: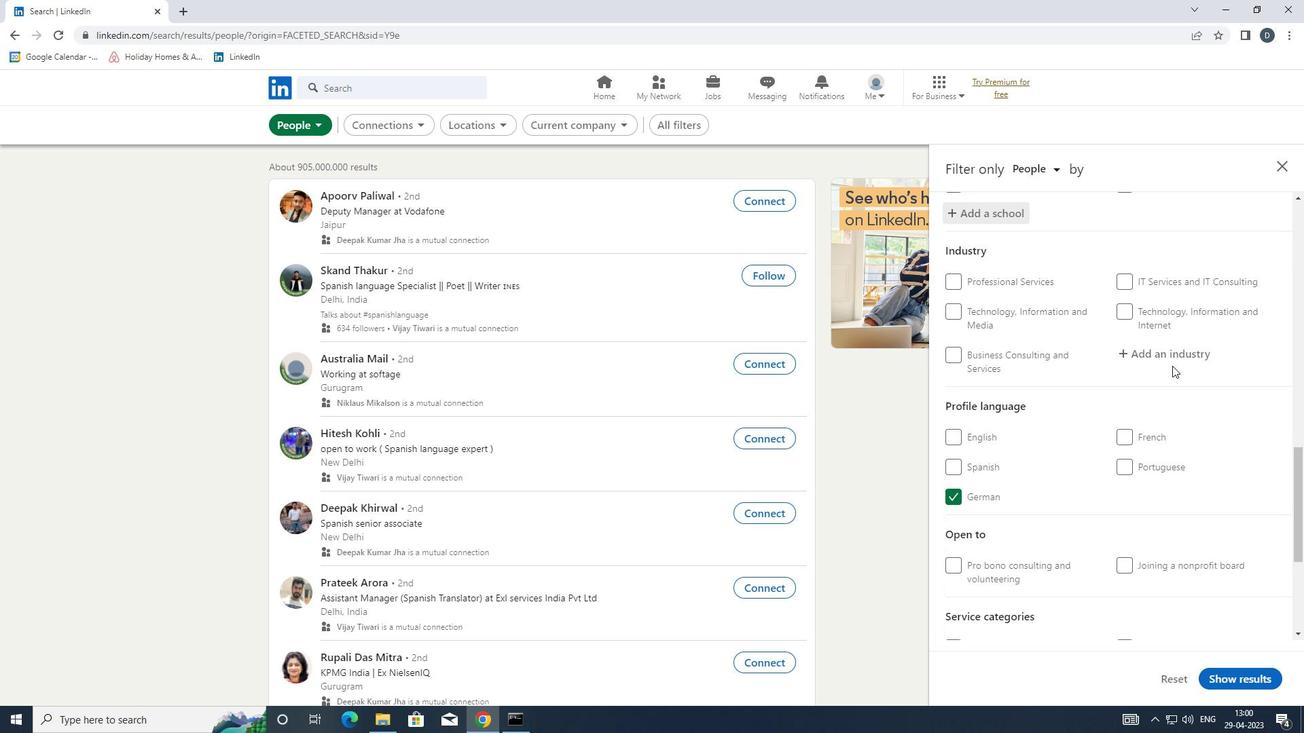 
Action: Mouse moved to (1150, 368)
Screenshot: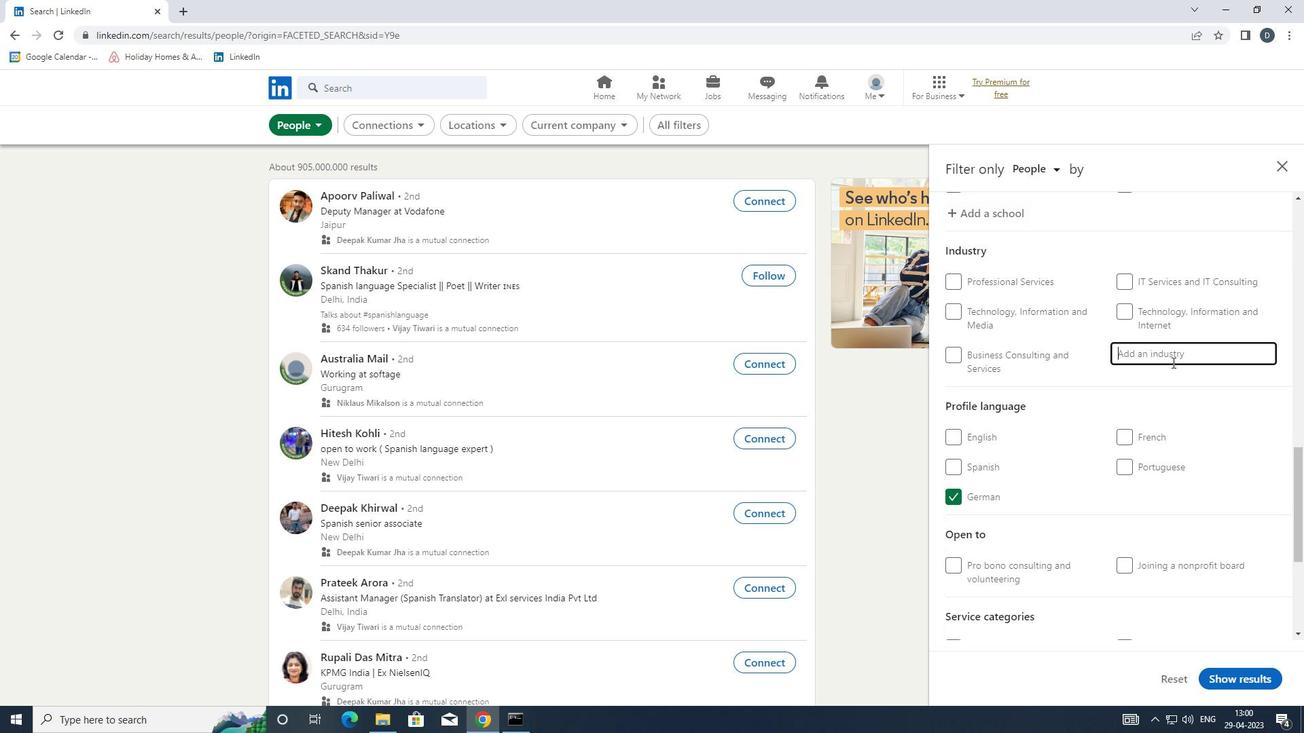 
Action: Key pressed <Key.shift><Key.shift><Key.shift><Key.shift>ADMINIS
Screenshot: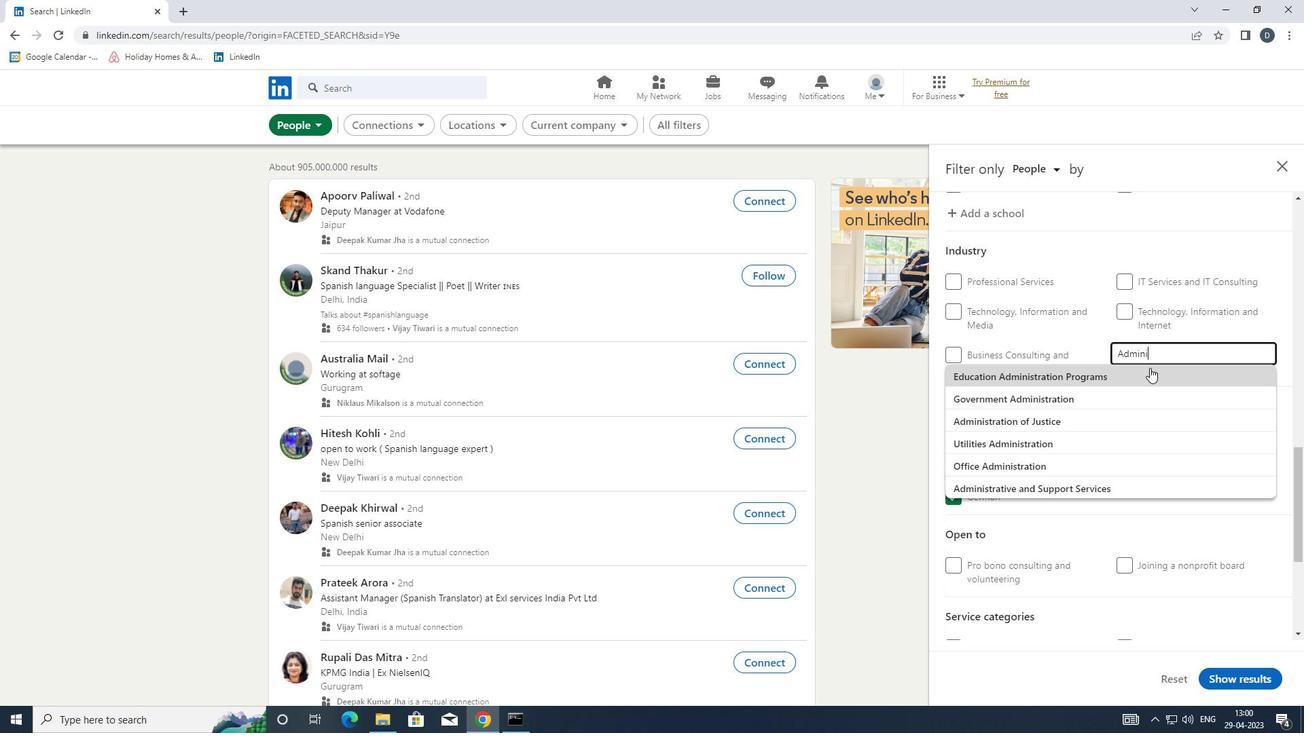 
Action: Mouse moved to (1041, 411)
Screenshot: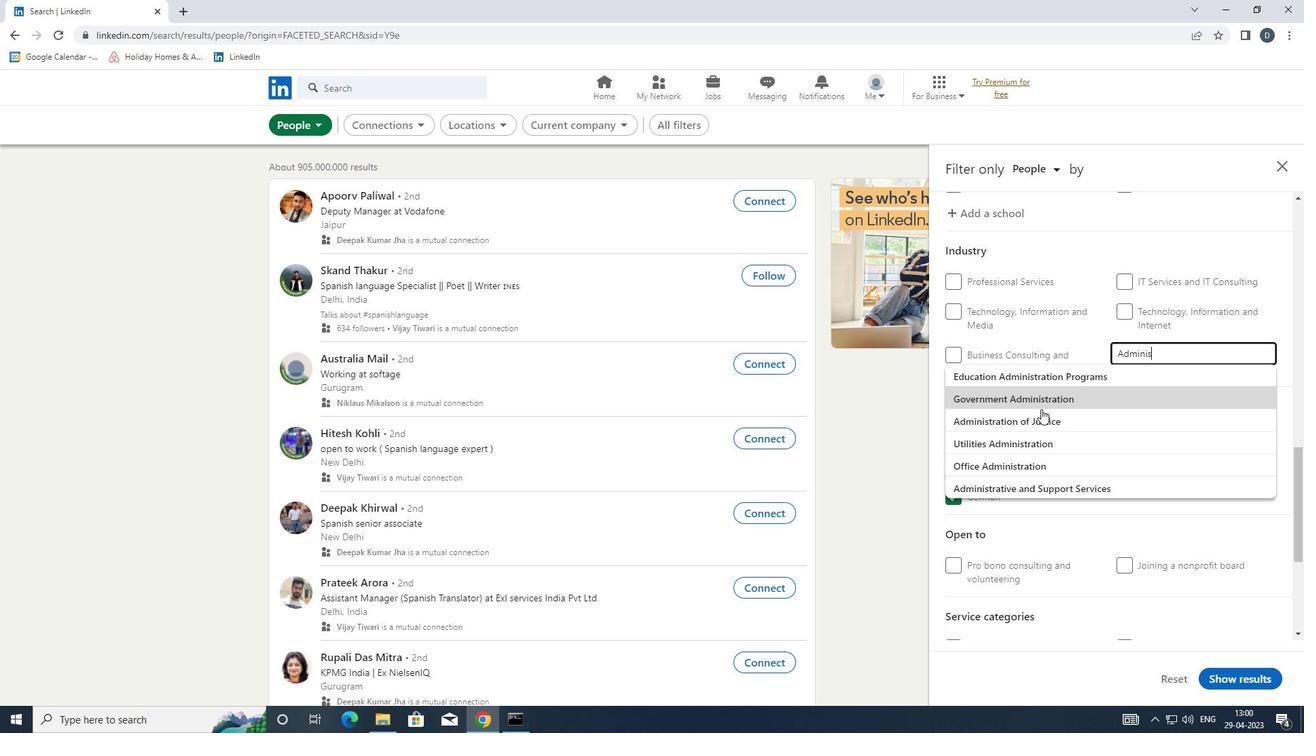 
Action: Mouse pressed left at (1041, 411)
Screenshot: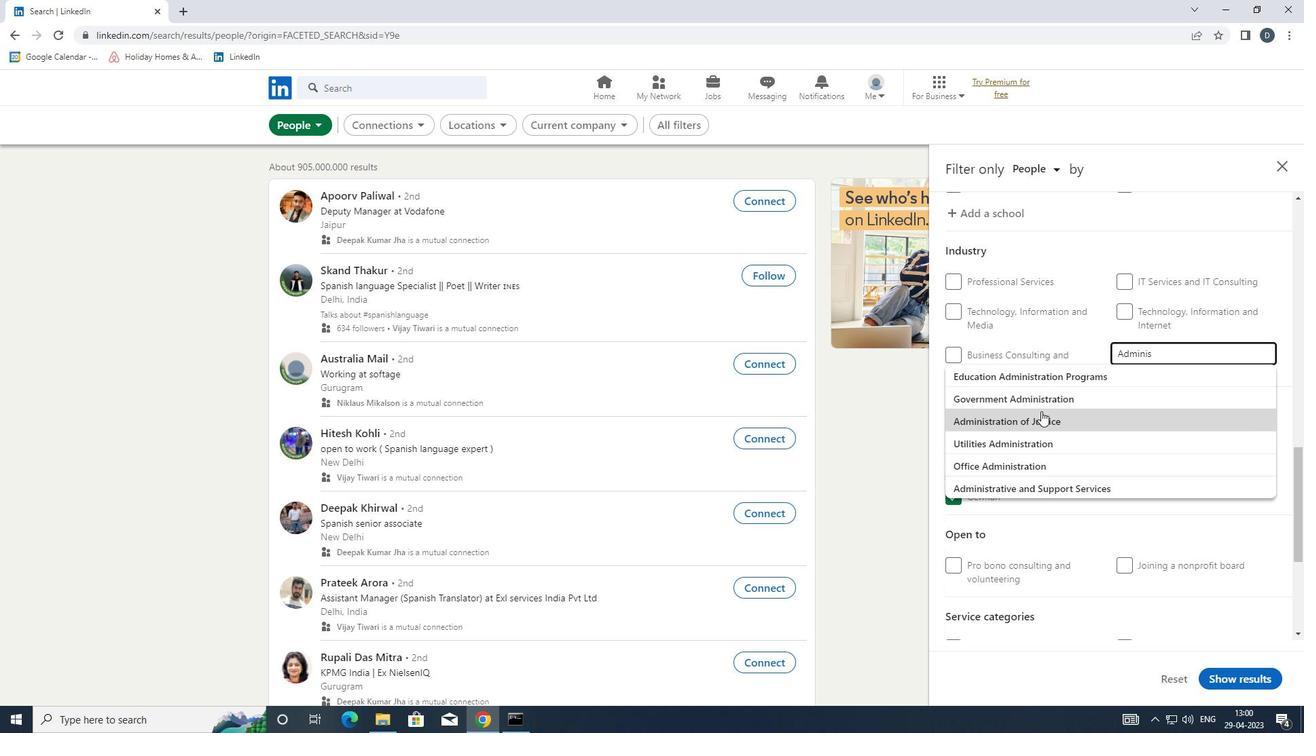 
Action: Mouse moved to (1111, 415)
Screenshot: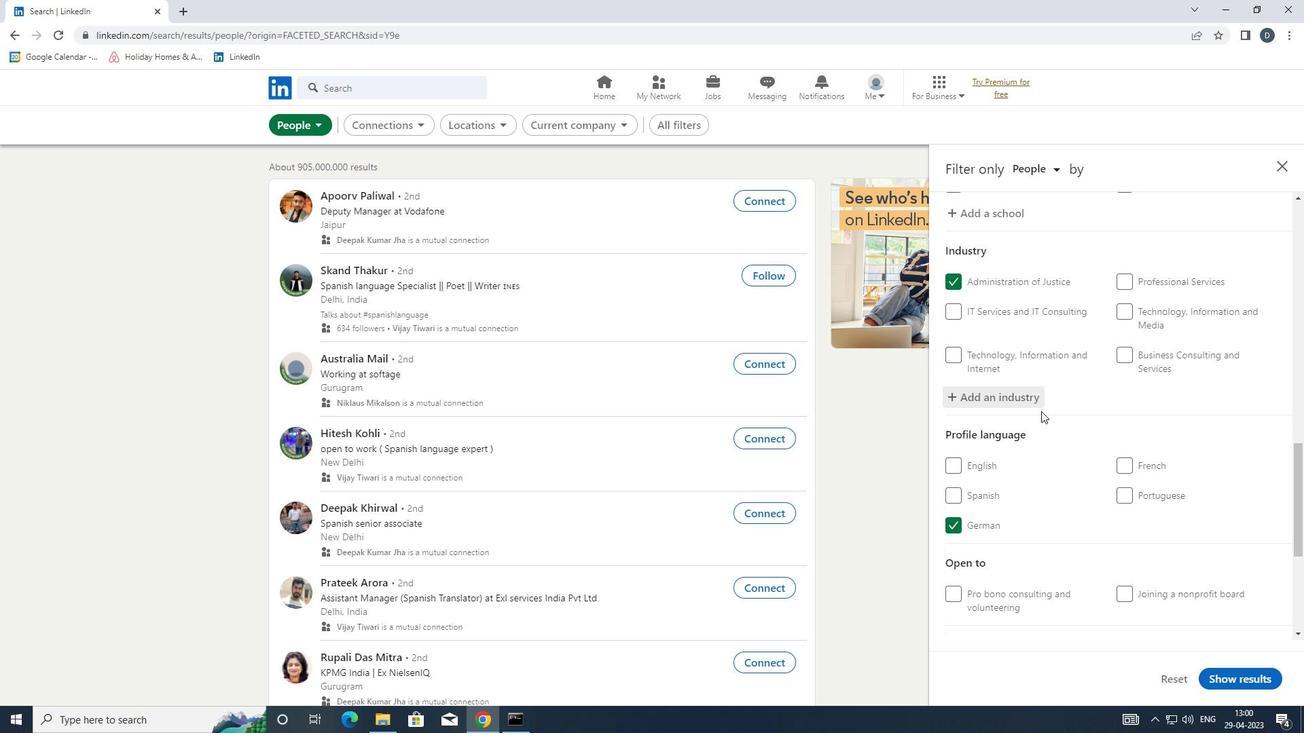 
Action: Mouse scrolled (1111, 414) with delta (0, 0)
Screenshot: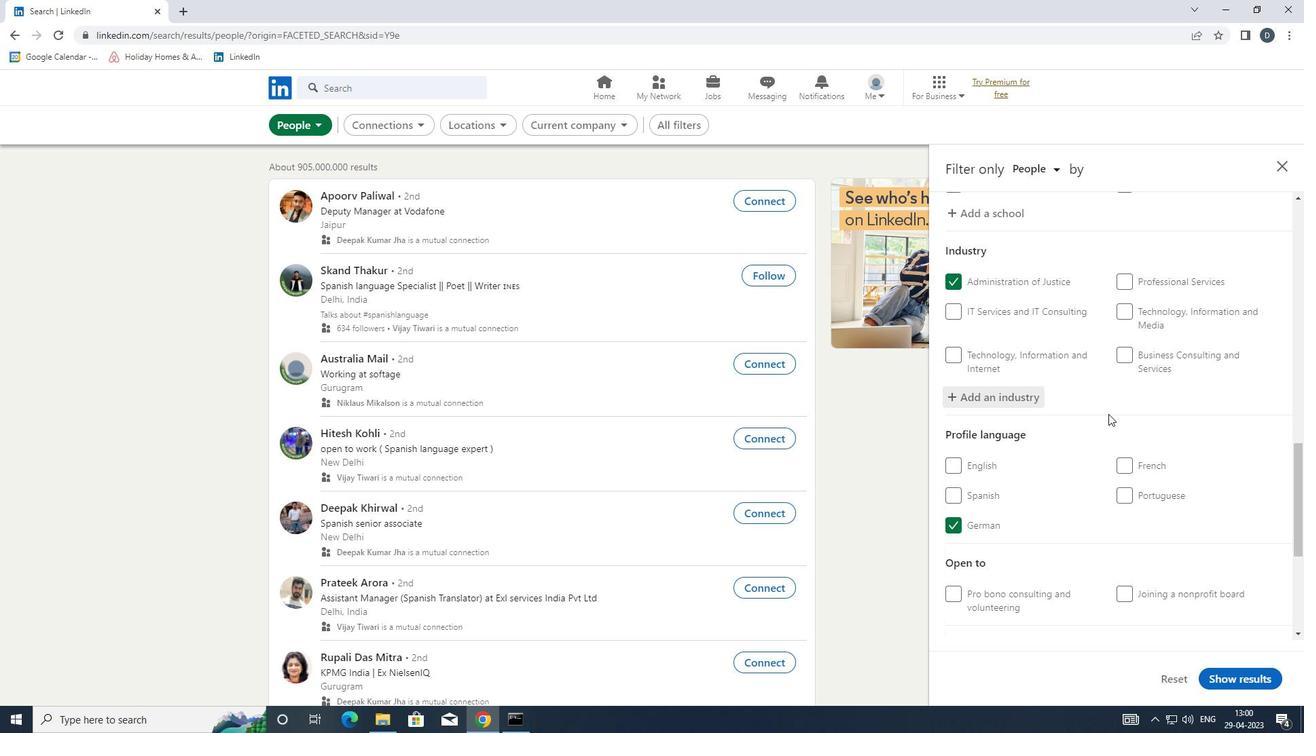 
Action: Mouse scrolled (1111, 414) with delta (0, 0)
Screenshot: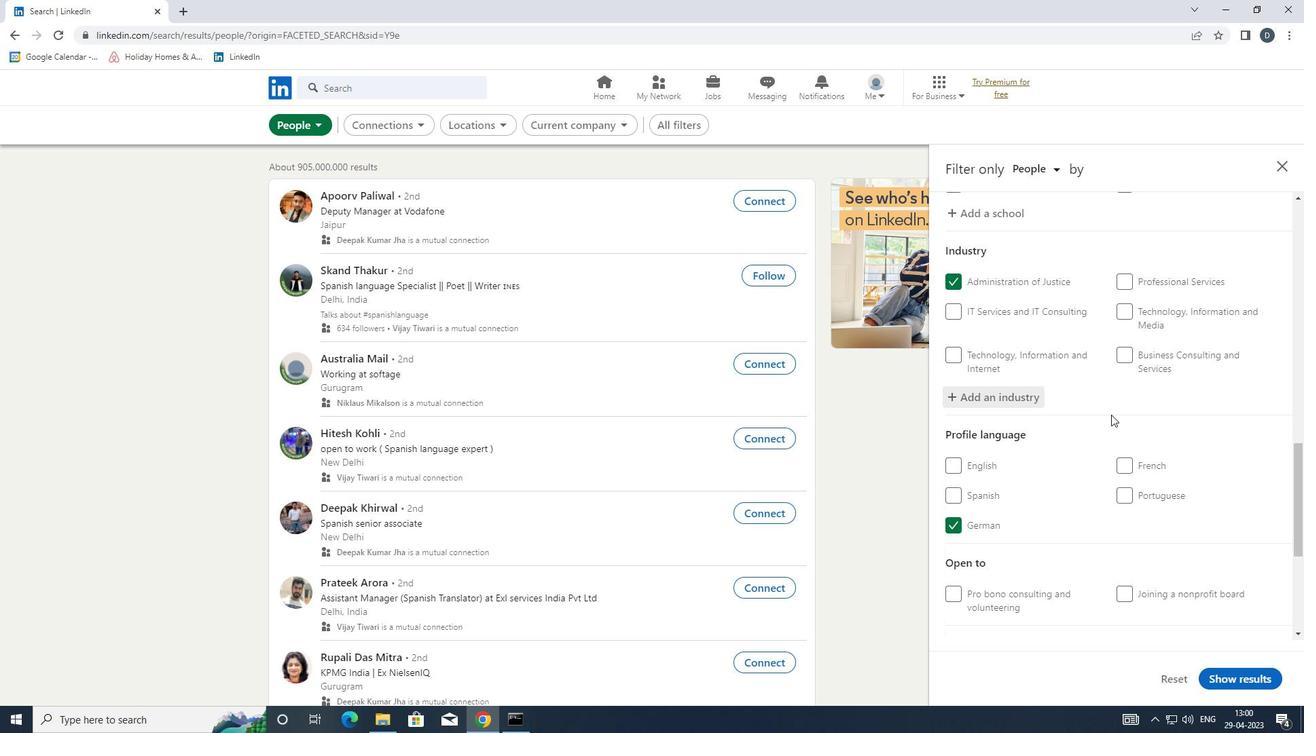 
Action: Mouse scrolled (1111, 414) with delta (0, 0)
Screenshot: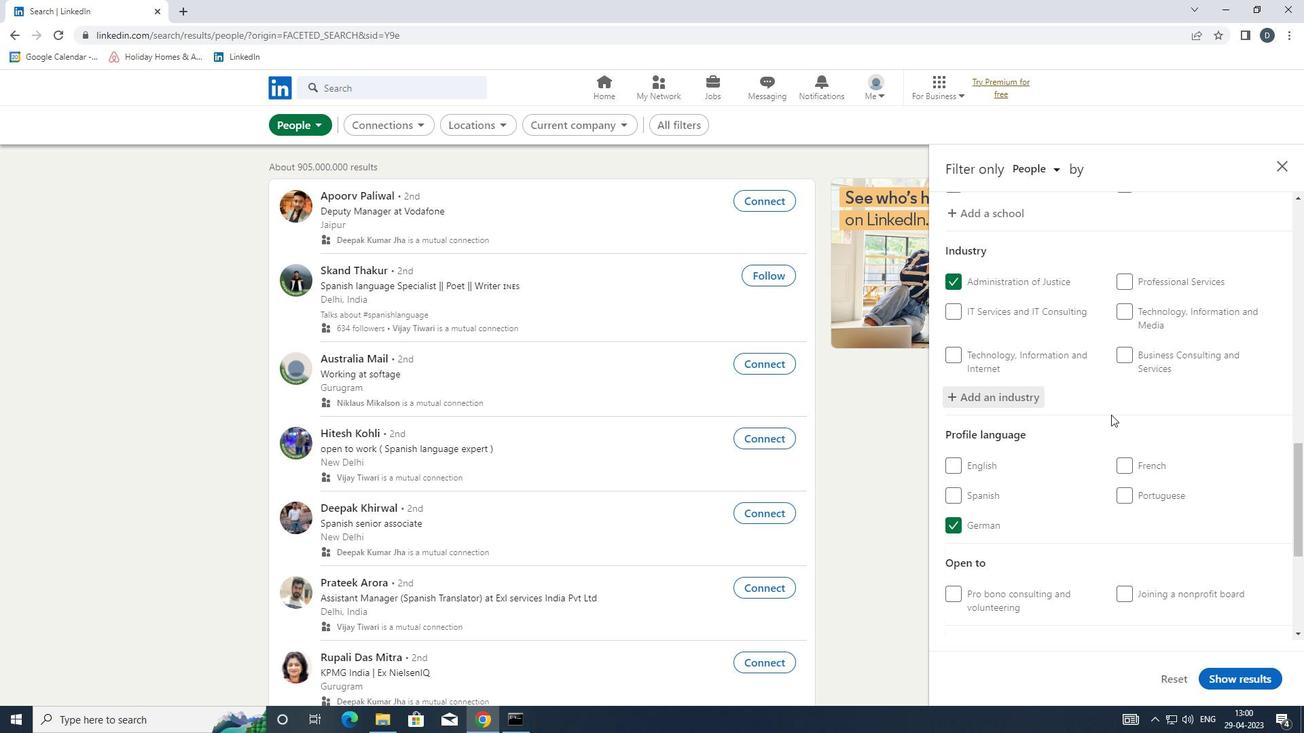 
Action: Mouse moved to (1111, 413)
Screenshot: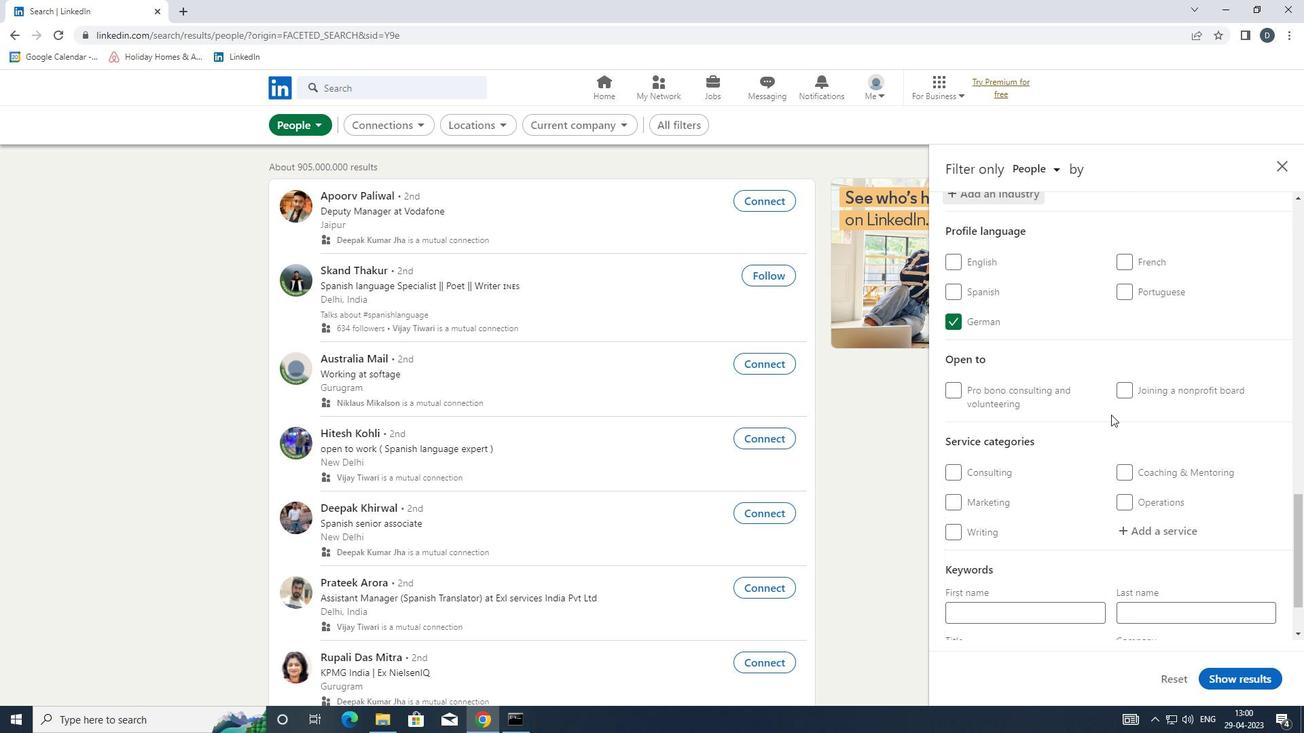 
Action: Mouse scrolled (1111, 413) with delta (0, 0)
Screenshot: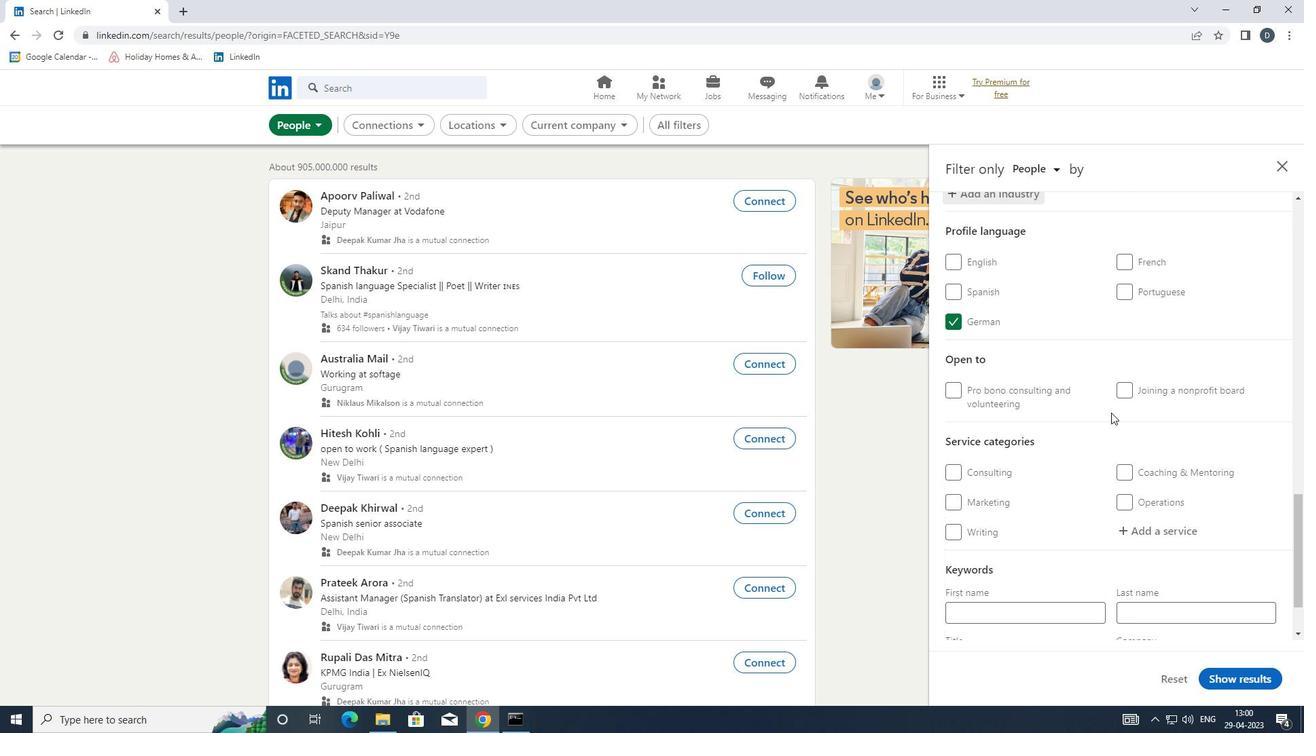 
Action: Mouse scrolled (1111, 413) with delta (0, 0)
Screenshot: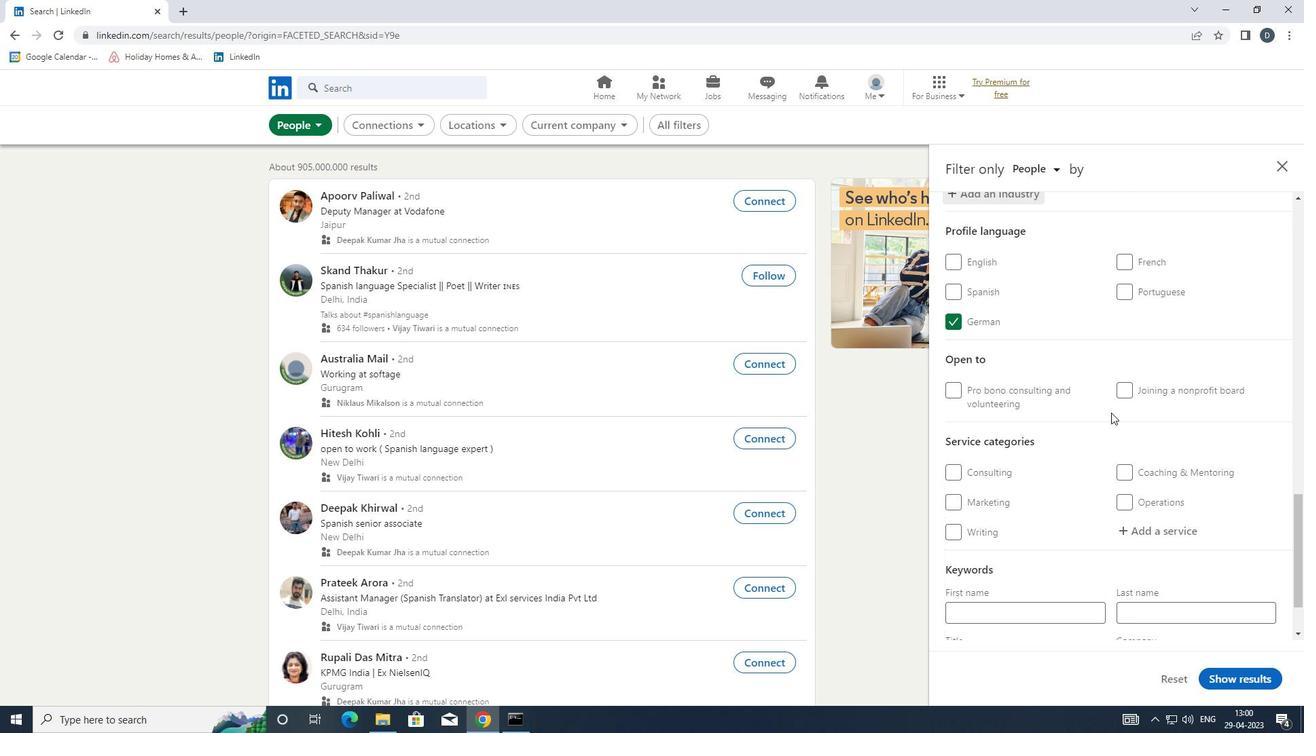 
Action: Mouse moved to (1017, 296)
Screenshot: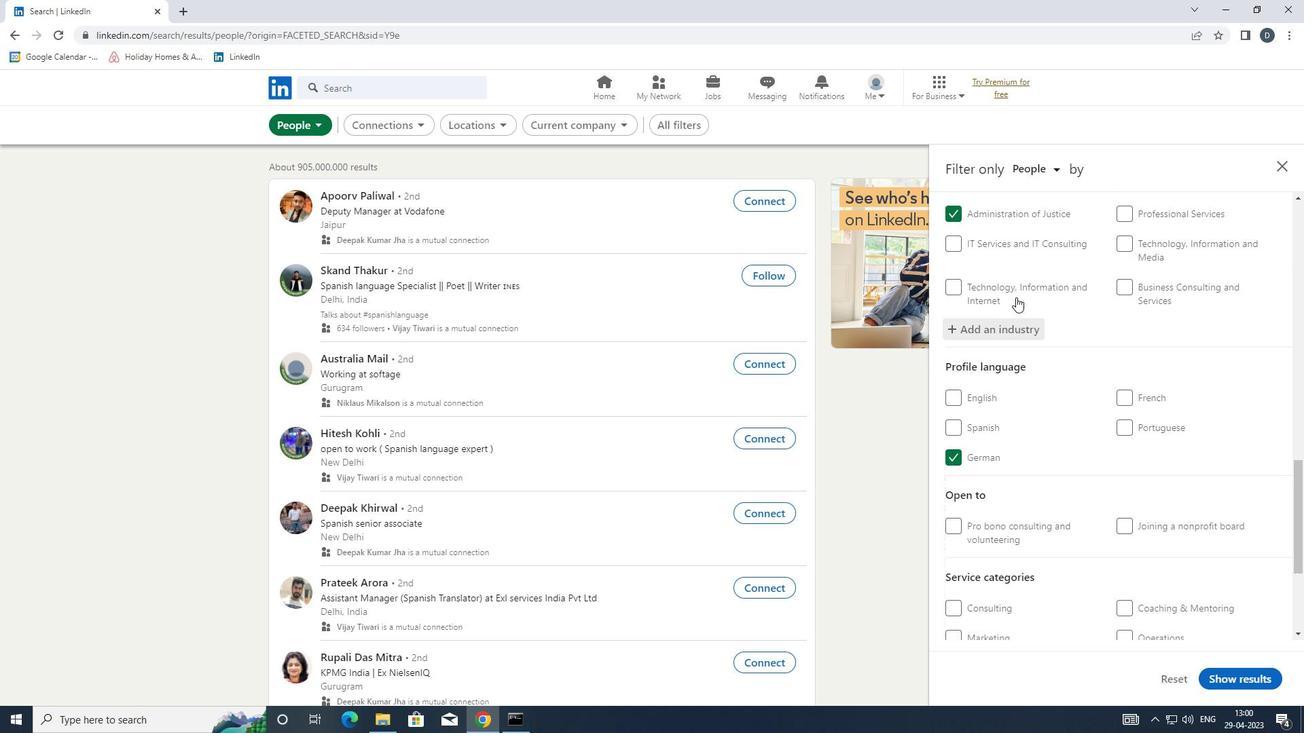 
Action: Mouse scrolled (1017, 296) with delta (0, 0)
Screenshot: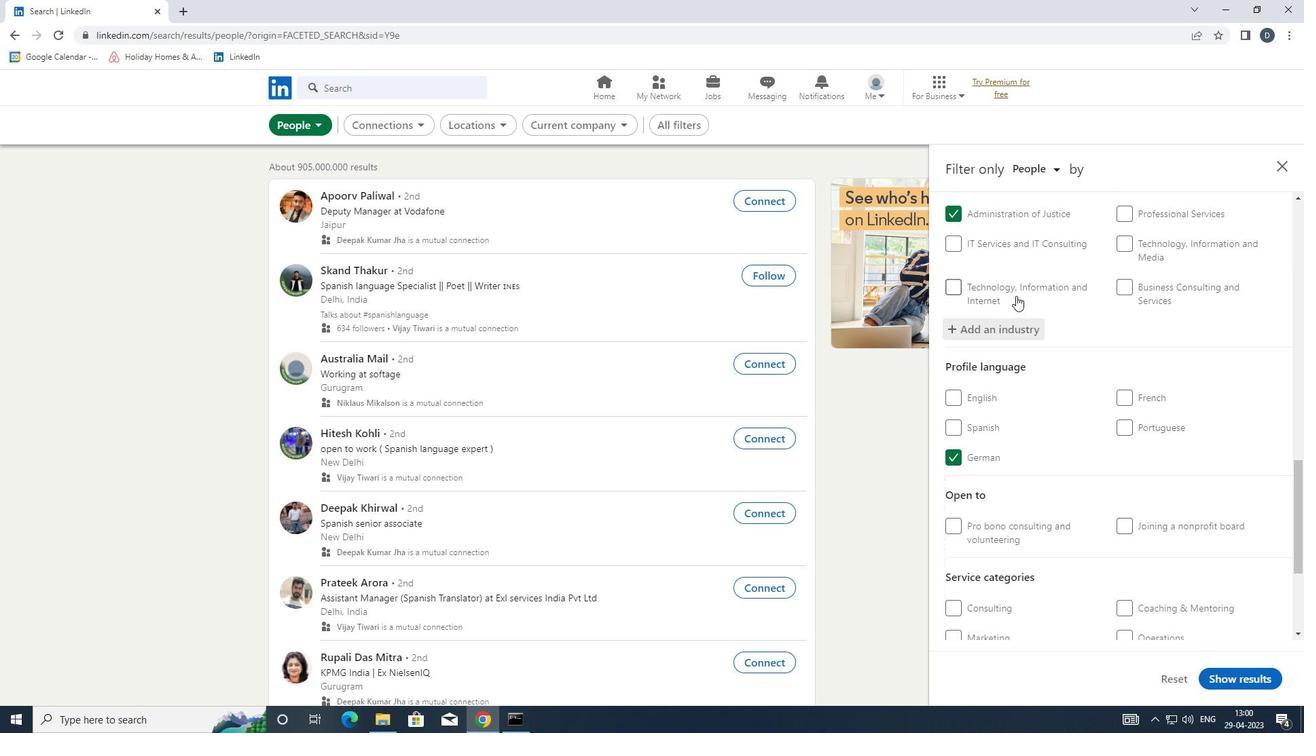 
Action: Mouse moved to (958, 284)
Screenshot: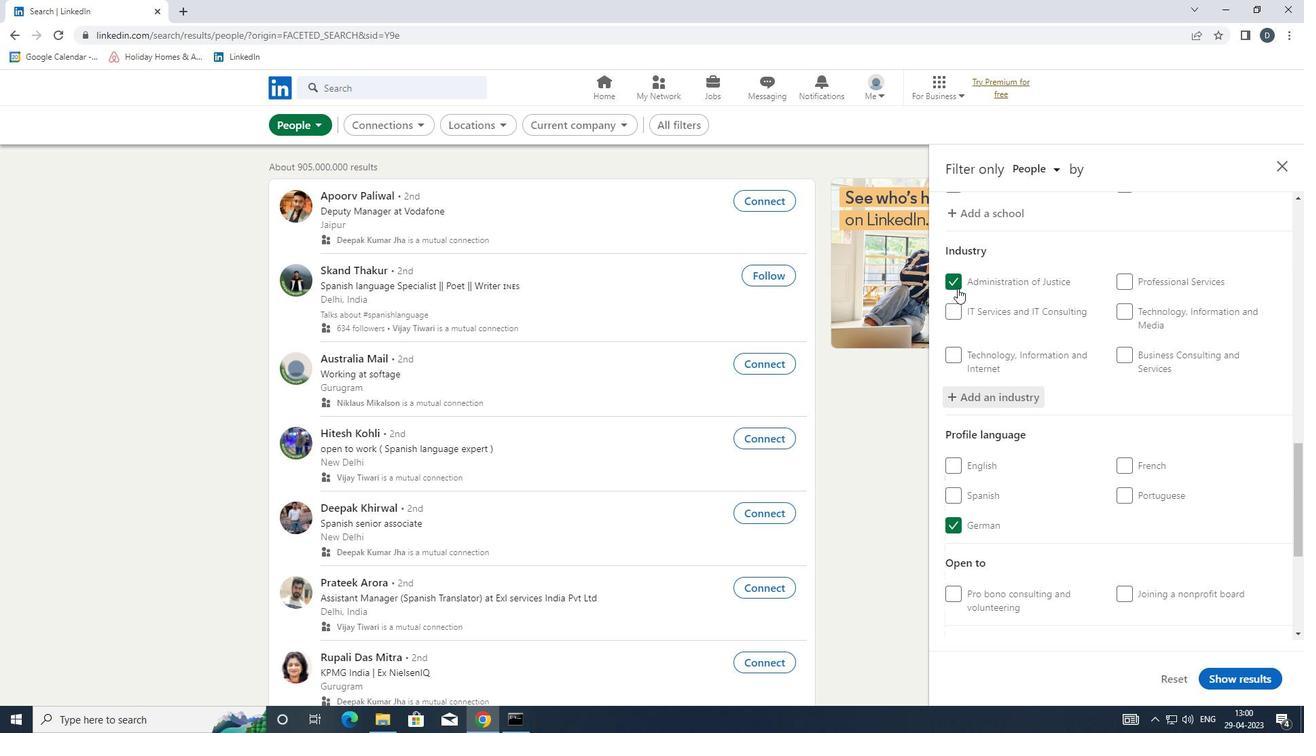 
Action: Mouse pressed left at (958, 284)
Screenshot: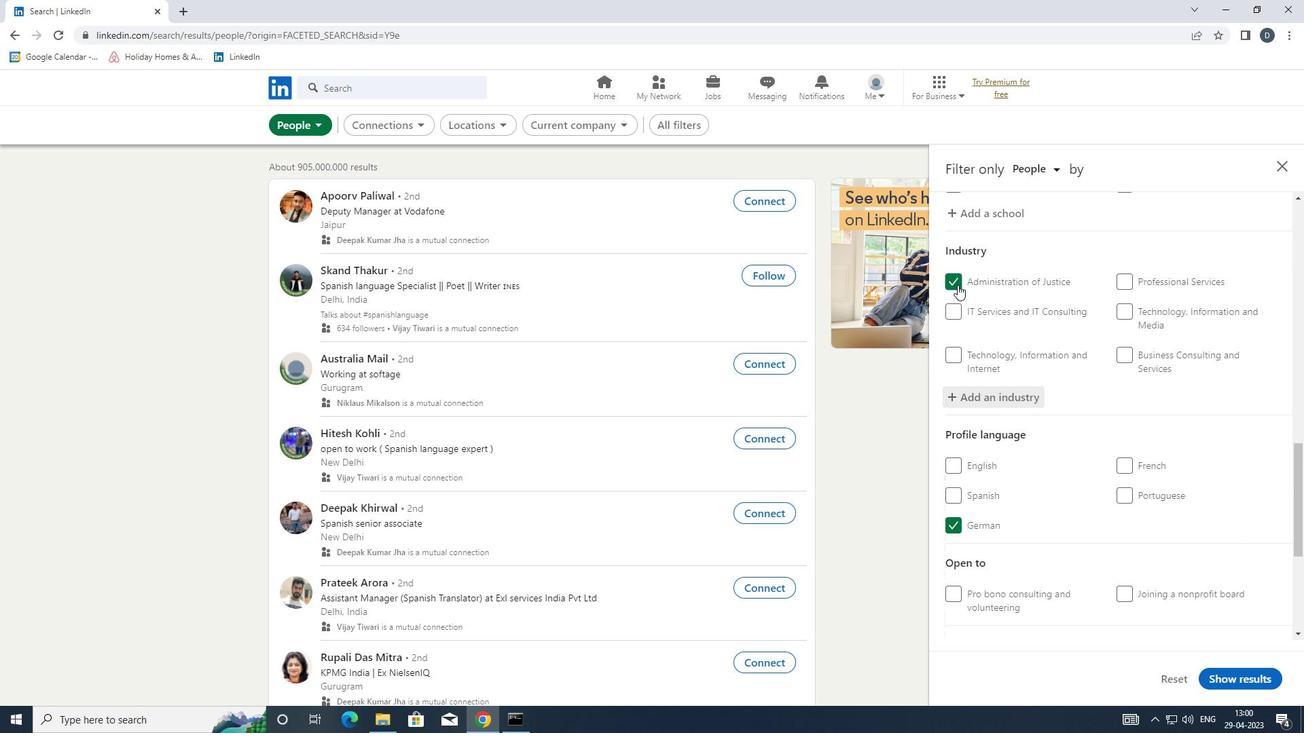 
Action: Mouse moved to (1003, 400)
Screenshot: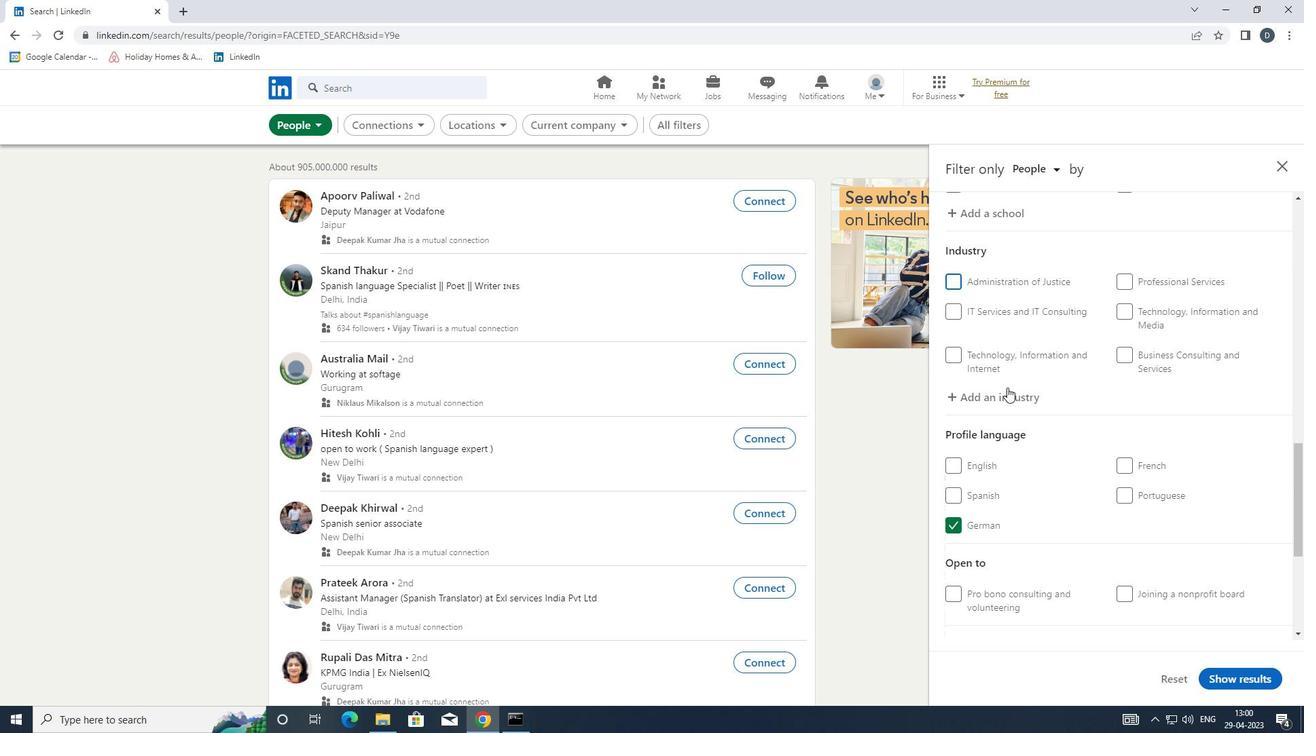 
Action: Mouse pressed left at (1003, 400)
Screenshot: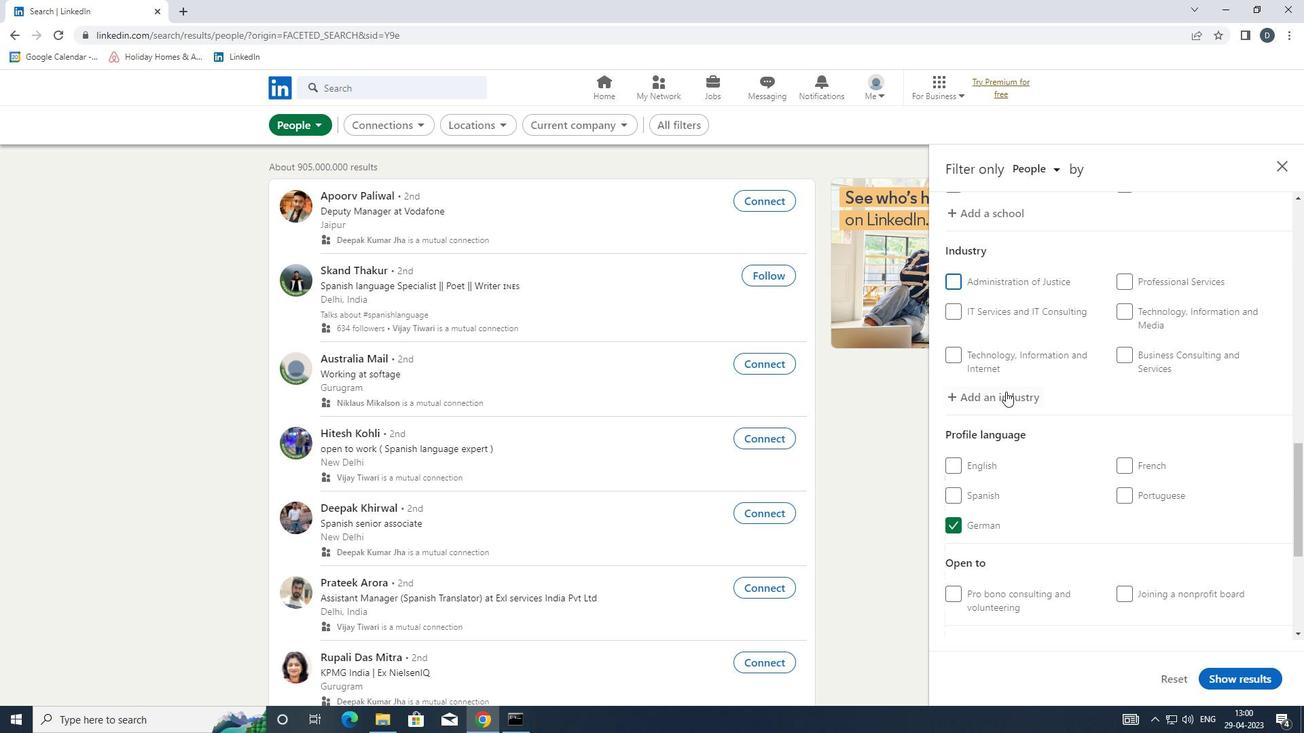 
Action: Key pressed <Key.shift>ADMINI
Screenshot: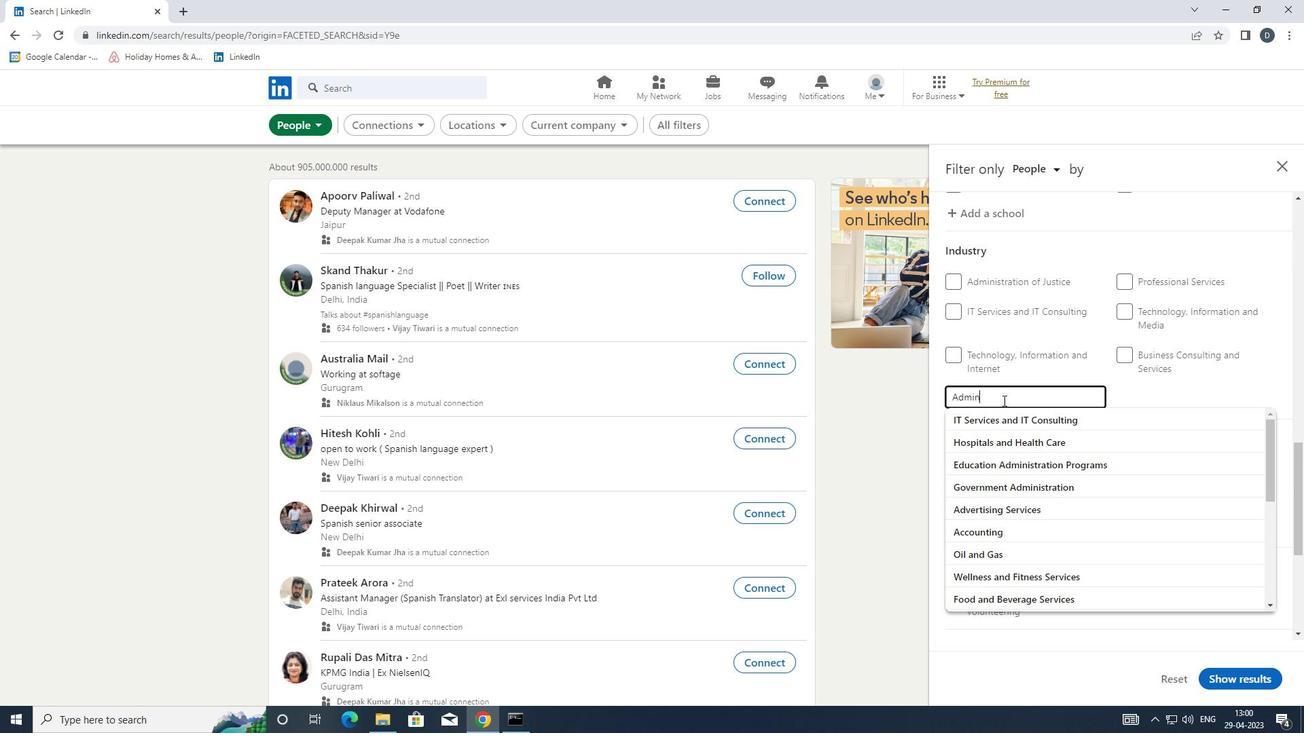 
Action: Mouse moved to (1091, 530)
Screenshot: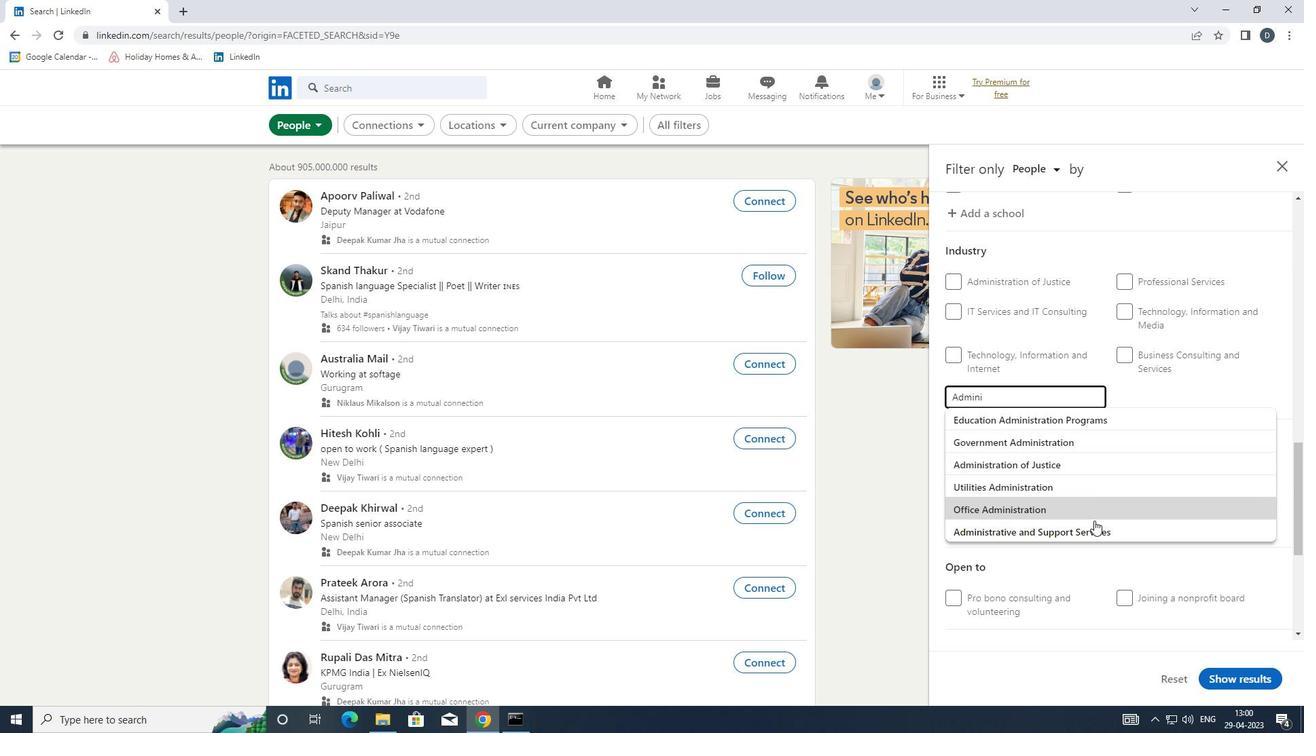 
Action: Mouse pressed left at (1091, 530)
Screenshot: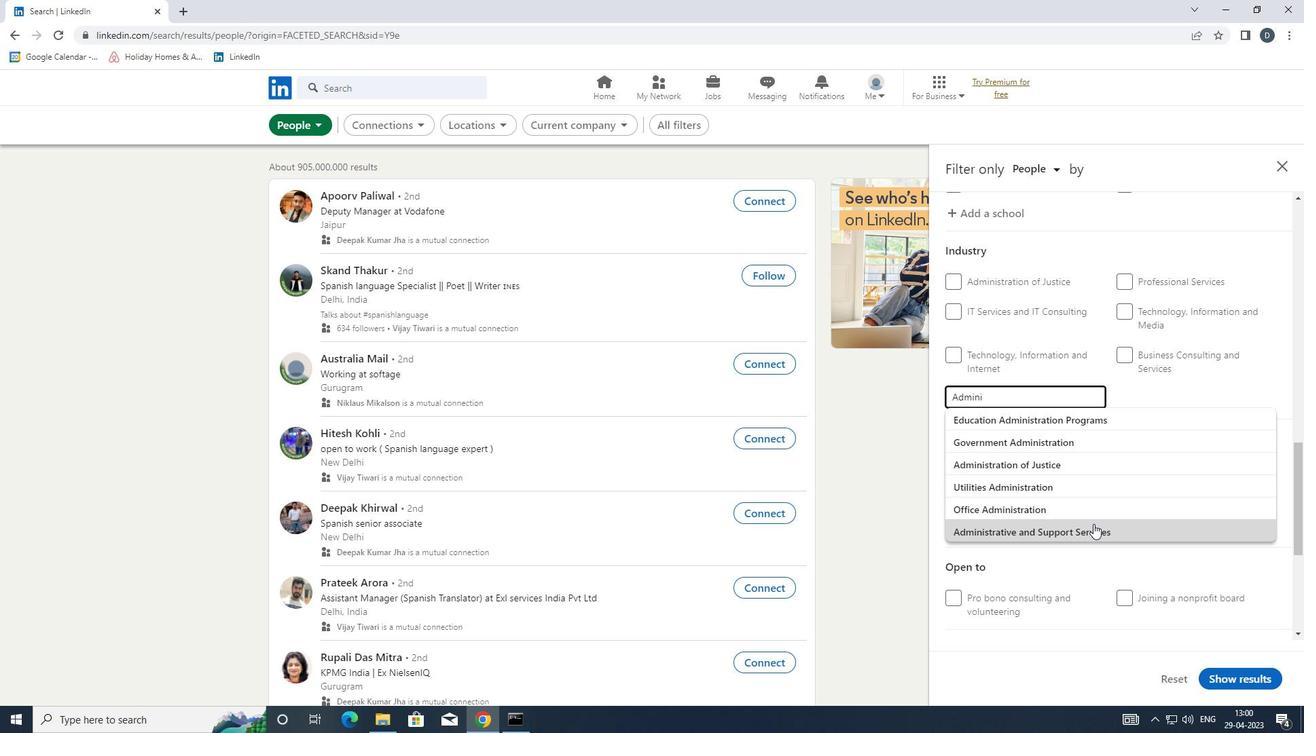 
Action: Mouse moved to (1092, 492)
Screenshot: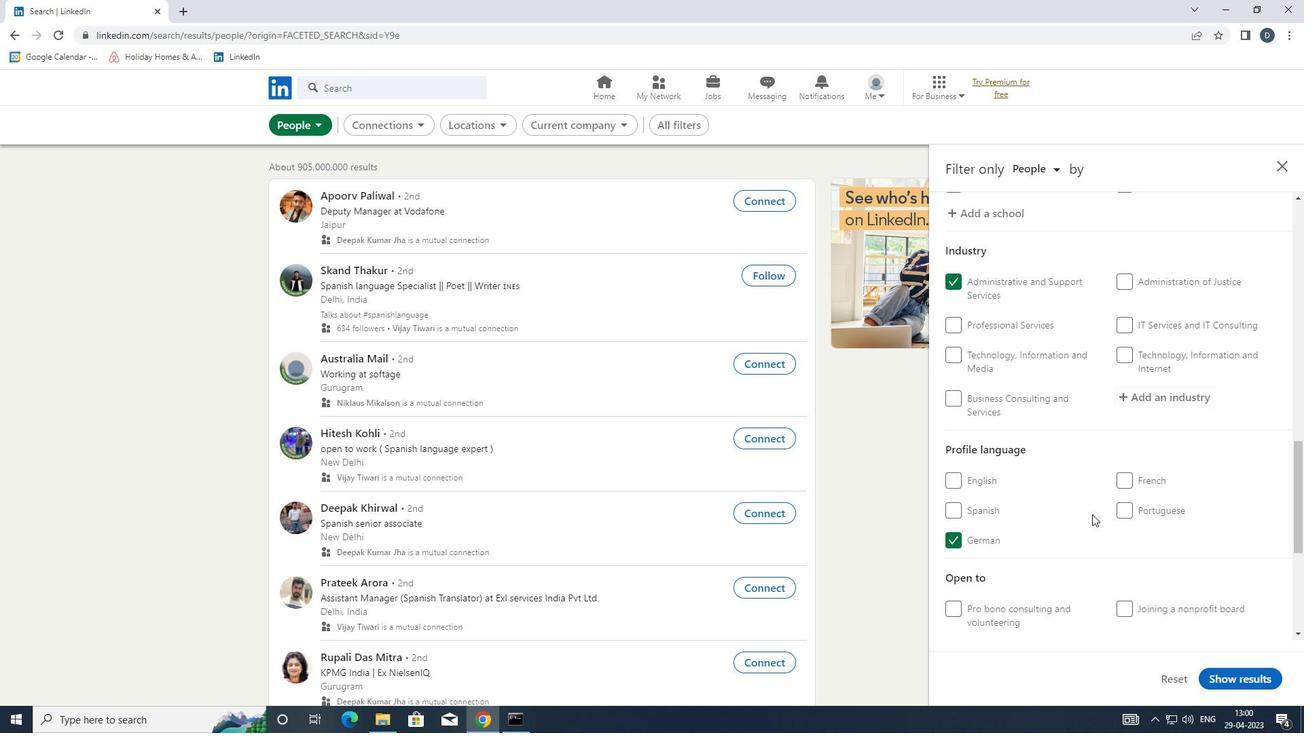 
Action: Mouse scrolled (1092, 491) with delta (0, 0)
Screenshot: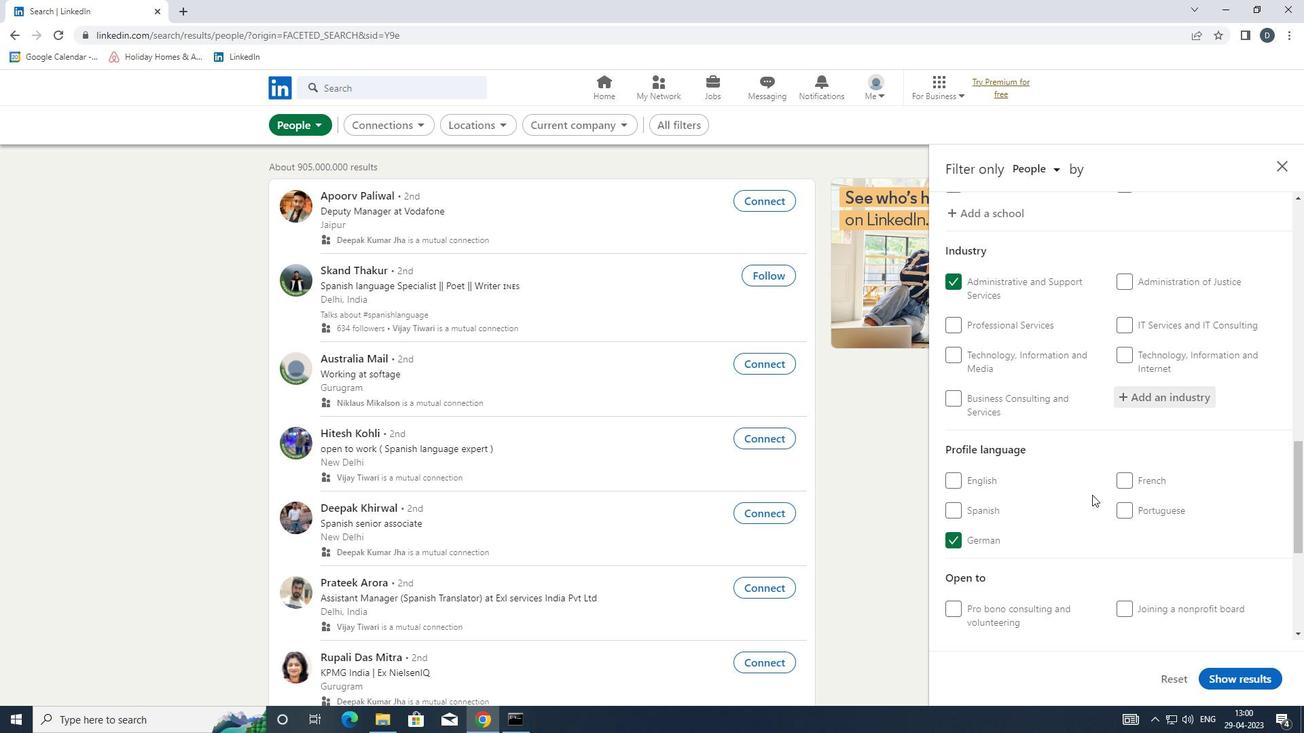 
Action: Mouse scrolled (1092, 491) with delta (0, 0)
Screenshot: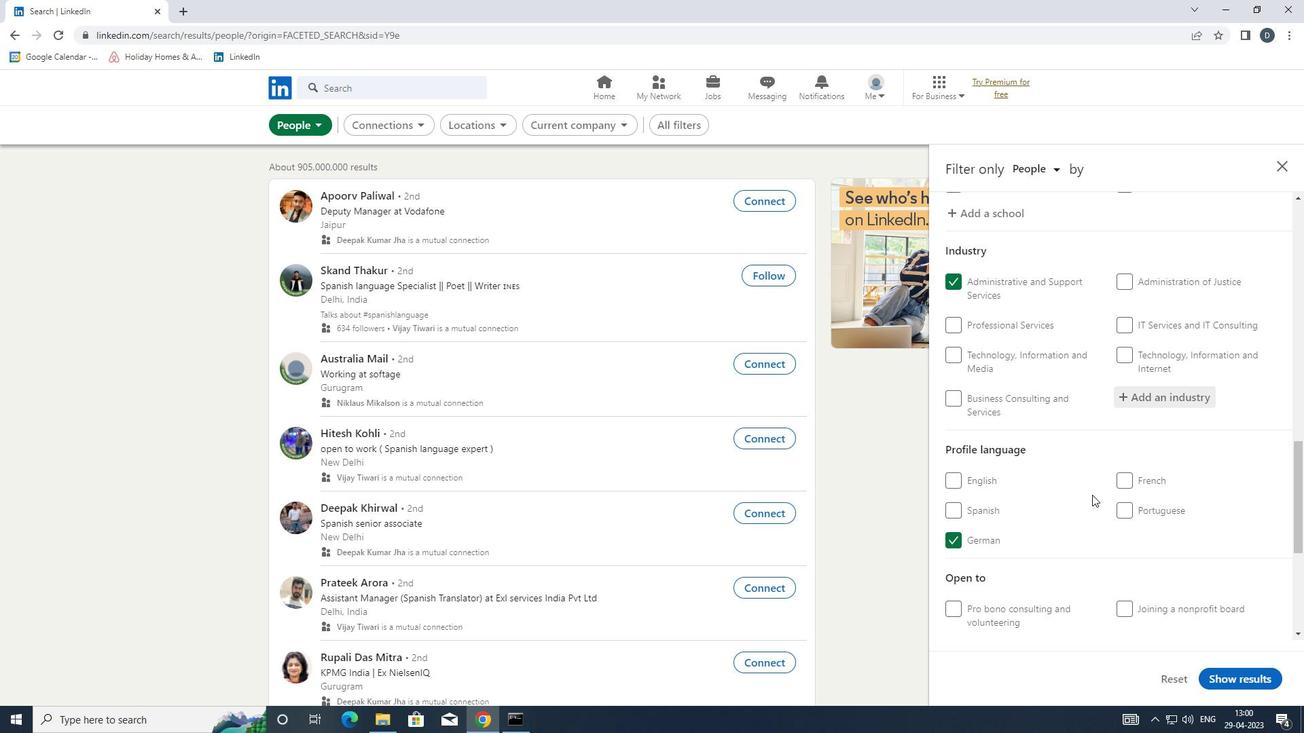 
Action: Mouse scrolled (1092, 491) with delta (0, 0)
Screenshot: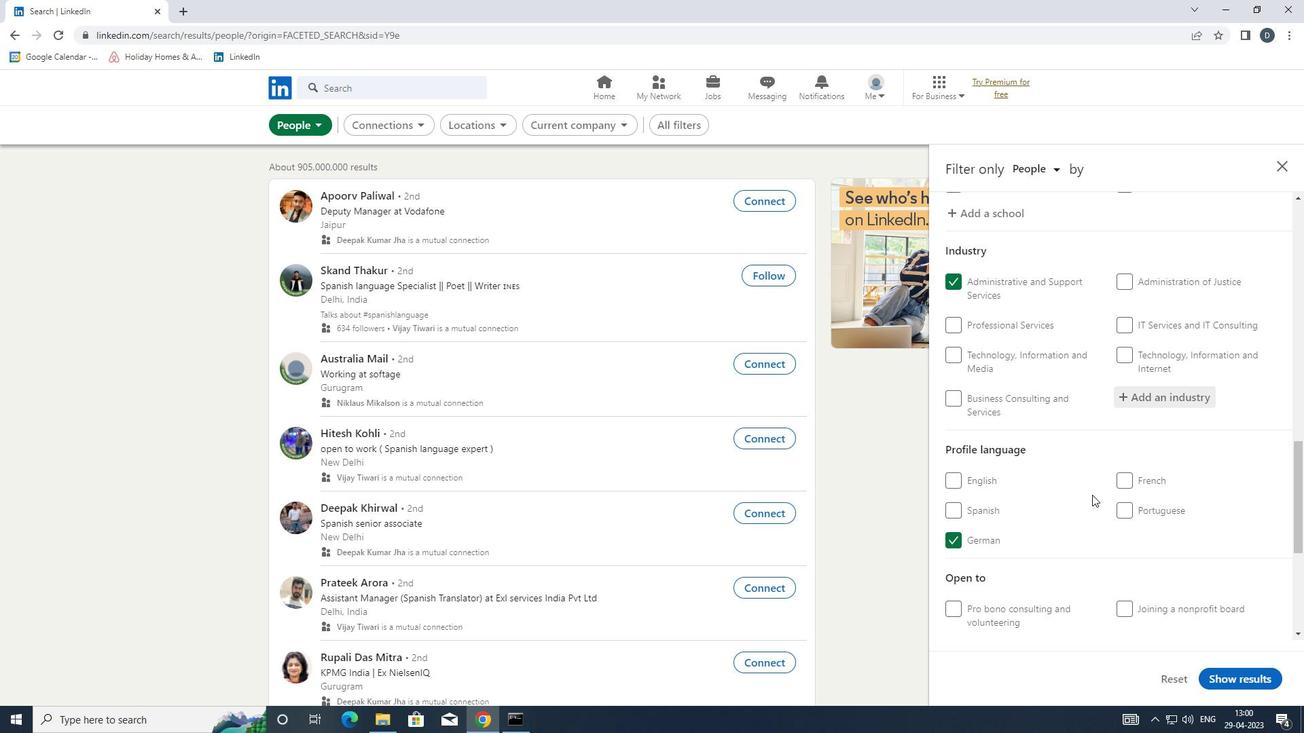 
Action: Mouse moved to (1098, 438)
Screenshot: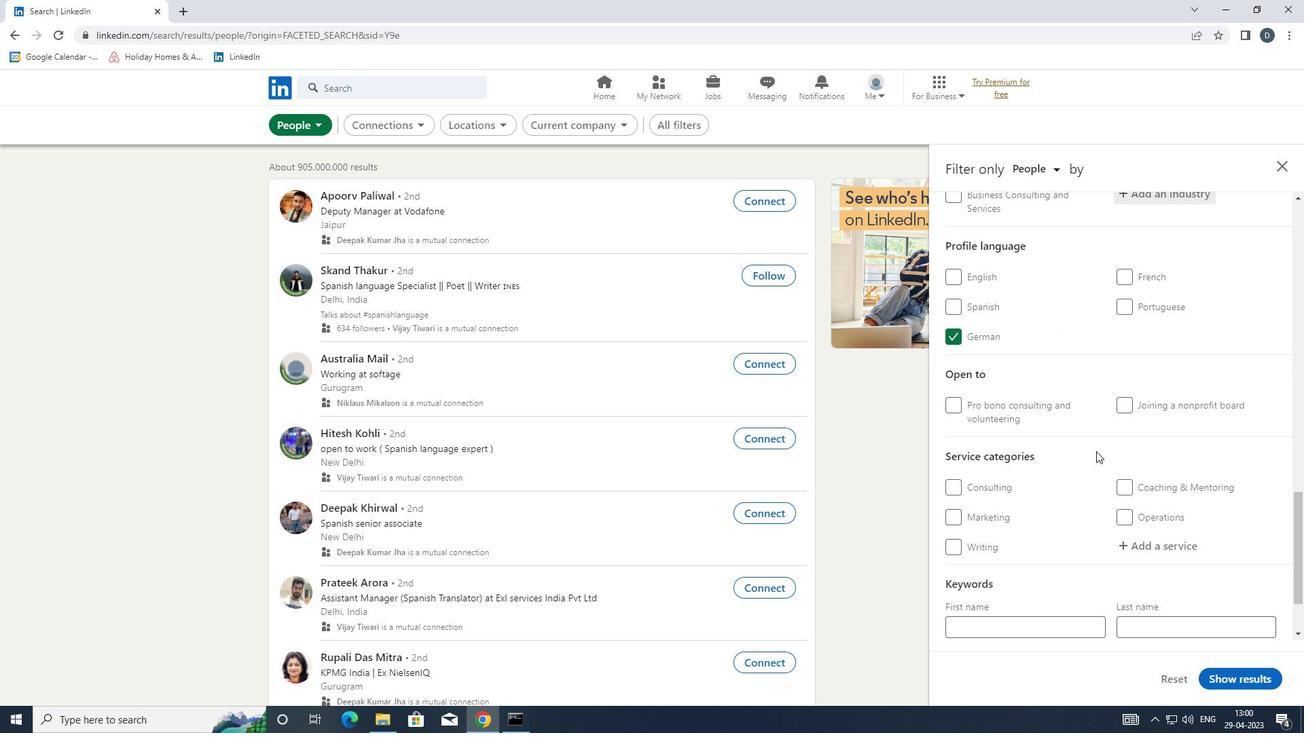 
Action: Mouse scrolled (1098, 437) with delta (0, 0)
Screenshot: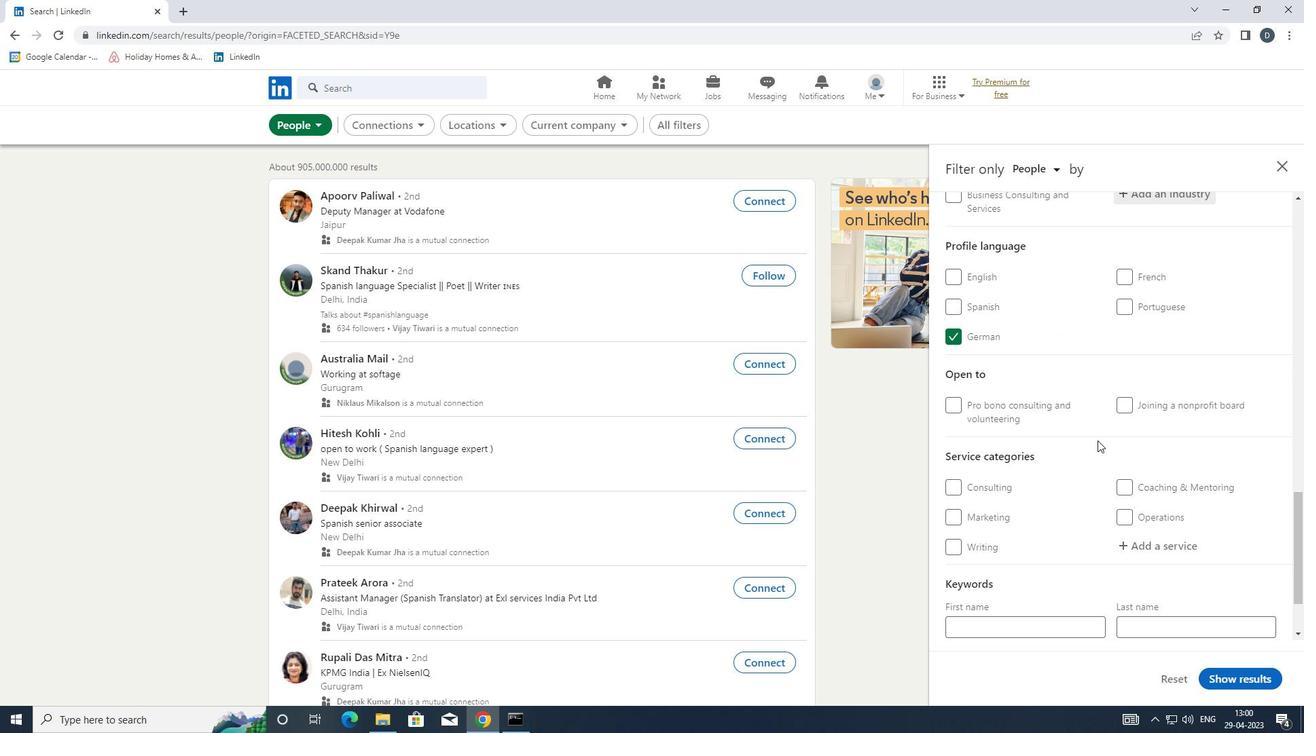 
Action: Mouse scrolled (1098, 437) with delta (0, 0)
Screenshot: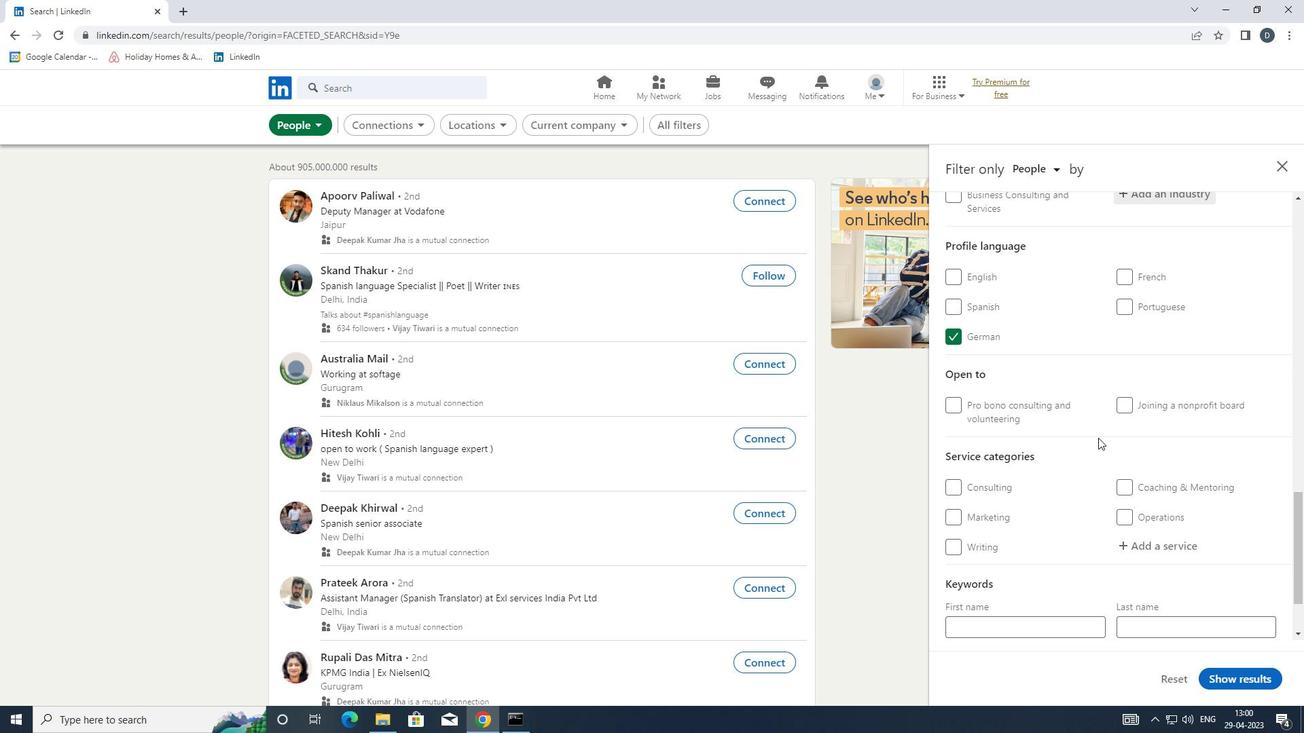 
Action: Mouse scrolled (1098, 437) with delta (0, 0)
Screenshot: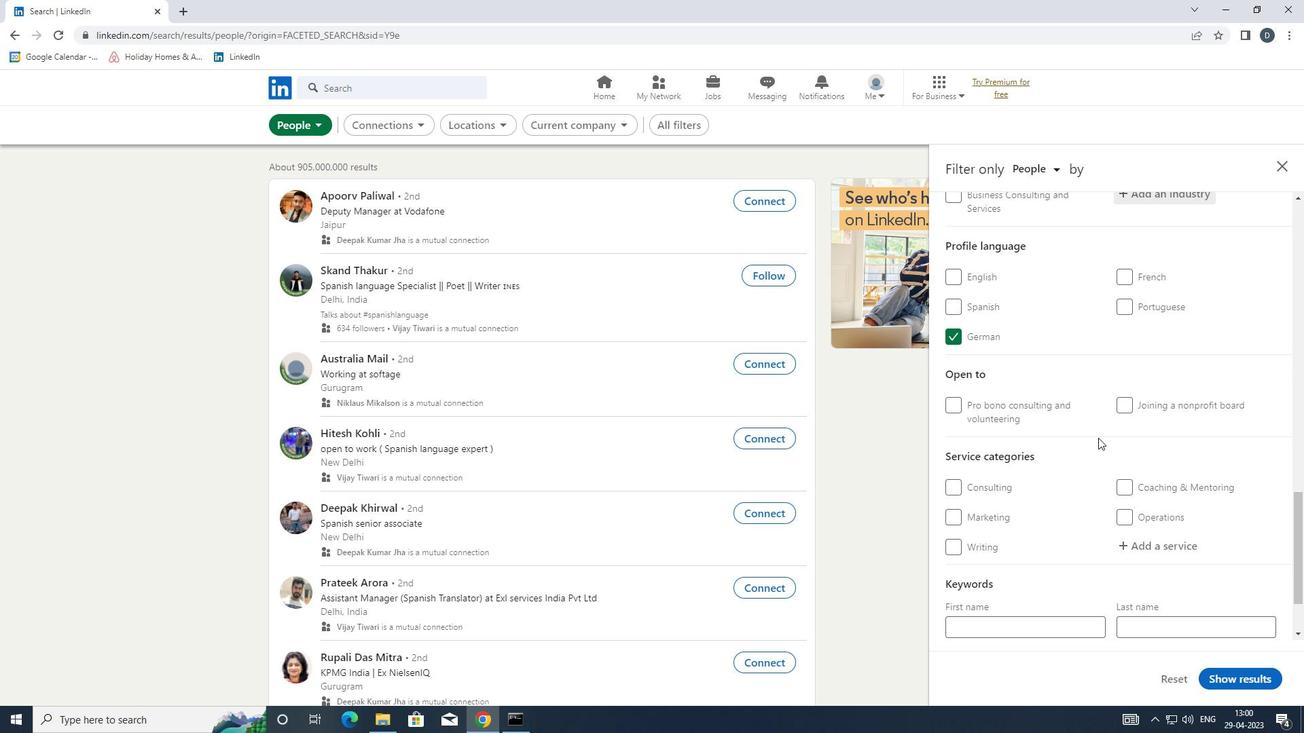 
Action: Mouse moved to (1168, 446)
Screenshot: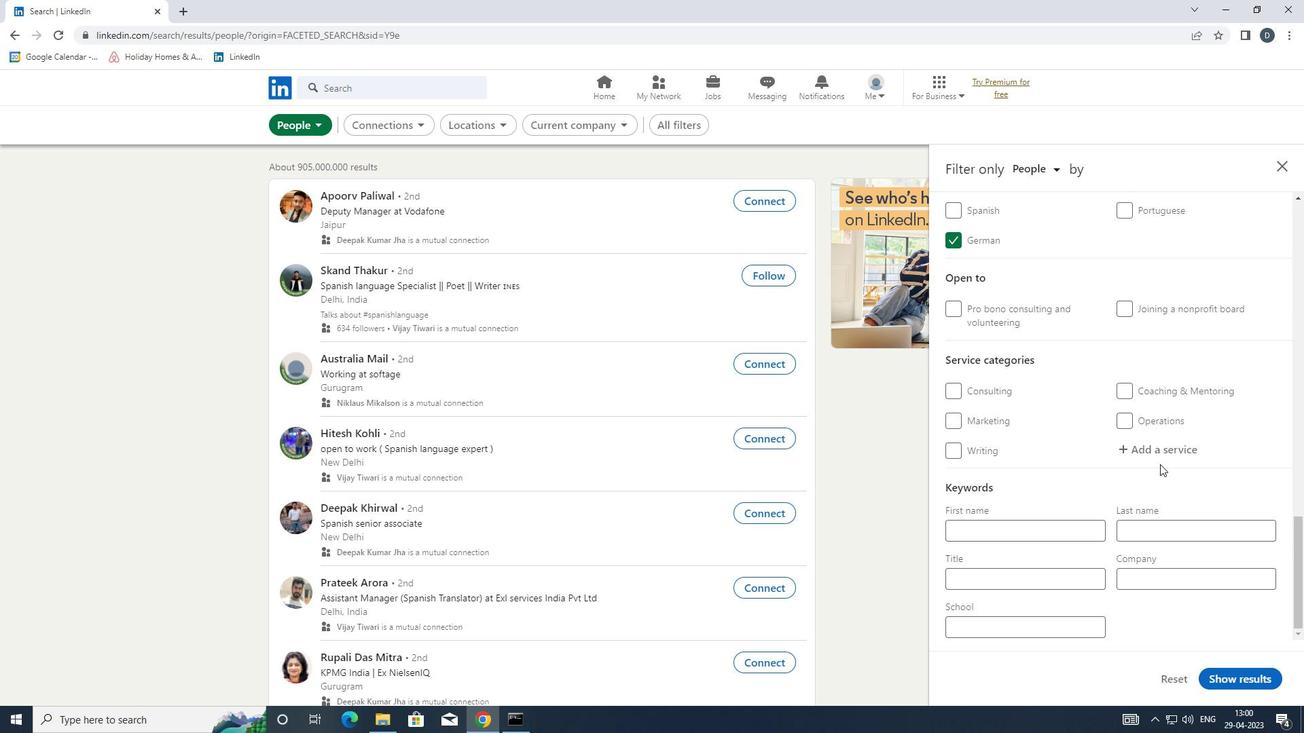 
Action: Mouse pressed left at (1168, 446)
Screenshot: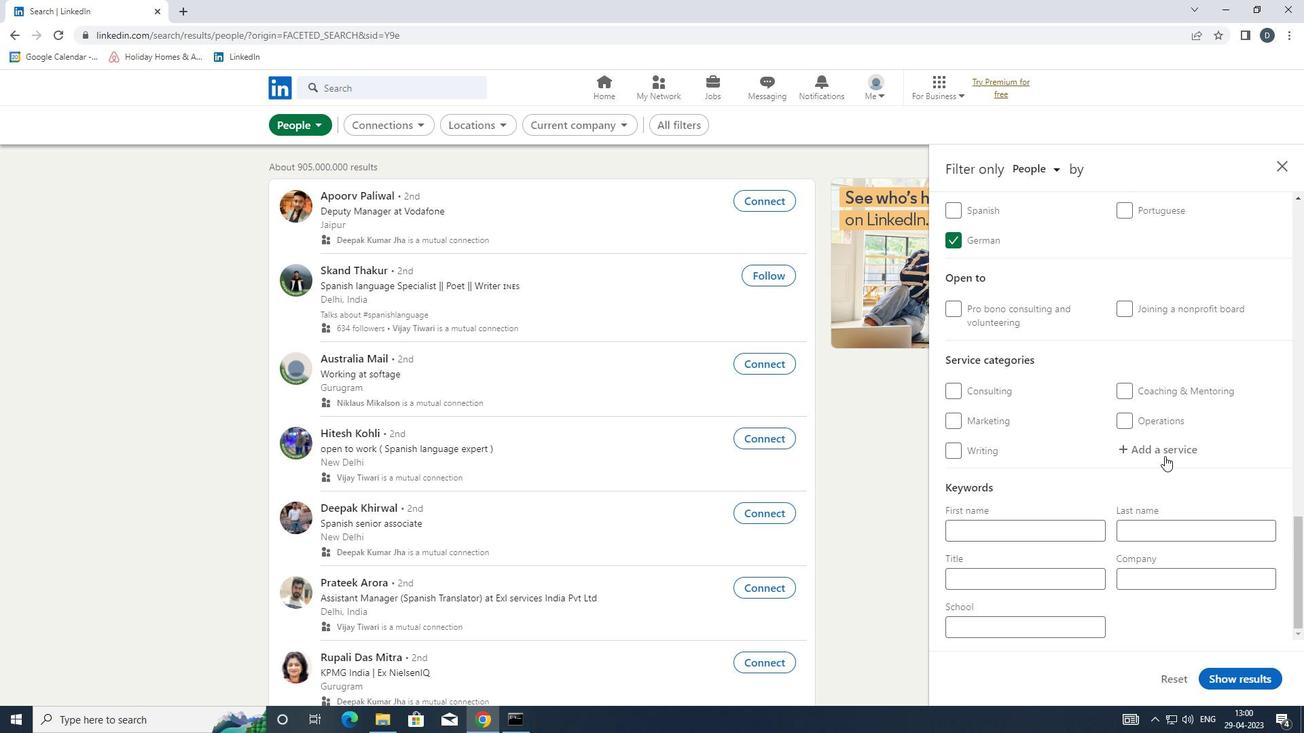 
Action: Key pressed <Key.shift>VIRTUAL<Key.space><Key.down><Key.enter>
Screenshot: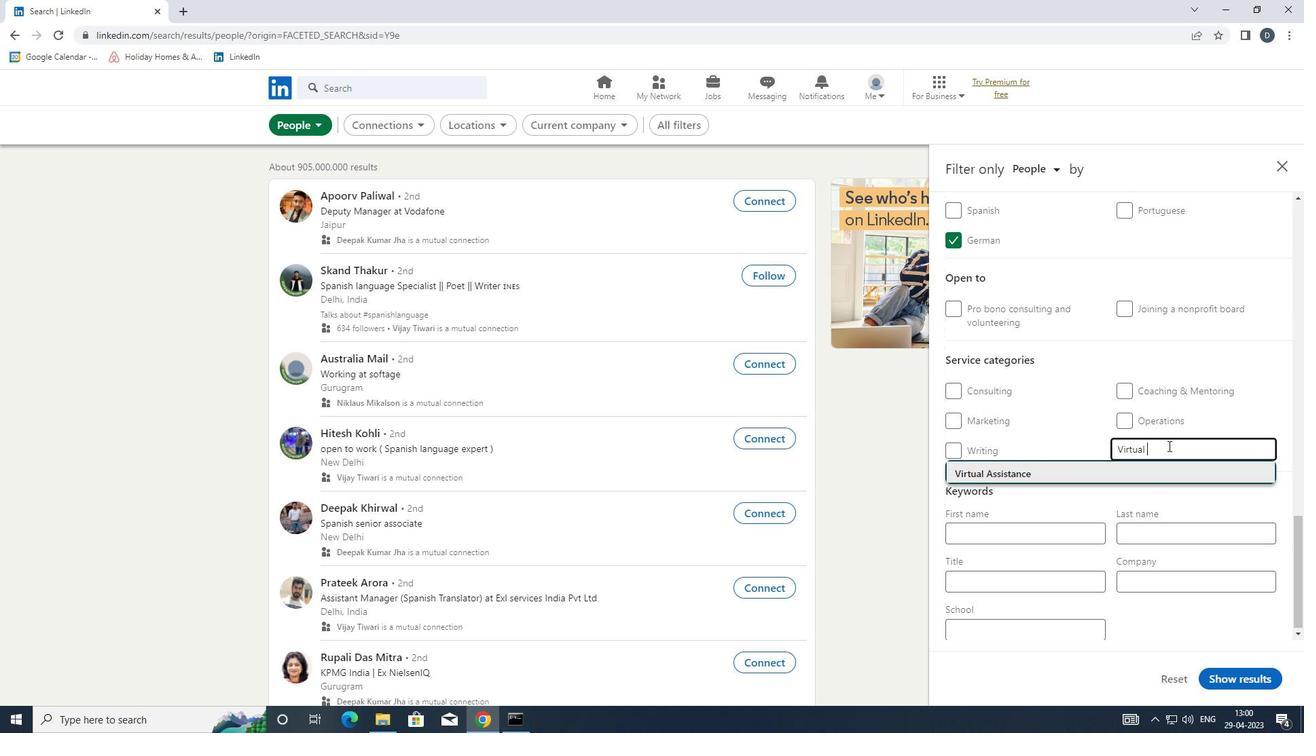 
Action: Mouse moved to (1111, 540)
Screenshot: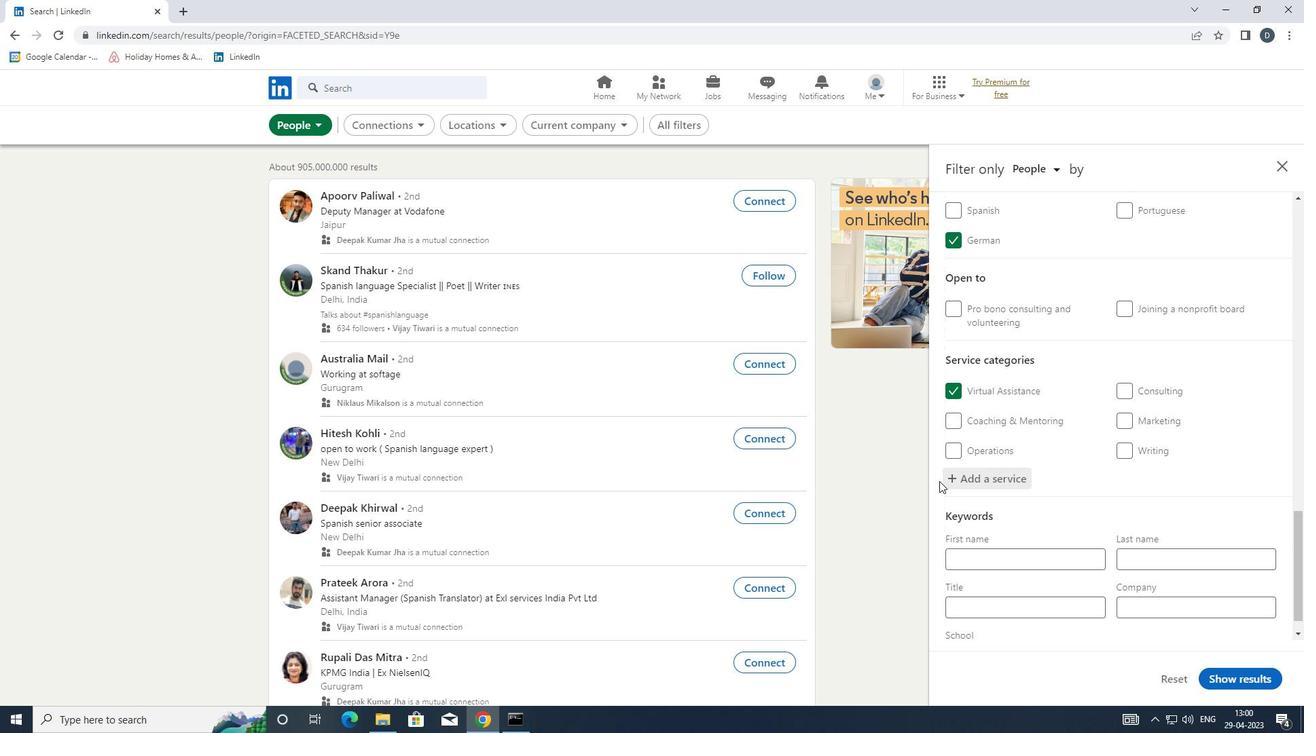 
Action: Mouse scrolled (1111, 540) with delta (0, 0)
Screenshot: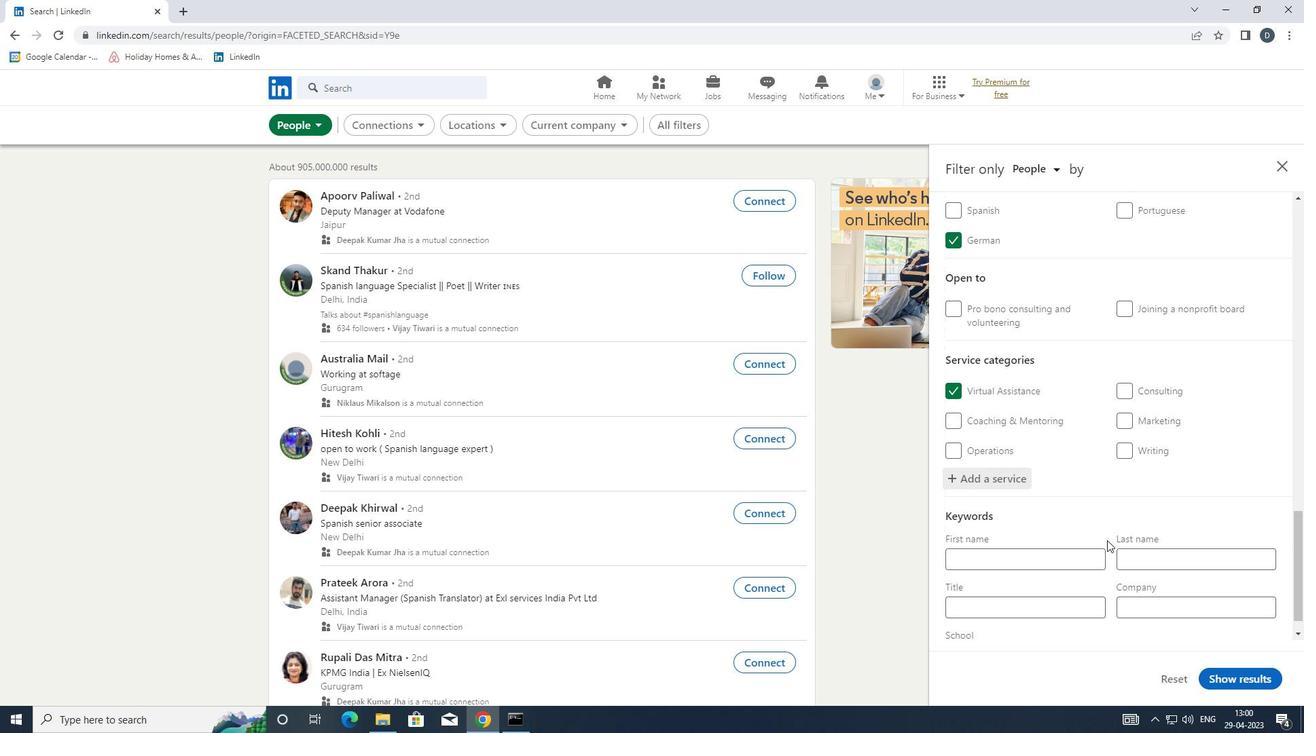 
Action: Mouse scrolled (1111, 540) with delta (0, 0)
Screenshot: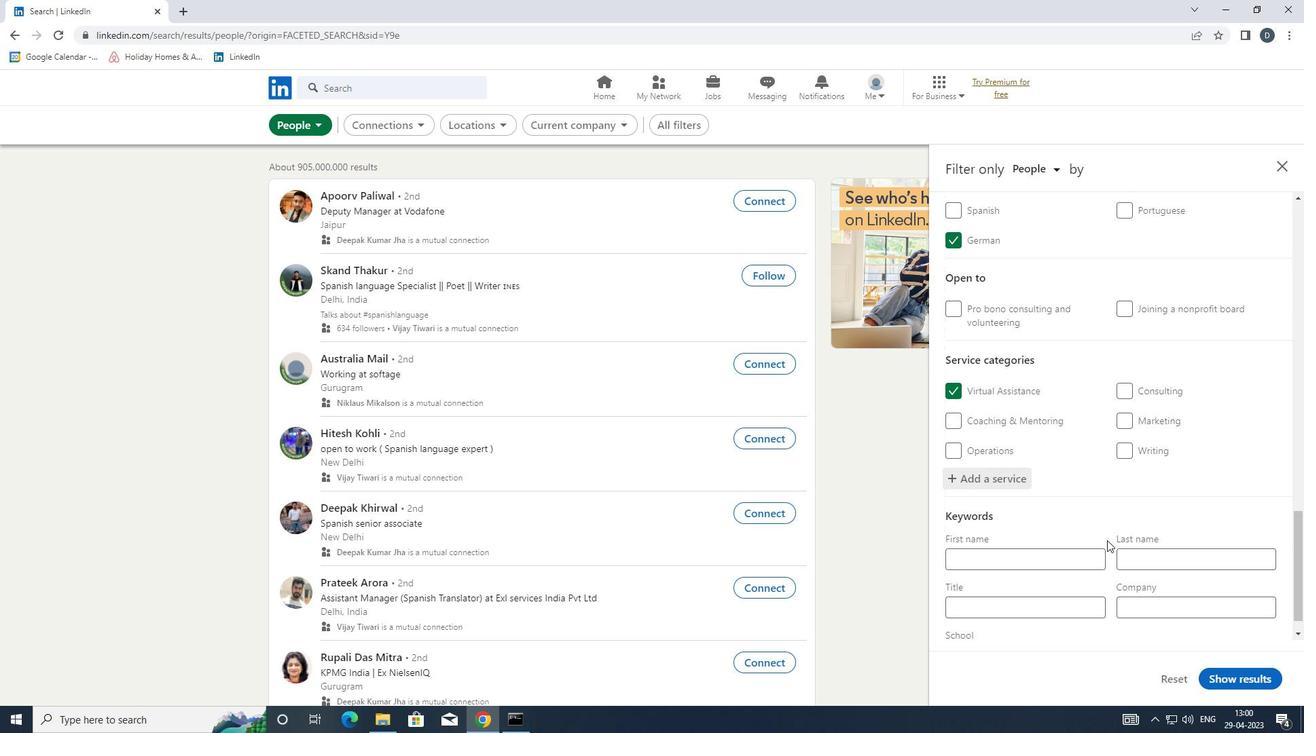 
Action: Mouse scrolled (1111, 540) with delta (0, 0)
Screenshot: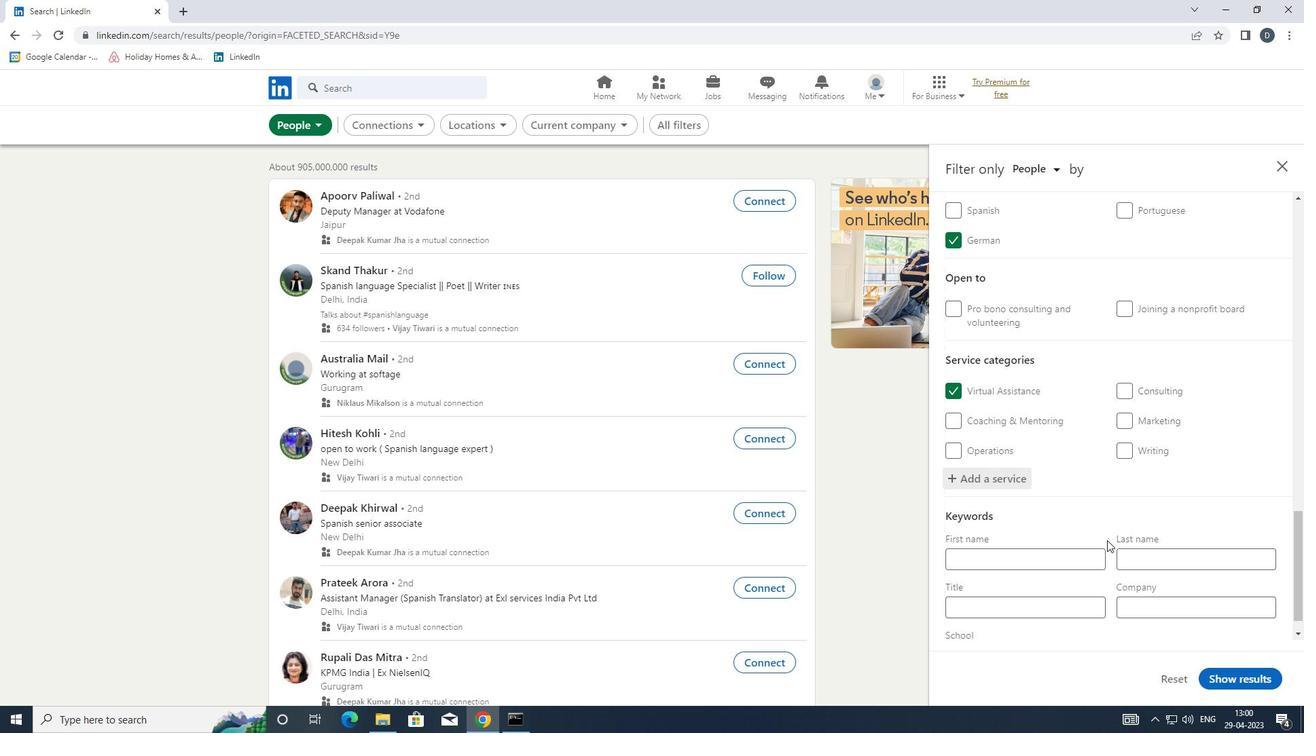 
Action: Mouse moved to (1057, 583)
Screenshot: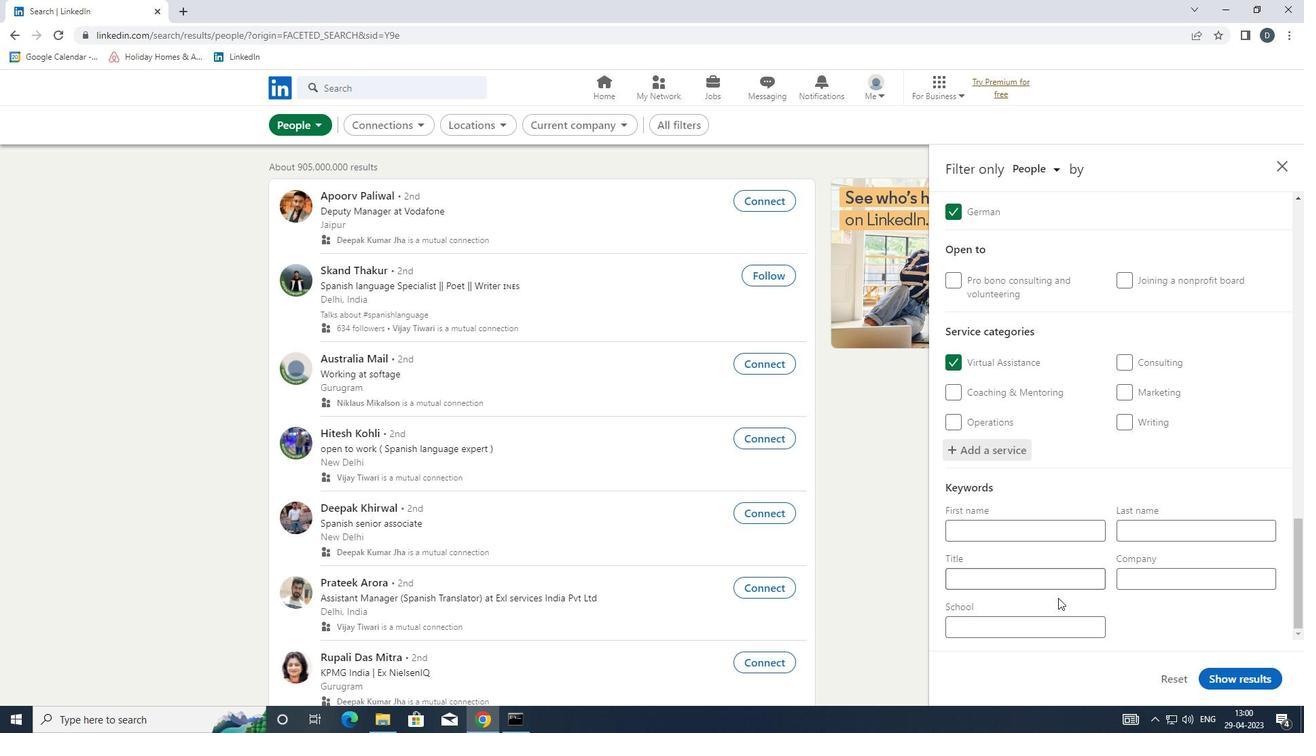 
Action: Mouse pressed left at (1057, 583)
Screenshot: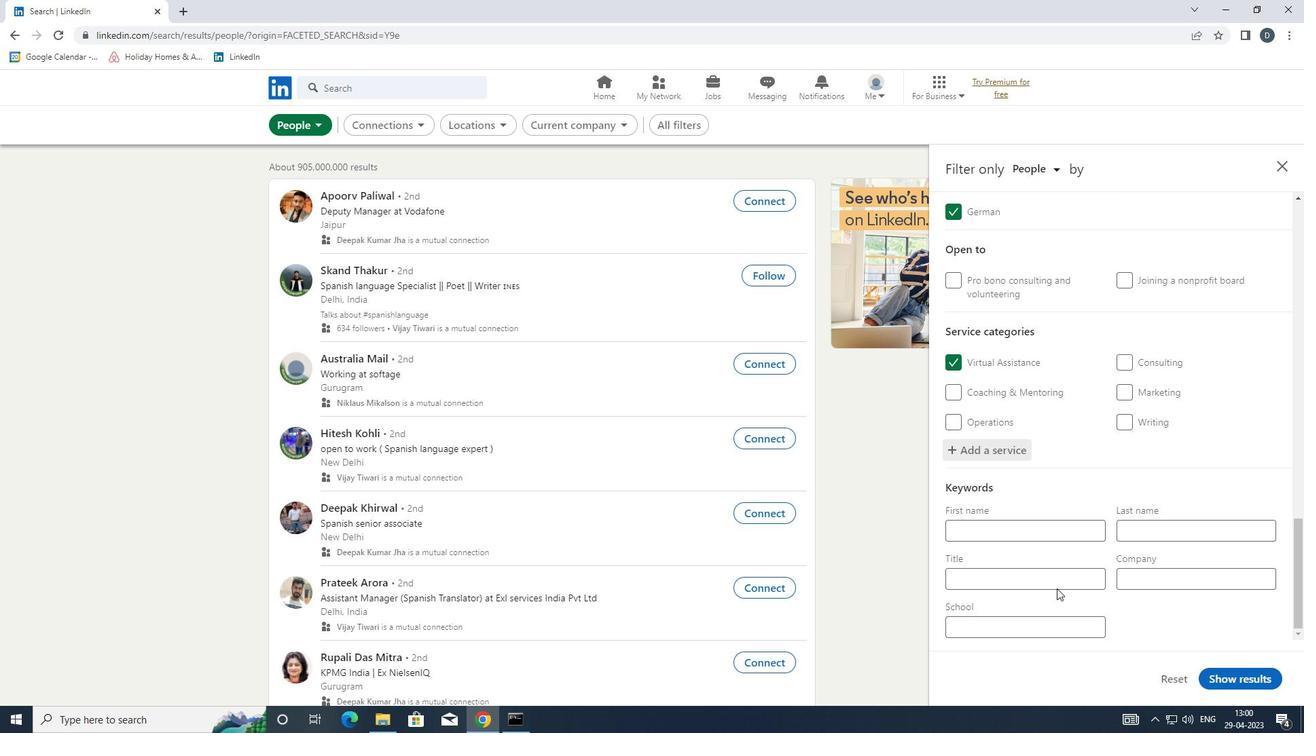 
Action: Key pressed <Key.shift>PORTER
Screenshot: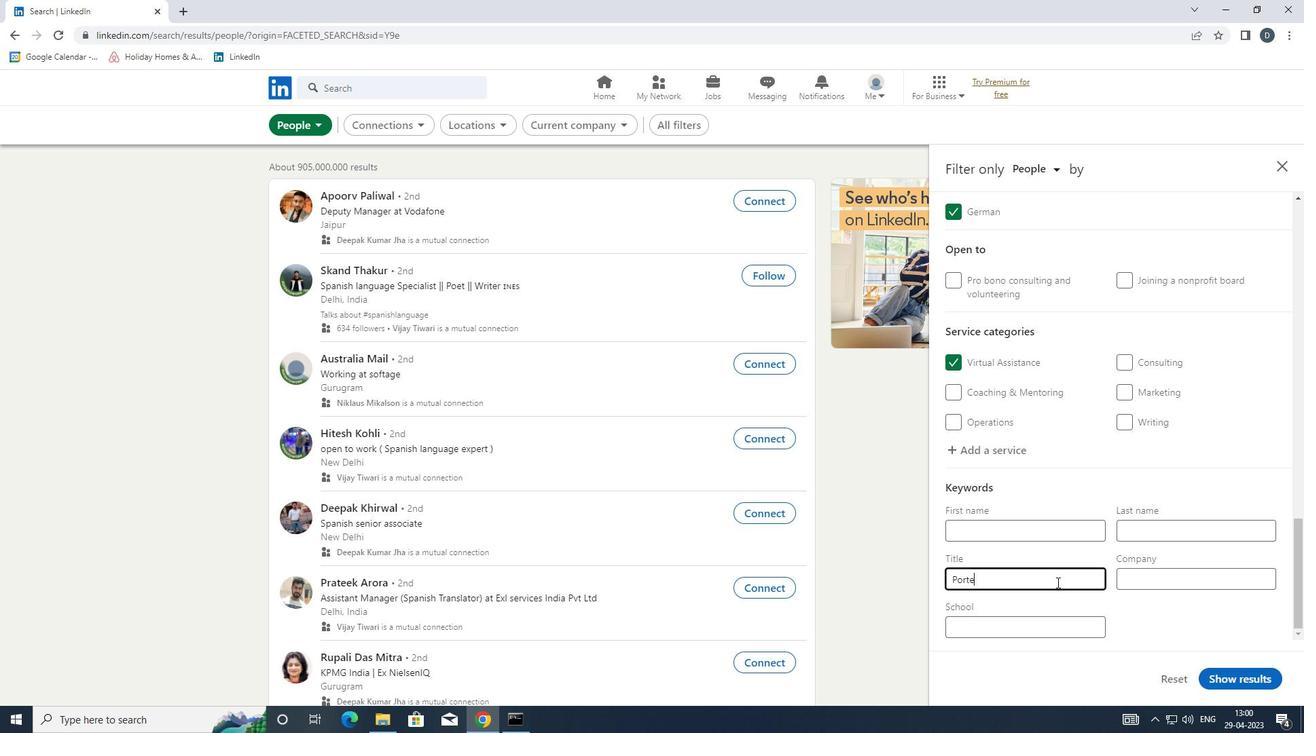 
Action: Mouse moved to (1245, 676)
Screenshot: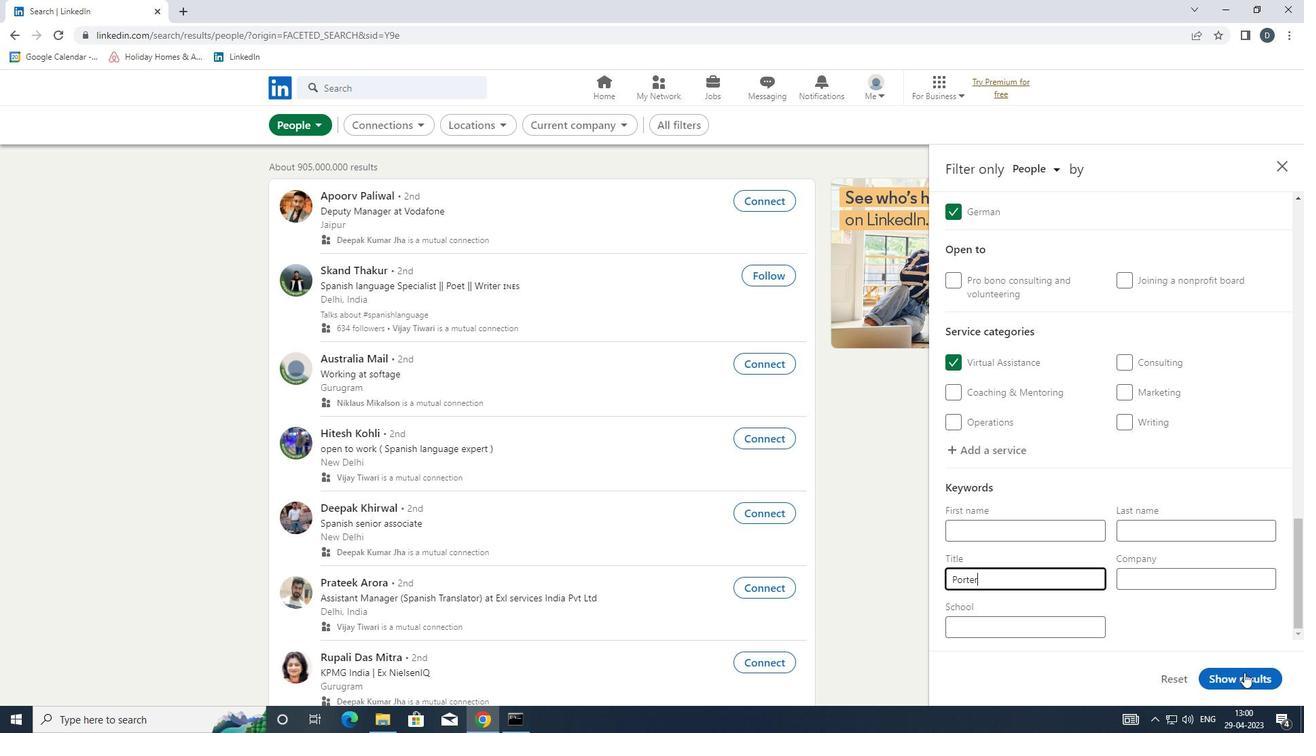 
Action: Mouse pressed left at (1245, 676)
Screenshot: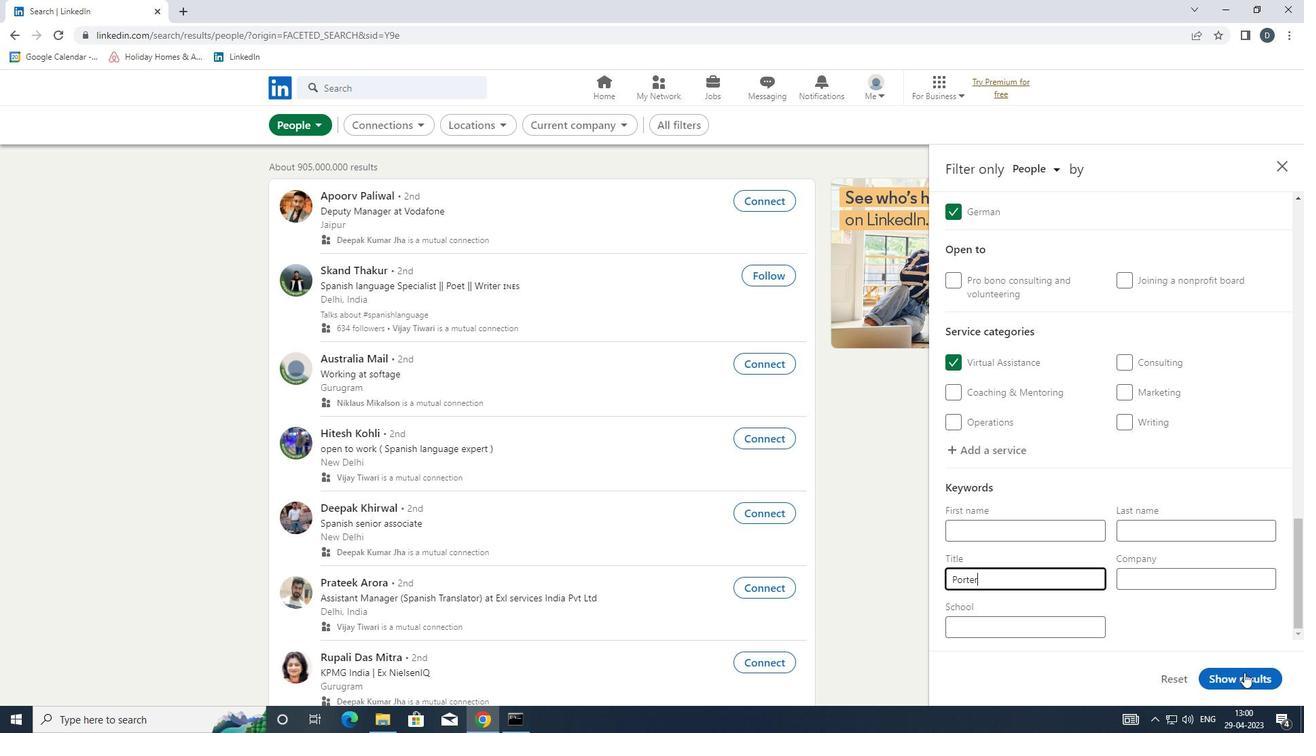 
Action: Mouse moved to (542, 144)
Screenshot: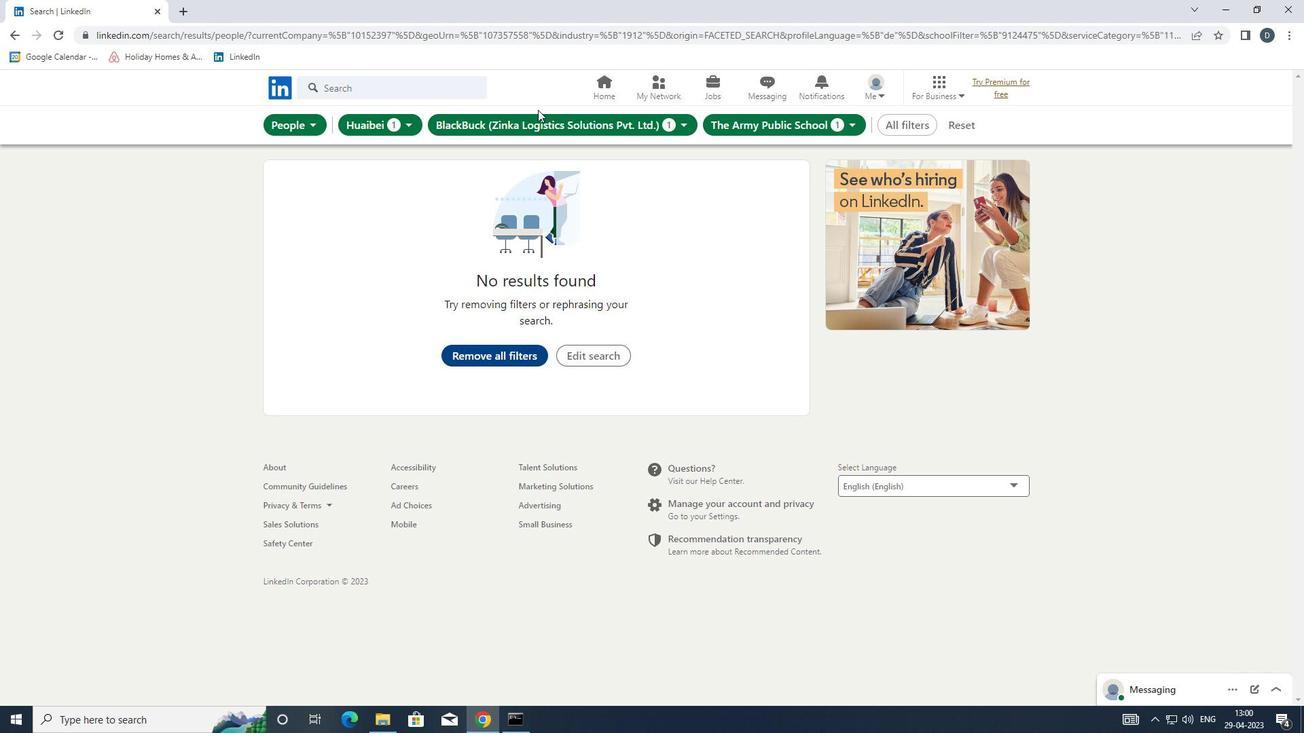 
